 Task: Look for space in Hats'avan, Armenia from 2nd August, 2023 to 12th August, 2023 for 2 adults in price range Rs.5000 to Rs.10000. Place can be private room with 1  bedroom having 1 bed and 1 bathroom. Property type can be house, flat, guest house, hotel. Amenities needed are: heating. Booking option can be shelf check-in. Required host language is English.
Action: Mouse moved to (518, 107)
Screenshot: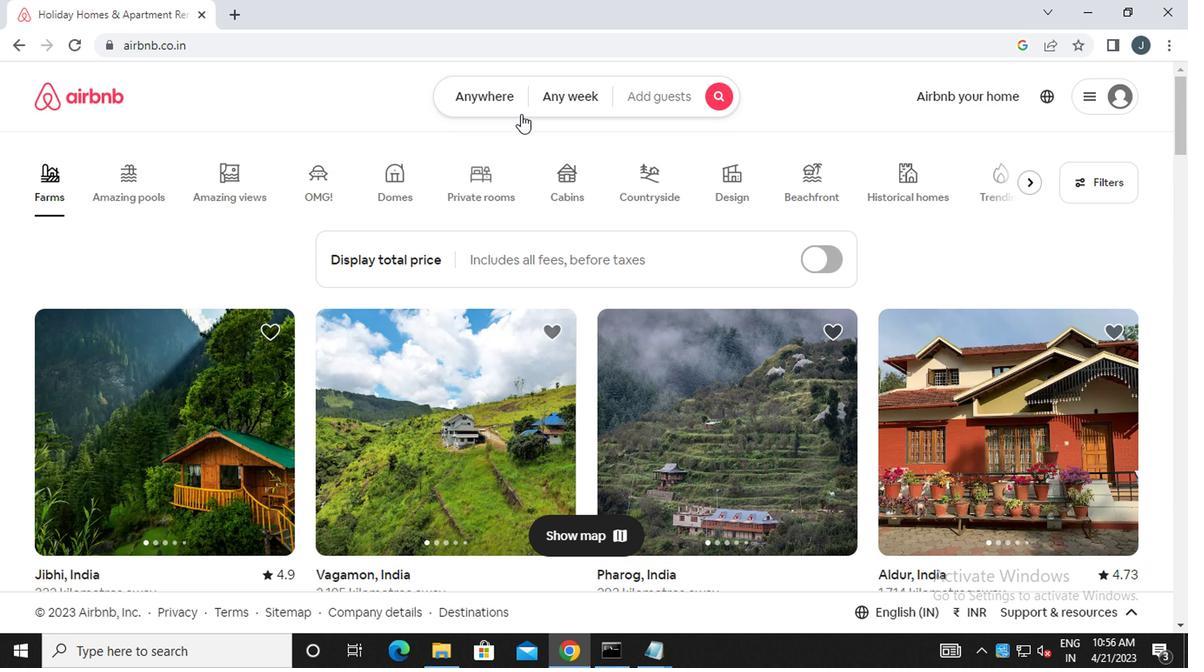 
Action: Mouse pressed left at (518, 107)
Screenshot: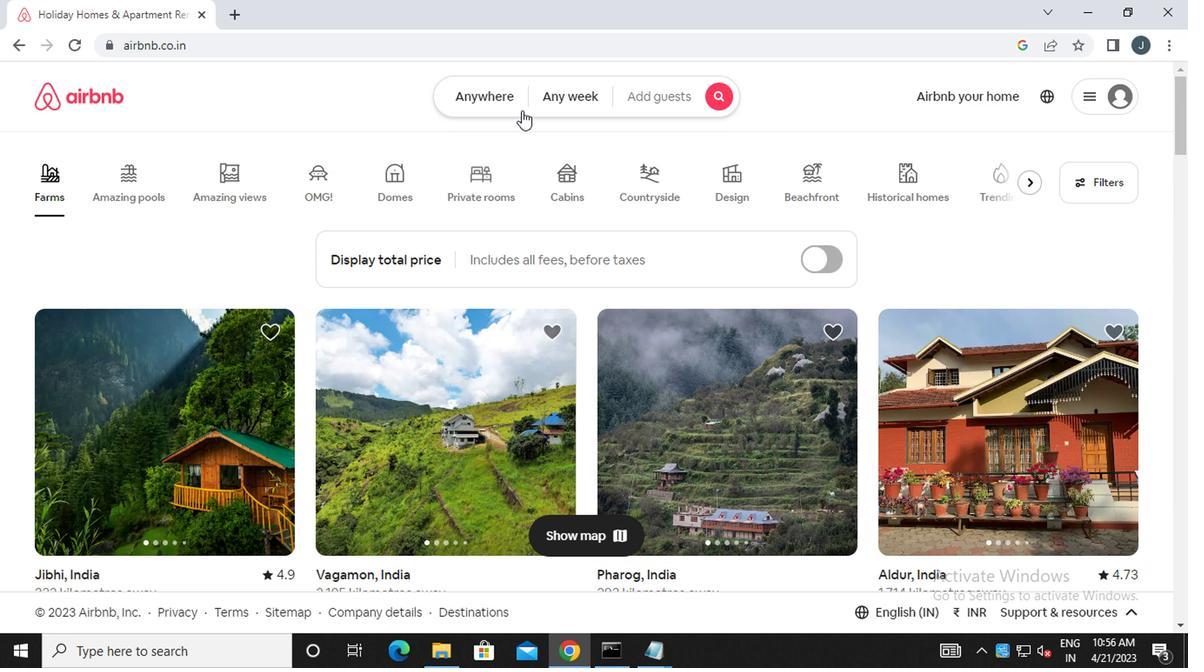 
Action: Mouse moved to (300, 164)
Screenshot: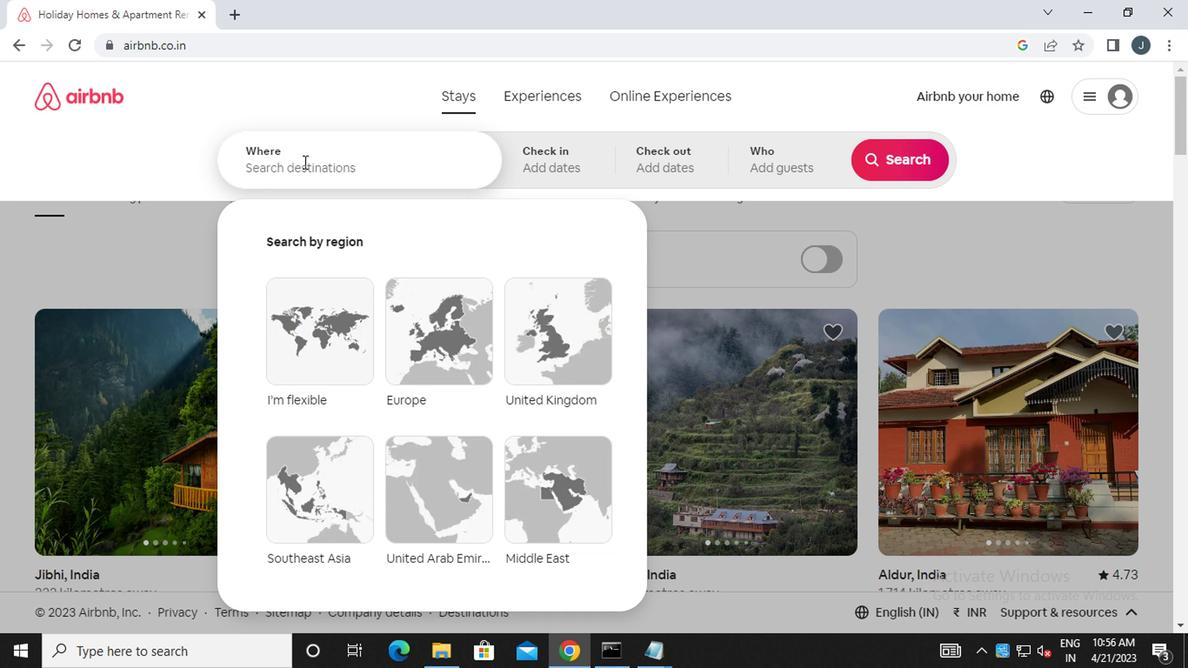 
Action: Mouse pressed left at (300, 164)
Screenshot: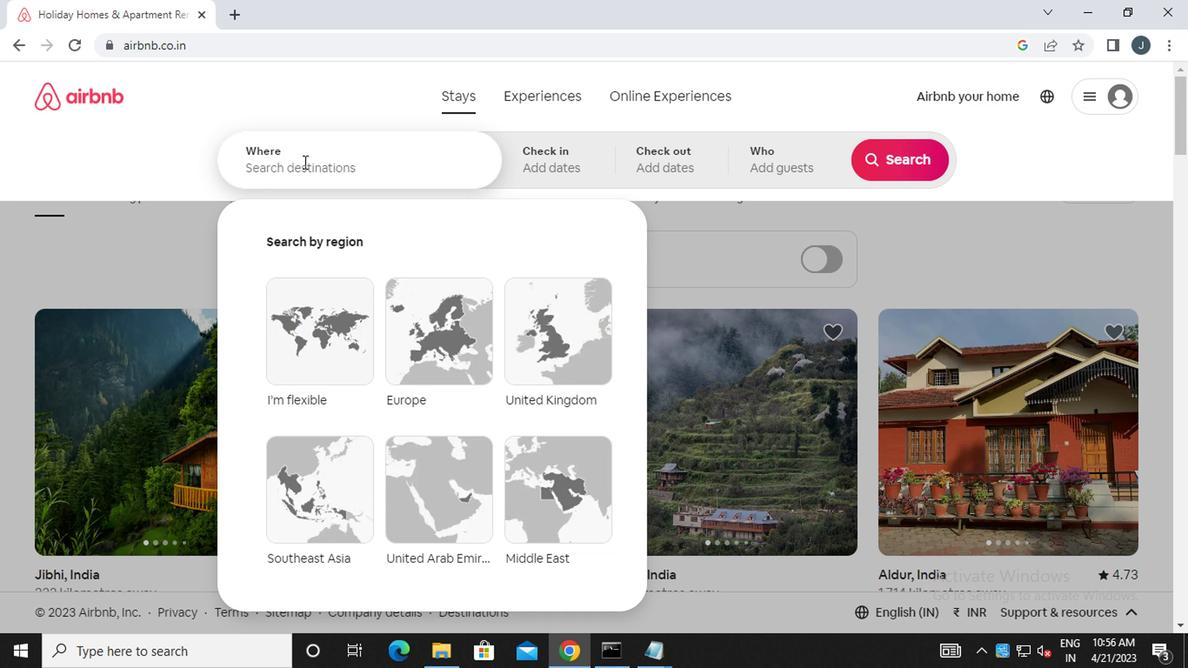 
Action: Key pressed h<Key.caps_lock>atsavan,
Screenshot: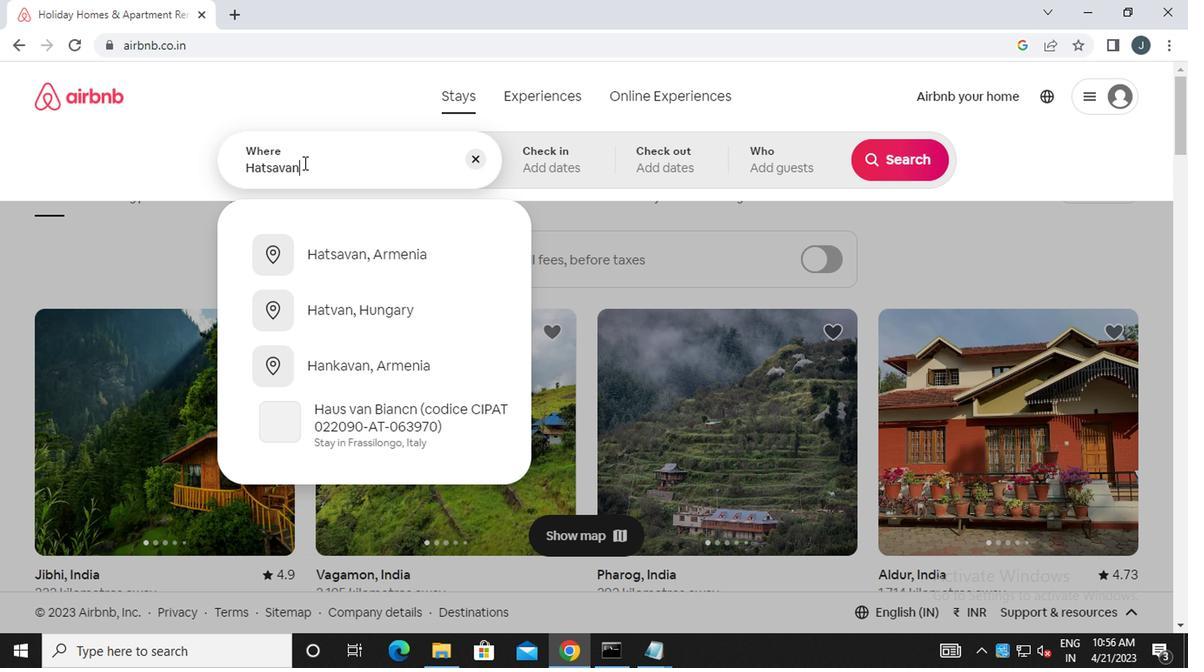 
Action: Mouse moved to (370, 251)
Screenshot: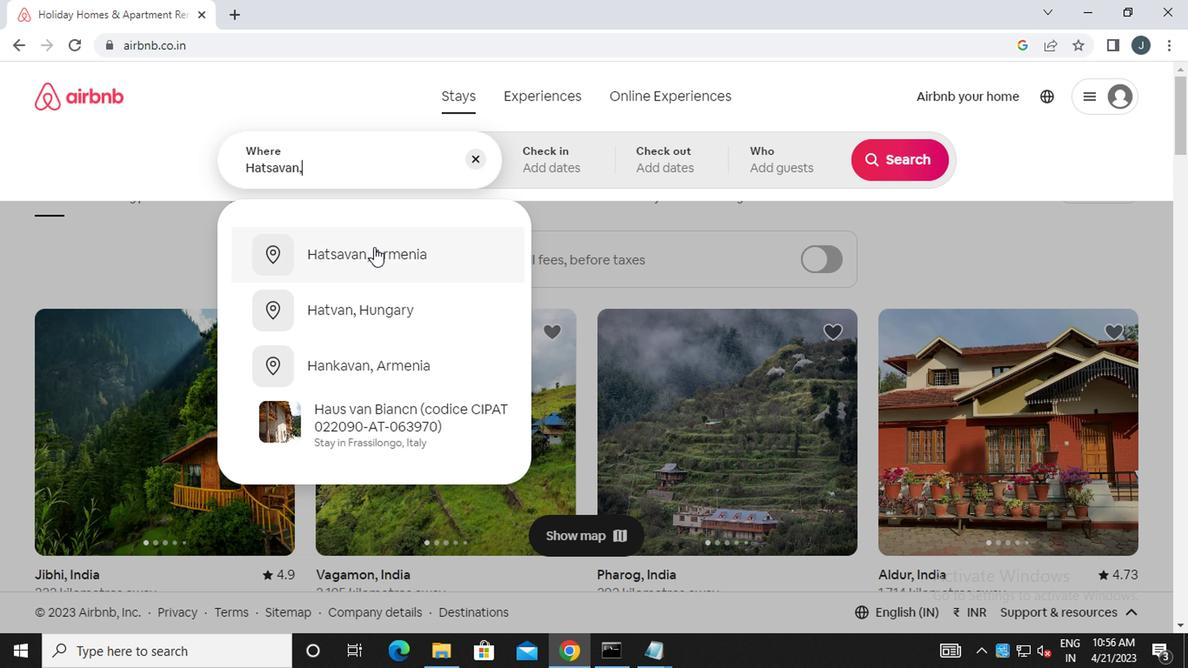 
Action: Mouse pressed left at (370, 251)
Screenshot: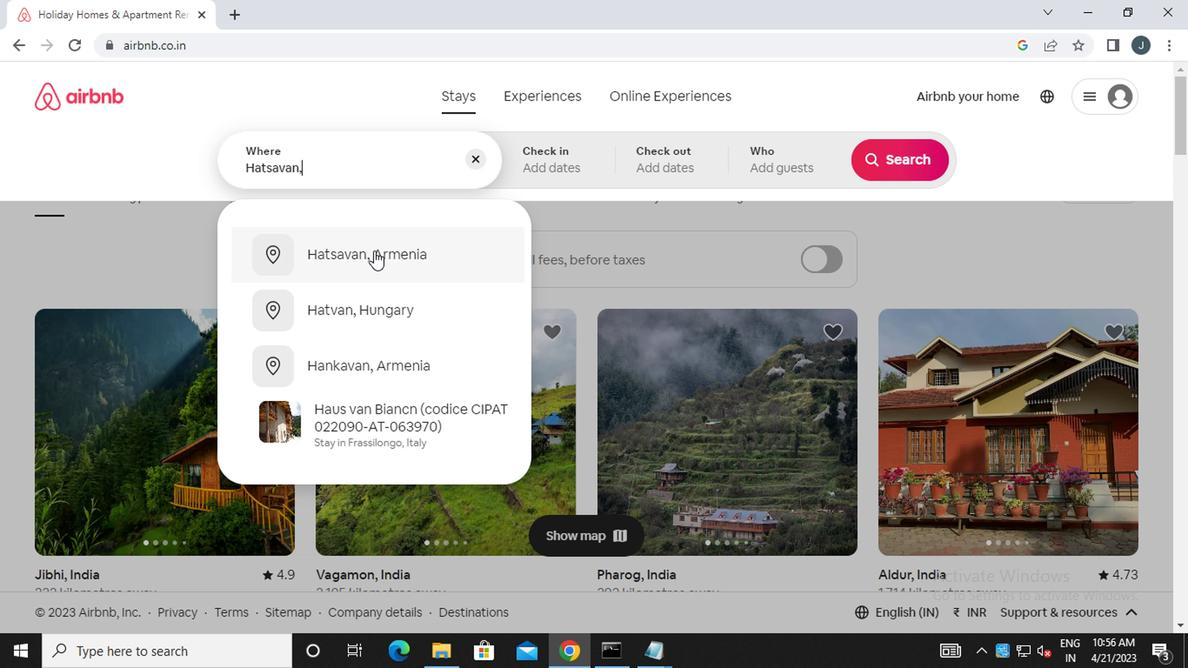 
Action: Mouse moved to (881, 299)
Screenshot: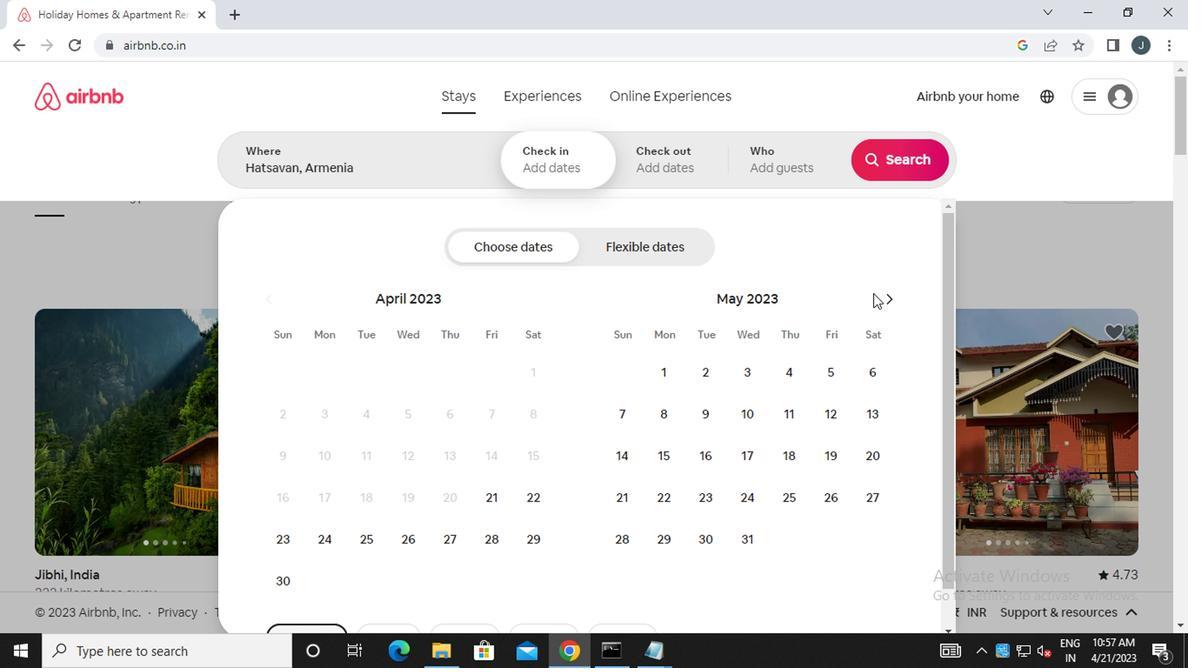 
Action: Mouse pressed left at (881, 299)
Screenshot: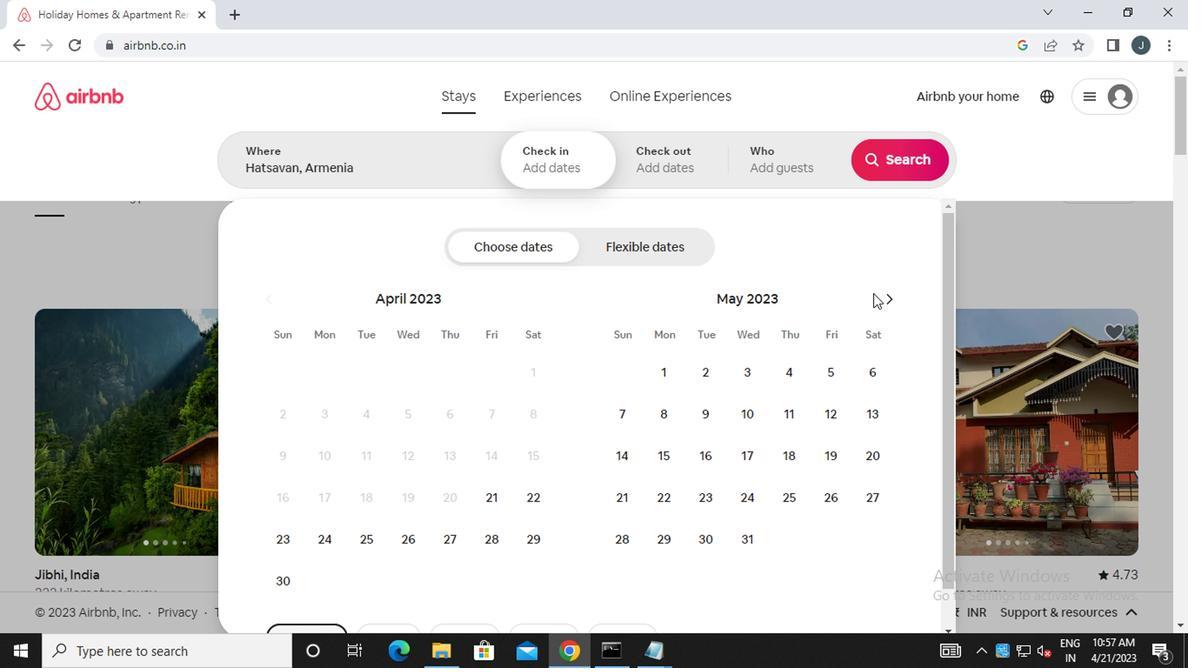 
Action: Mouse moved to (883, 300)
Screenshot: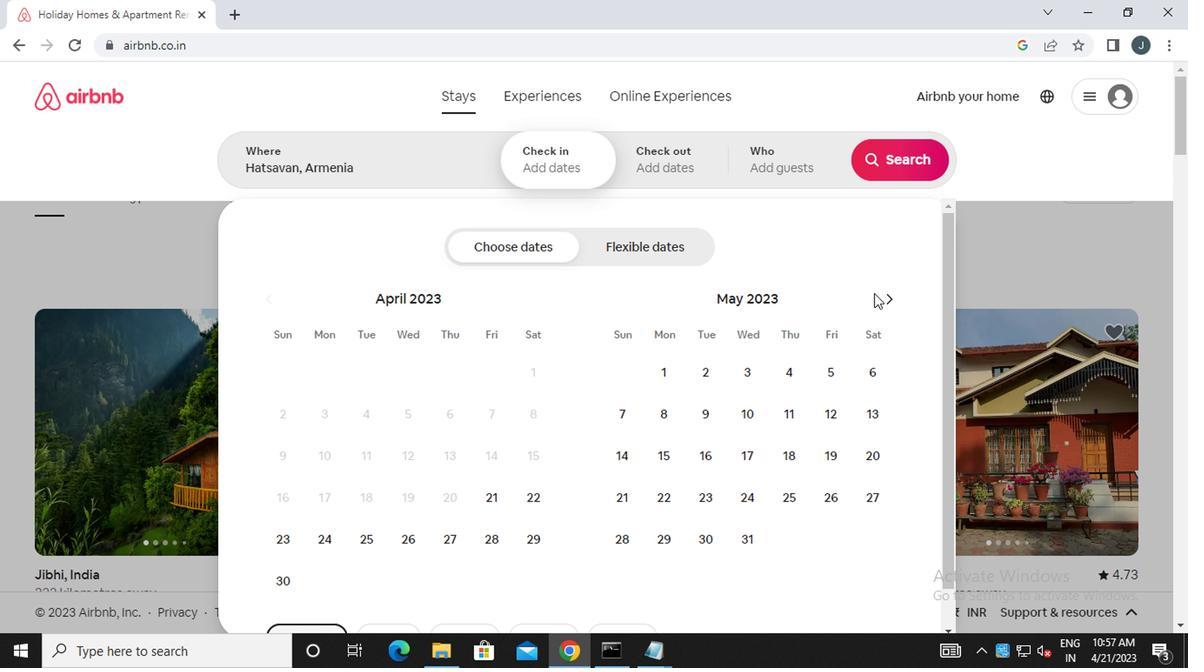 
Action: Mouse pressed left at (883, 300)
Screenshot: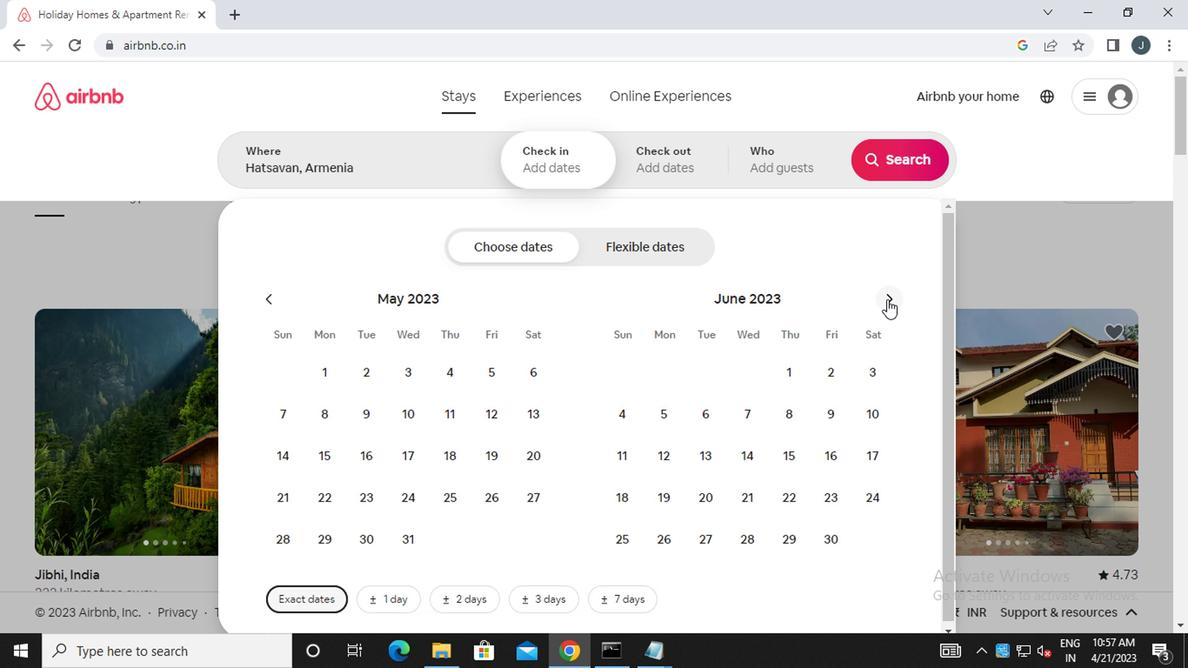 
Action: Mouse pressed left at (883, 300)
Screenshot: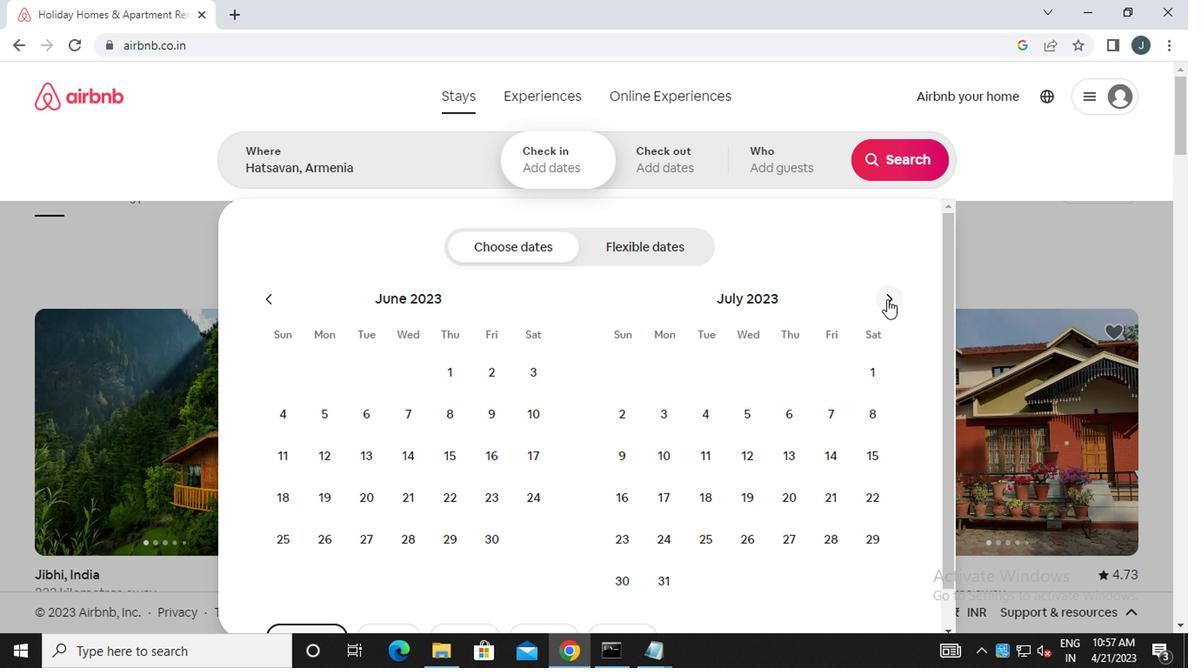 
Action: Mouse moved to (759, 379)
Screenshot: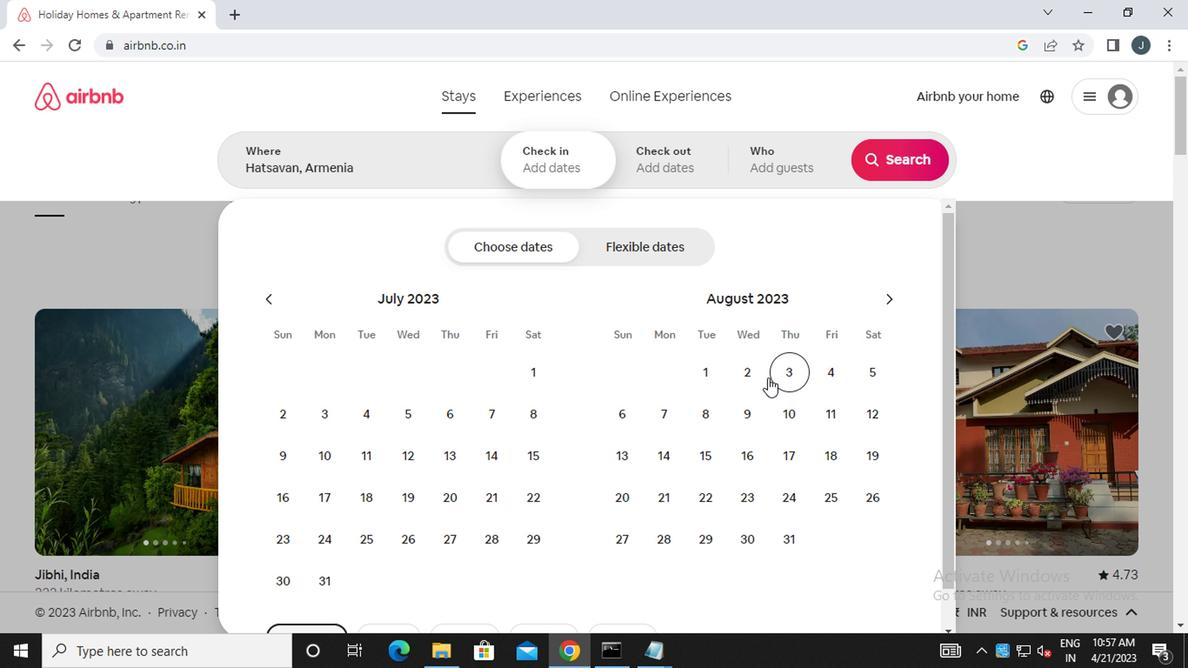 
Action: Mouse pressed left at (759, 379)
Screenshot: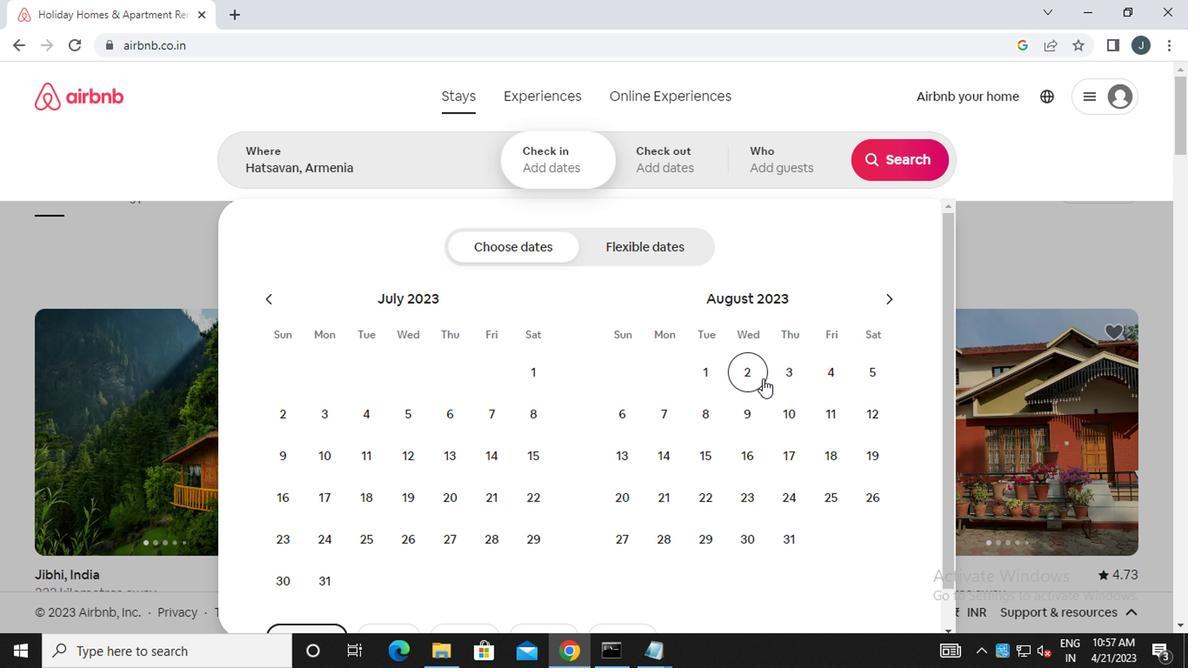 
Action: Mouse moved to (883, 419)
Screenshot: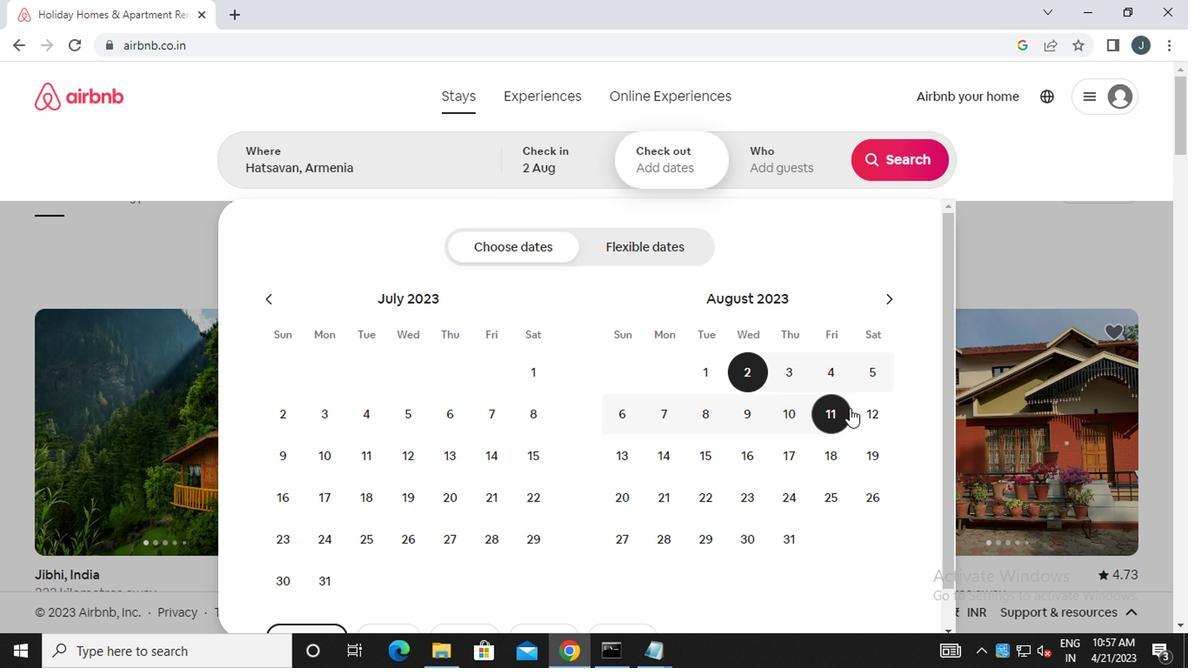 
Action: Mouse pressed left at (883, 419)
Screenshot: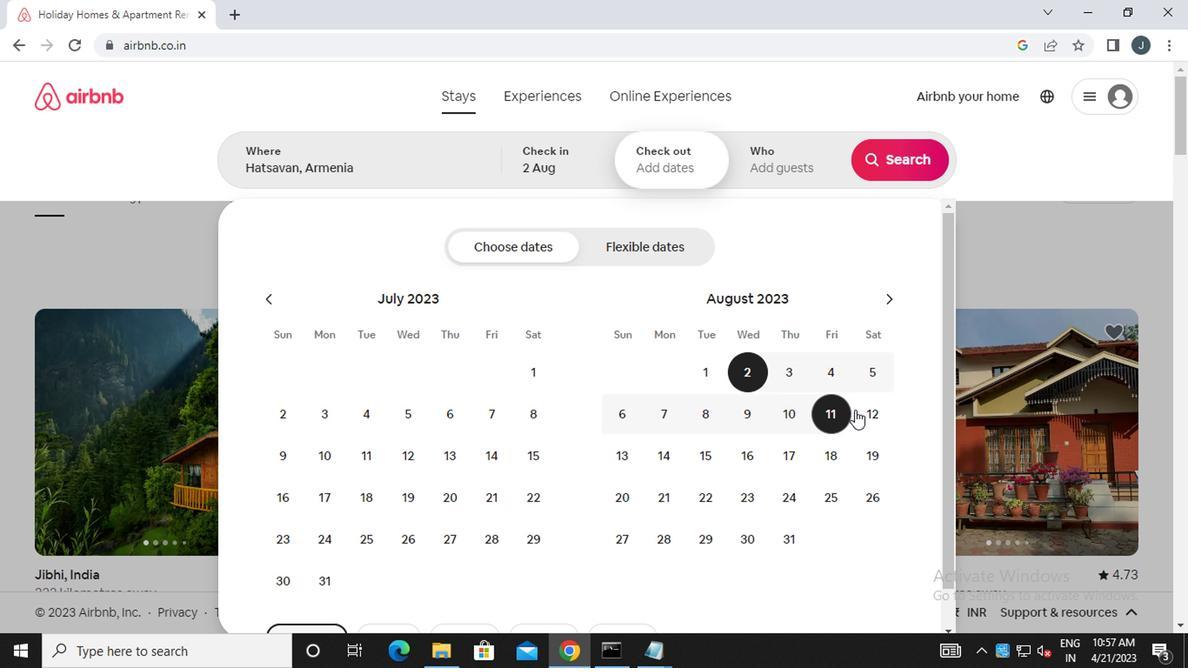 
Action: Mouse moved to (802, 162)
Screenshot: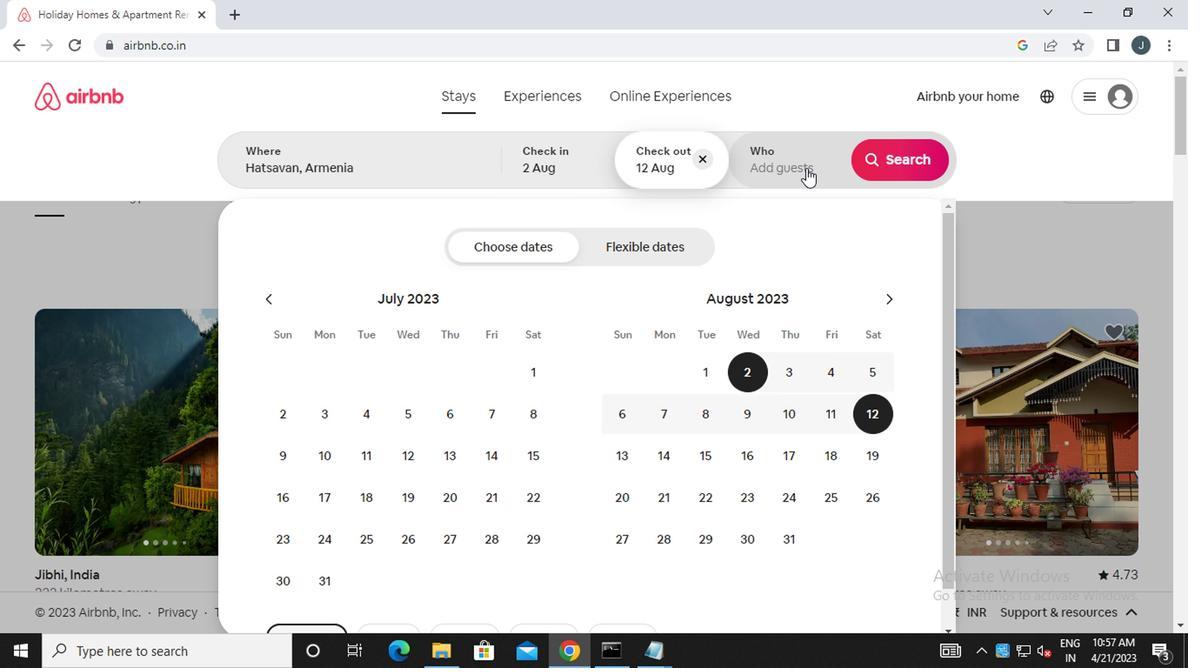 
Action: Mouse pressed left at (802, 162)
Screenshot: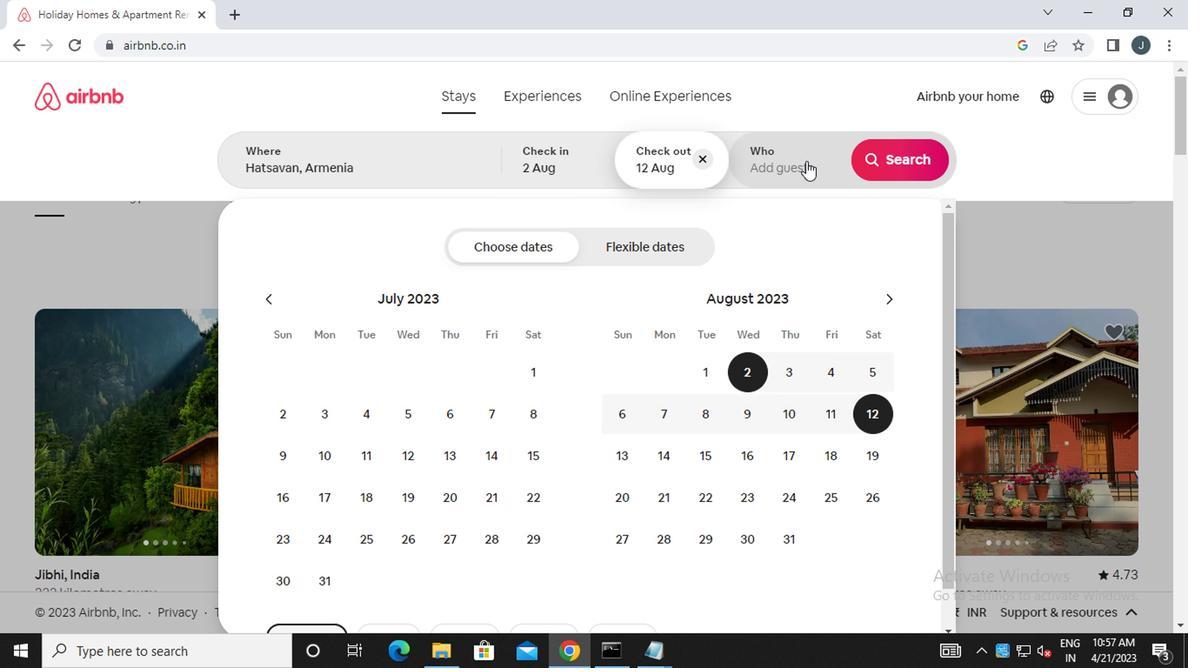 
Action: Mouse moved to (894, 244)
Screenshot: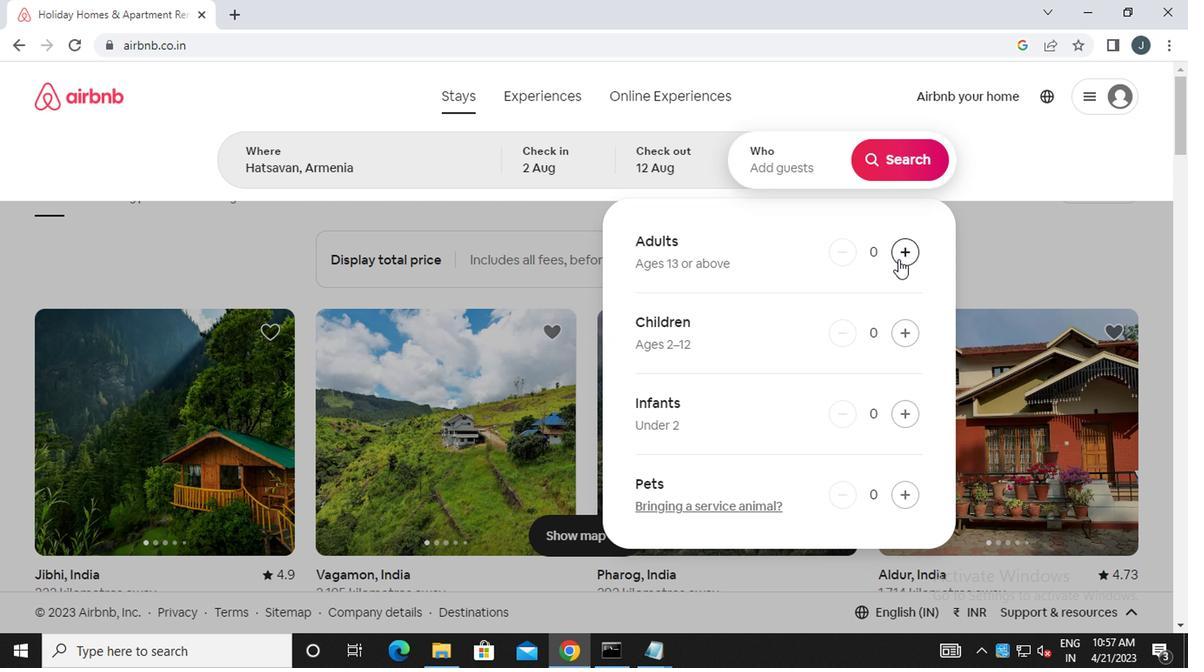 
Action: Mouse pressed left at (894, 244)
Screenshot: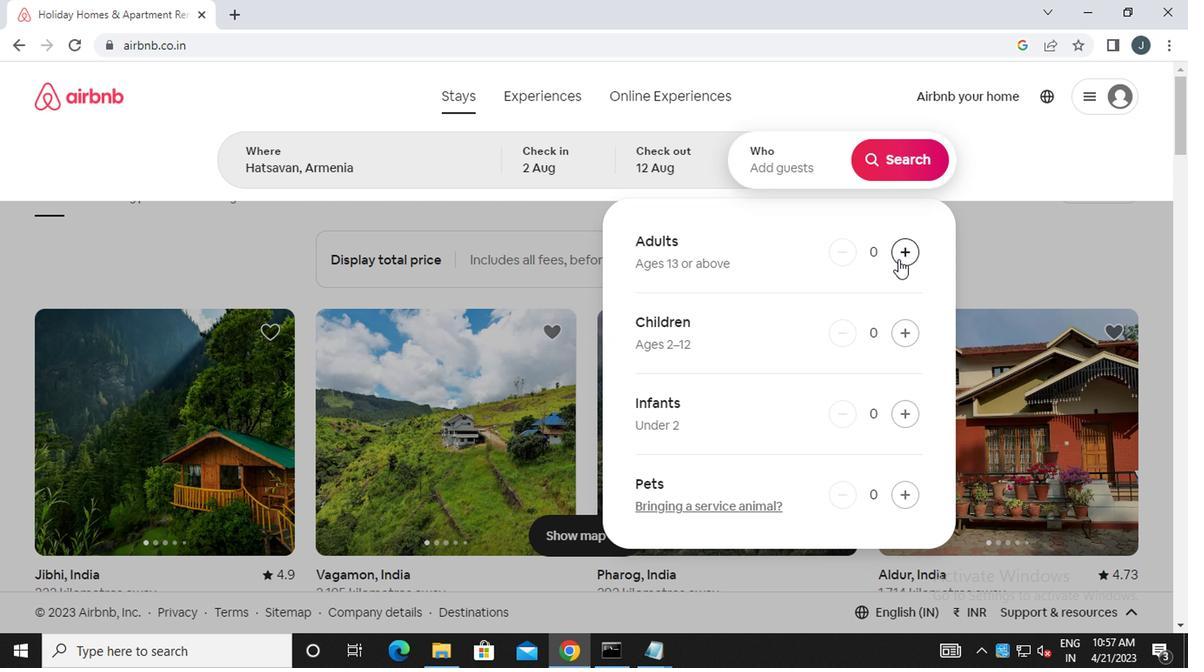 
Action: Mouse moved to (895, 244)
Screenshot: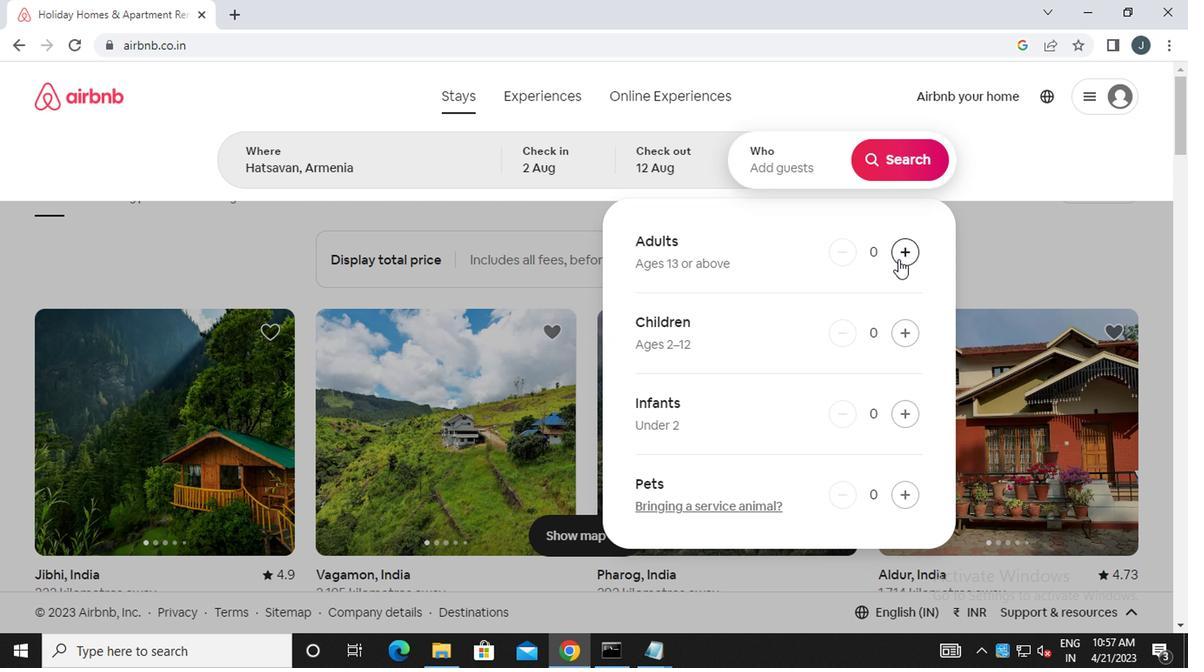 
Action: Mouse pressed left at (895, 244)
Screenshot: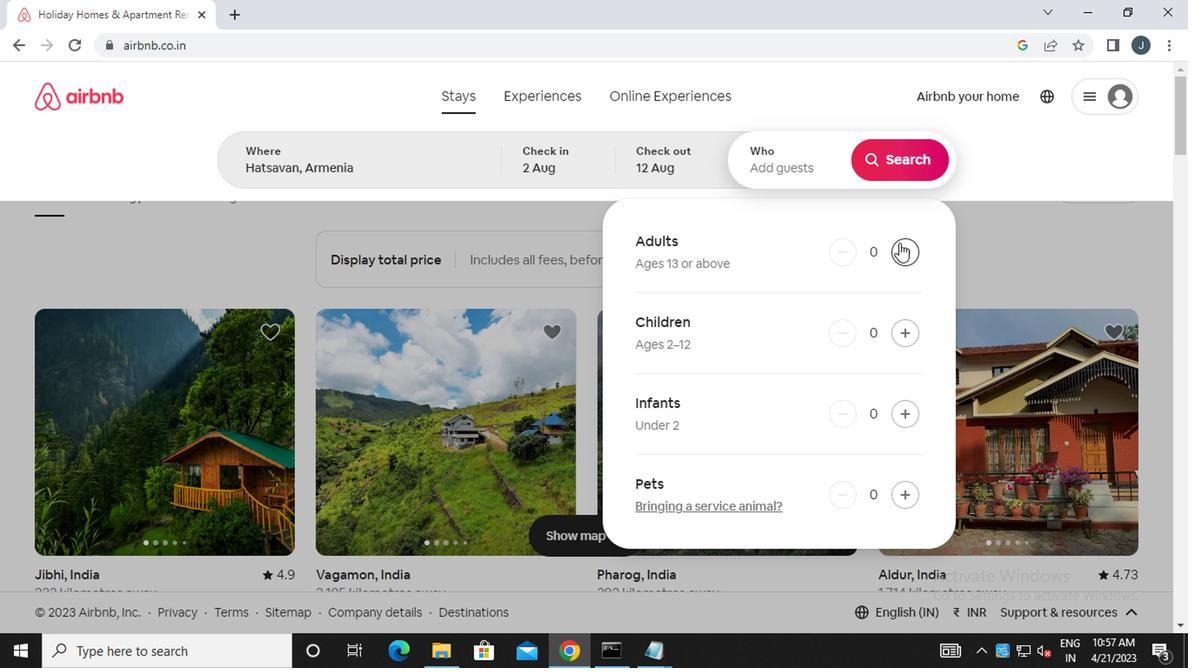 
Action: Mouse moved to (896, 159)
Screenshot: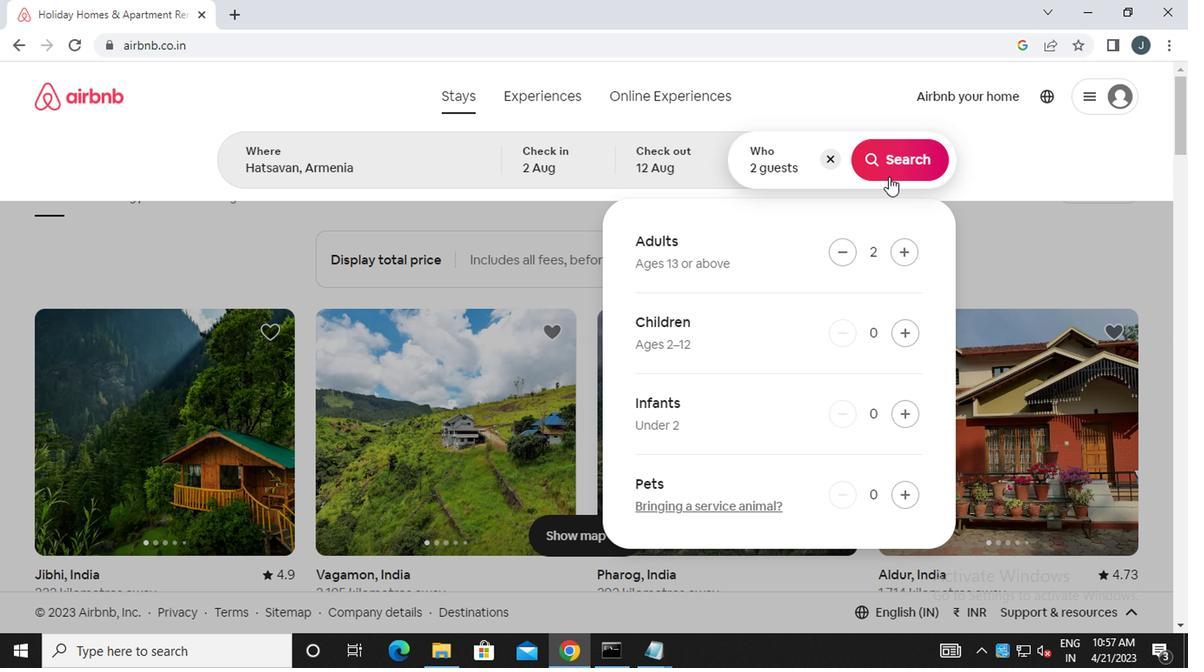 
Action: Mouse pressed left at (896, 159)
Screenshot: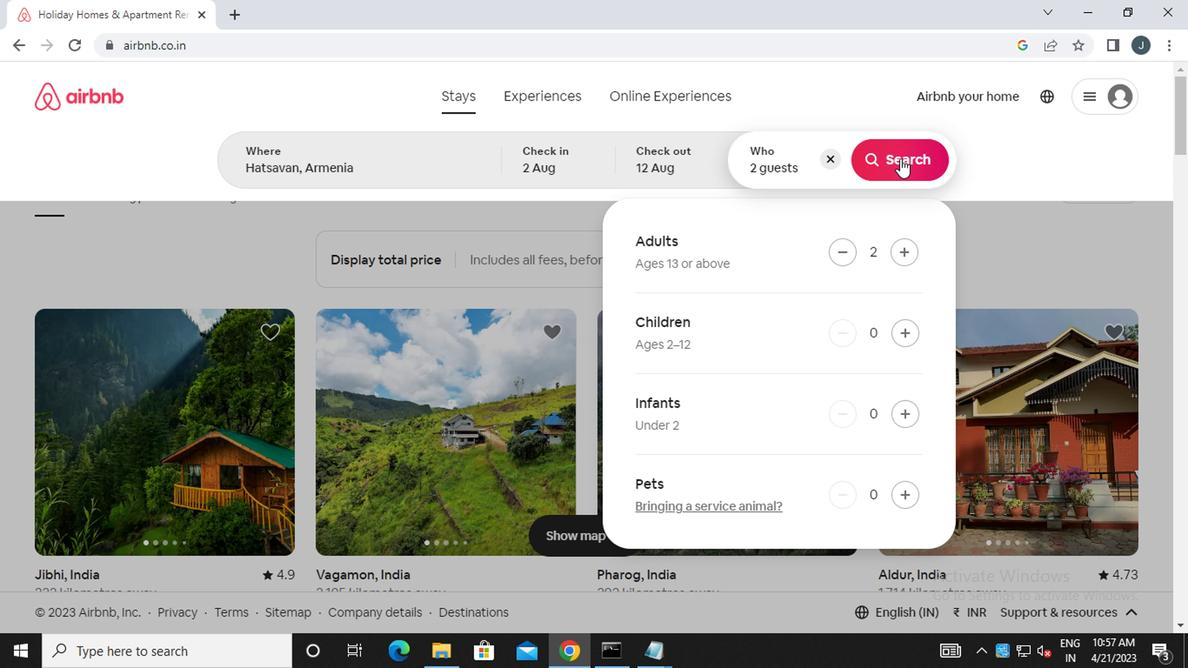 
Action: Mouse moved to (1114, 186)
Screenshot: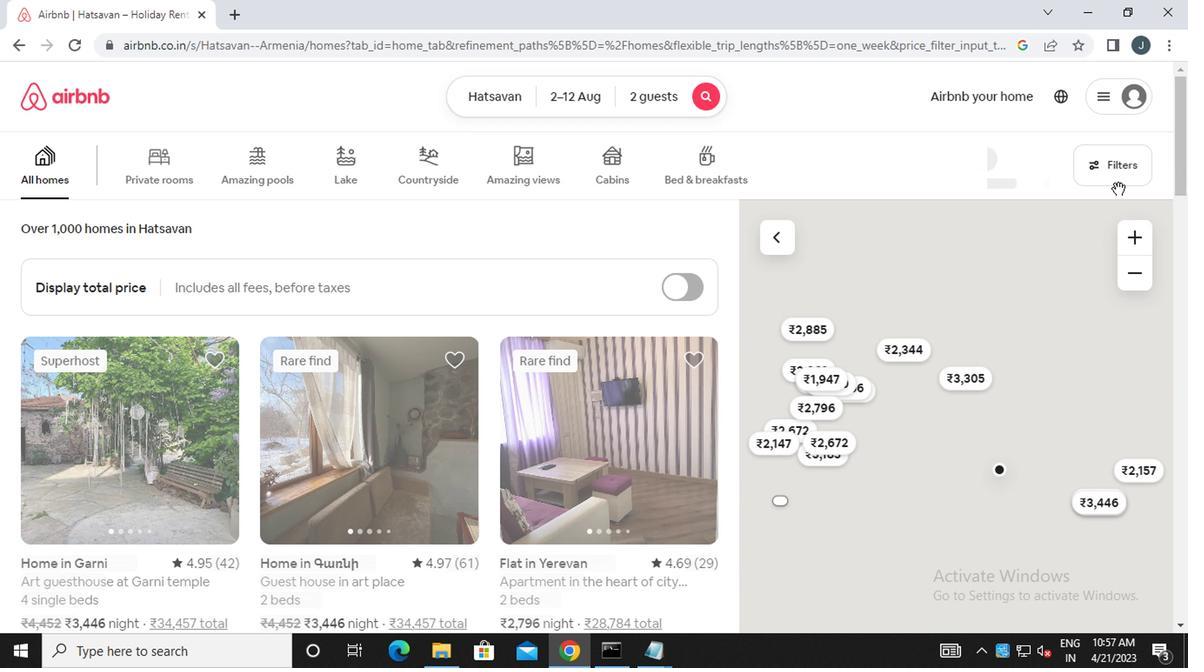 
Action: Mouse pressed left at (1114, 186)
Screenshot: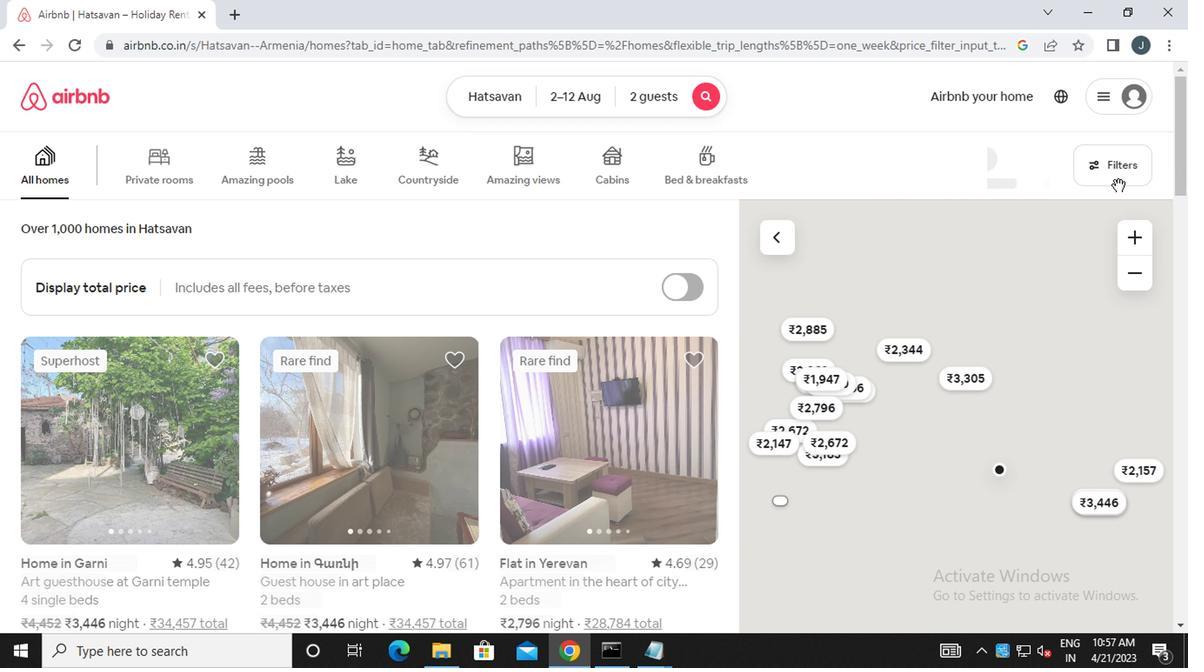 
Action: Mouse moved to (445, 370)
Screenshot: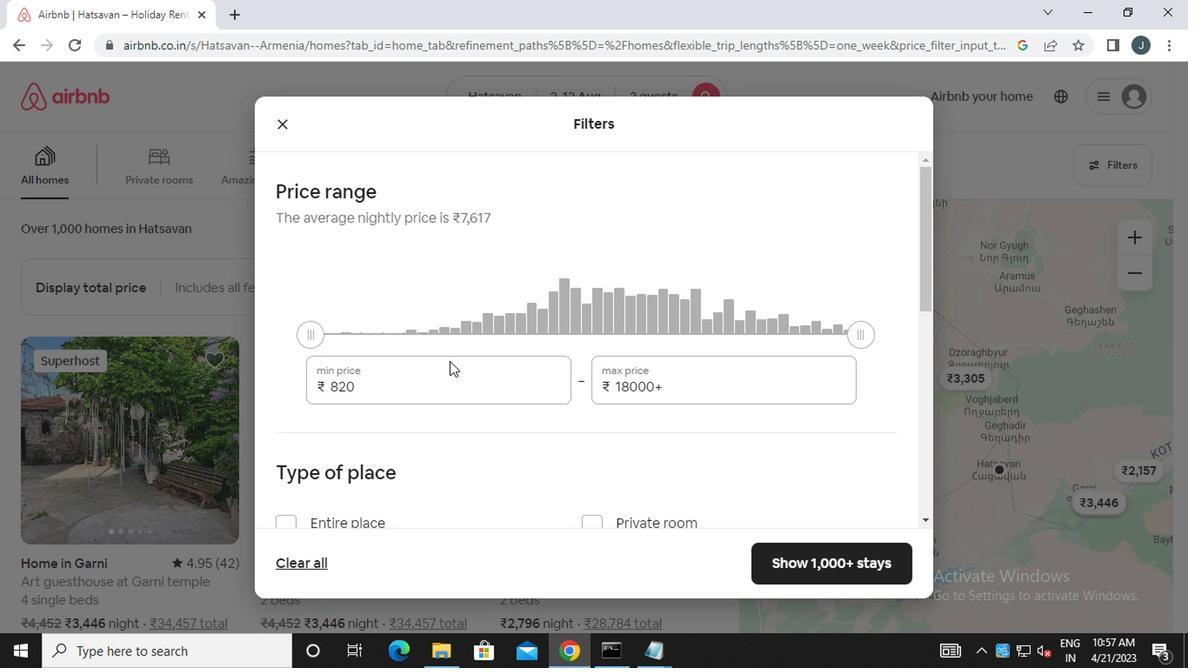 
Action: Mouse pressed left at (445, 370)
Screenshot: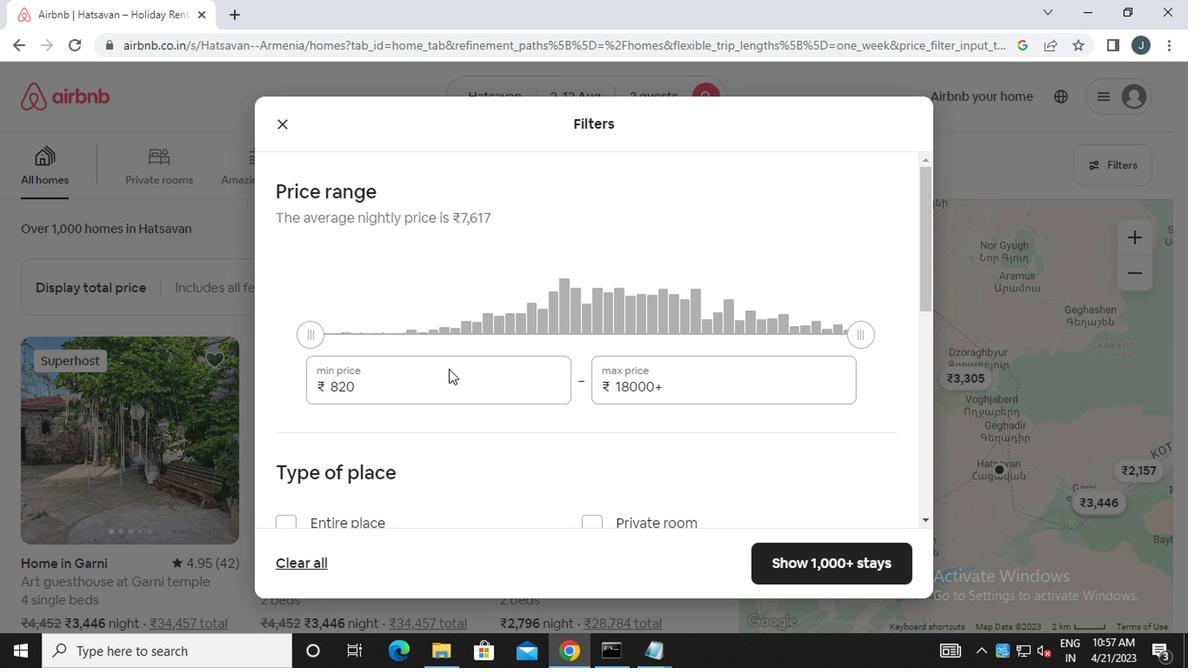 
Action: Mouse moved to (446, 369)
Screenshot: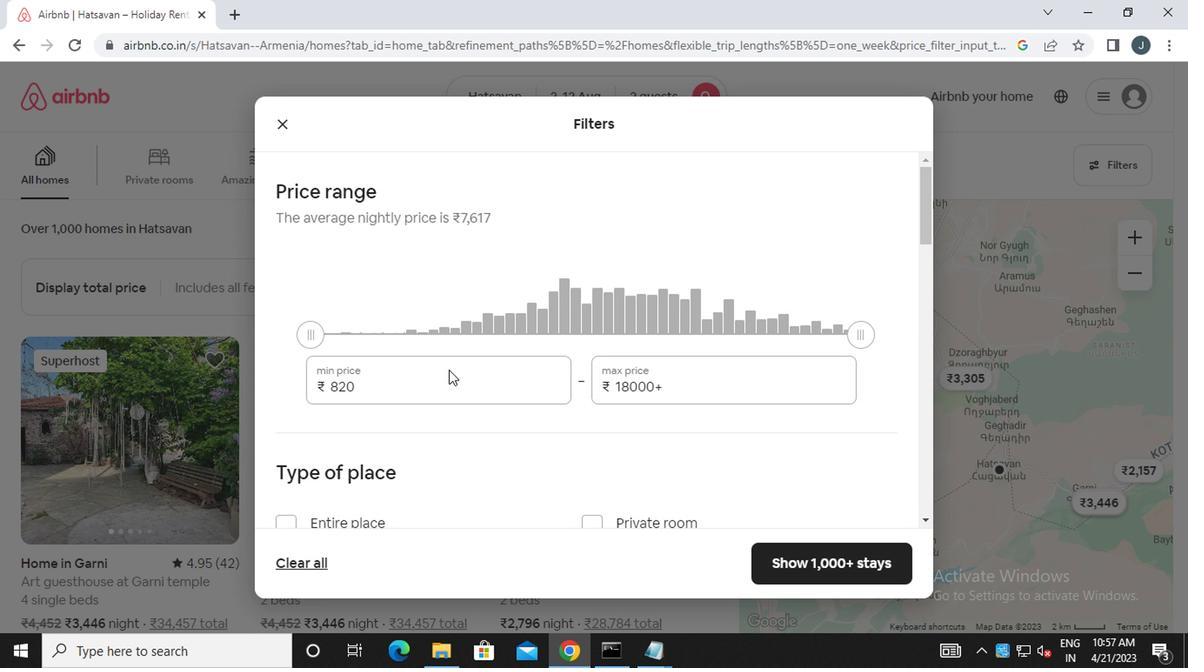 
Action: Key pressed <Key.backspace><Key.backspace><Key.backspace>5000
Screenshot: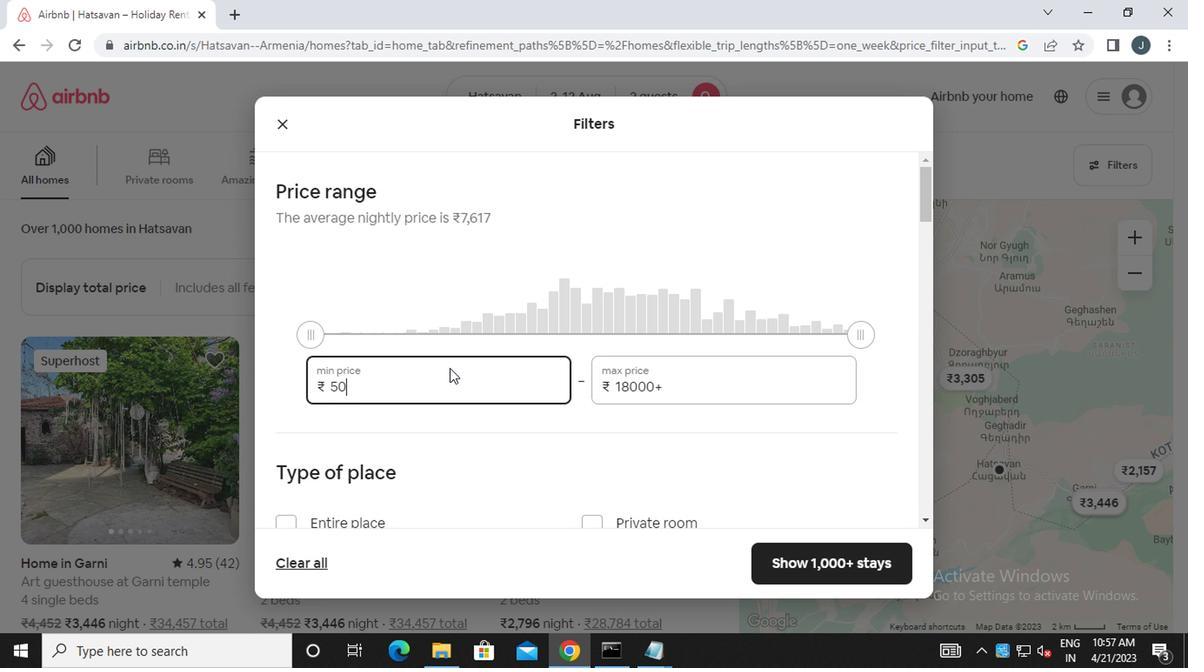 
Action: Mouse moved to (679, 388)
Screenshot: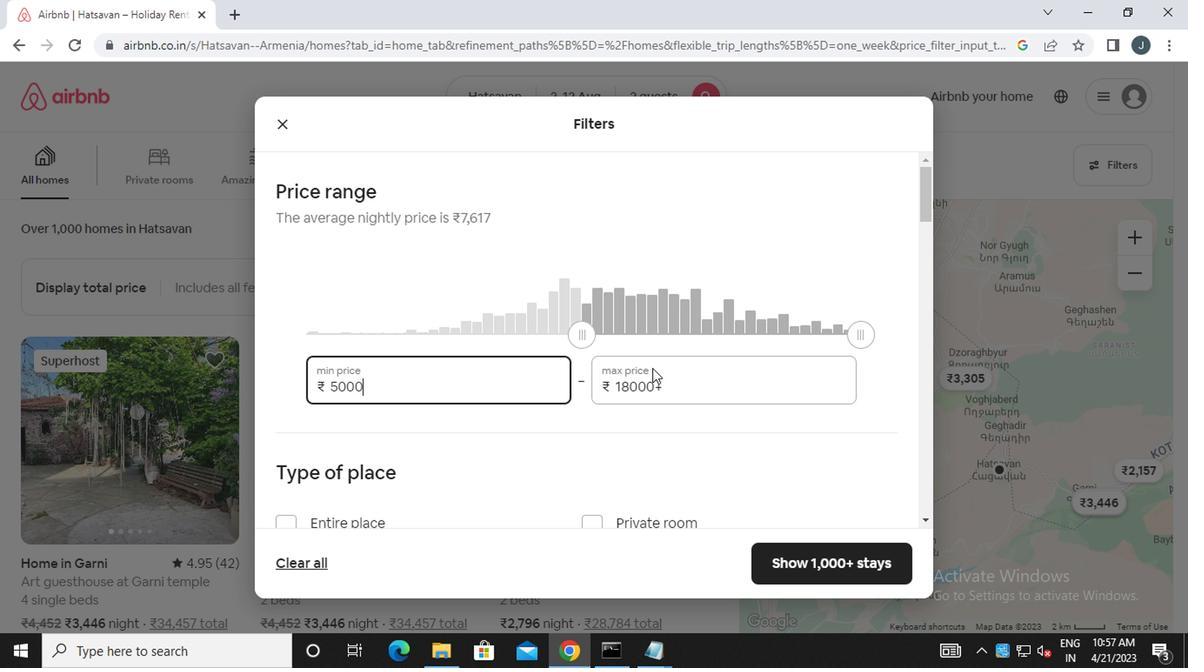 
Action: Mouse pressed left at (679, 388)
Screenshot: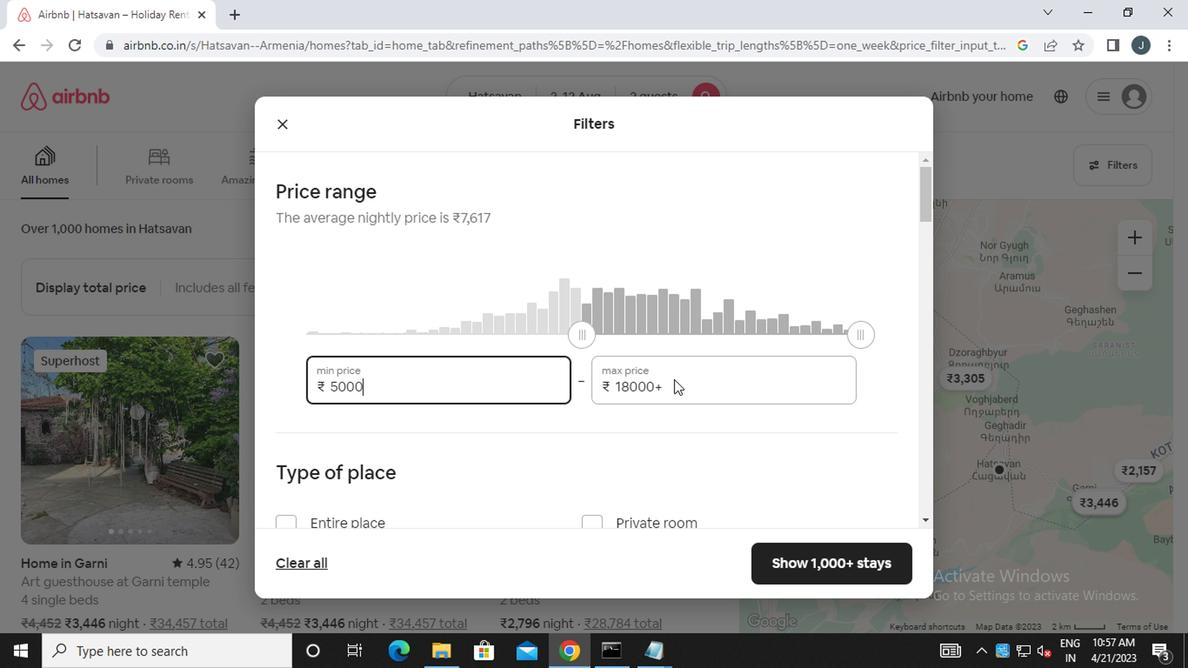 
Action: Mouse moved to (673, 389)
Screenshot: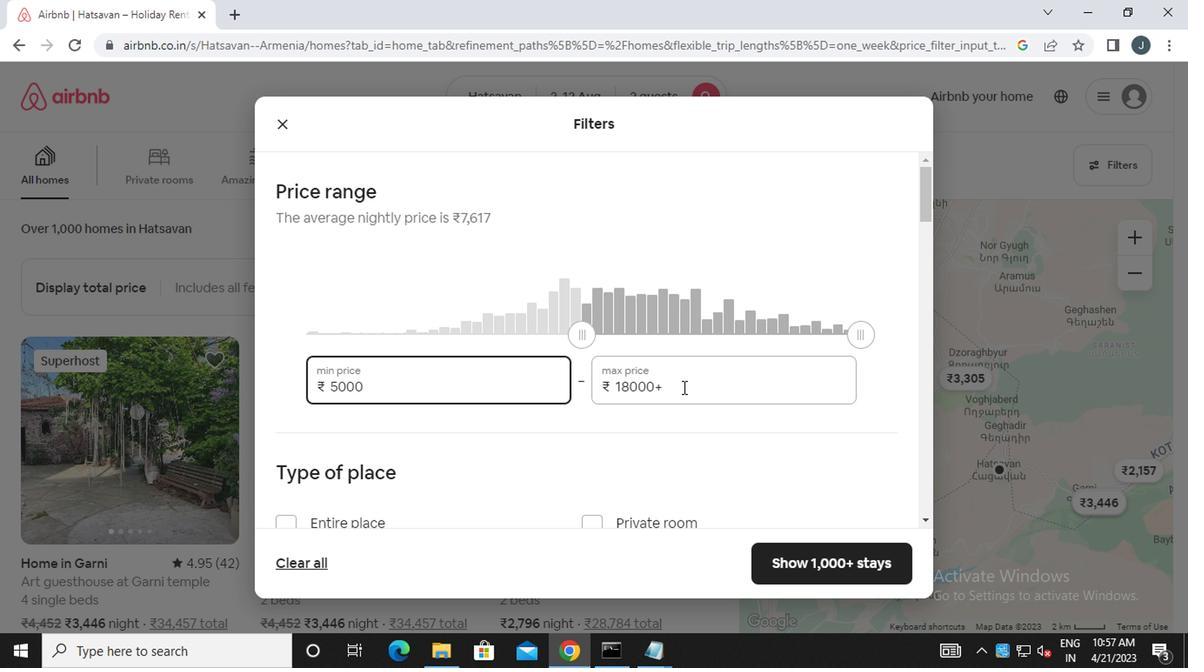 
Action: Key pressed <Key.backspace><Key.backspace><Key.backspace><Key.backspace><Key.backspace>0000
Screenshot: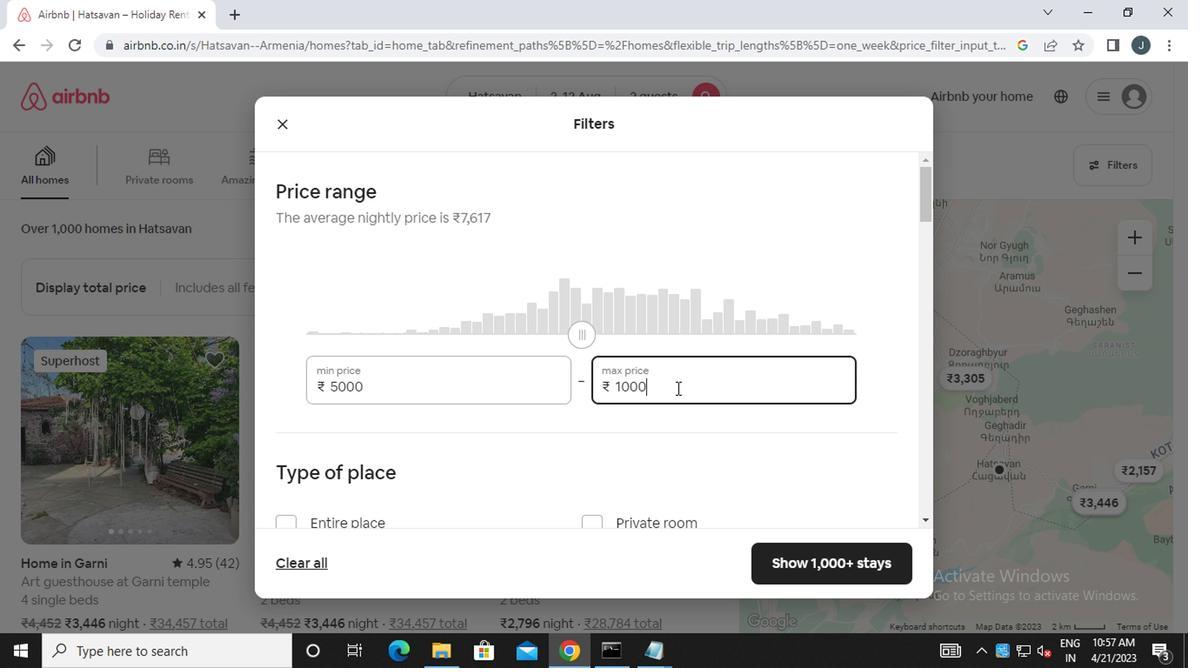 
Action: Mouse scrolled (673, 388) with delta (0, 0)
Screenshot: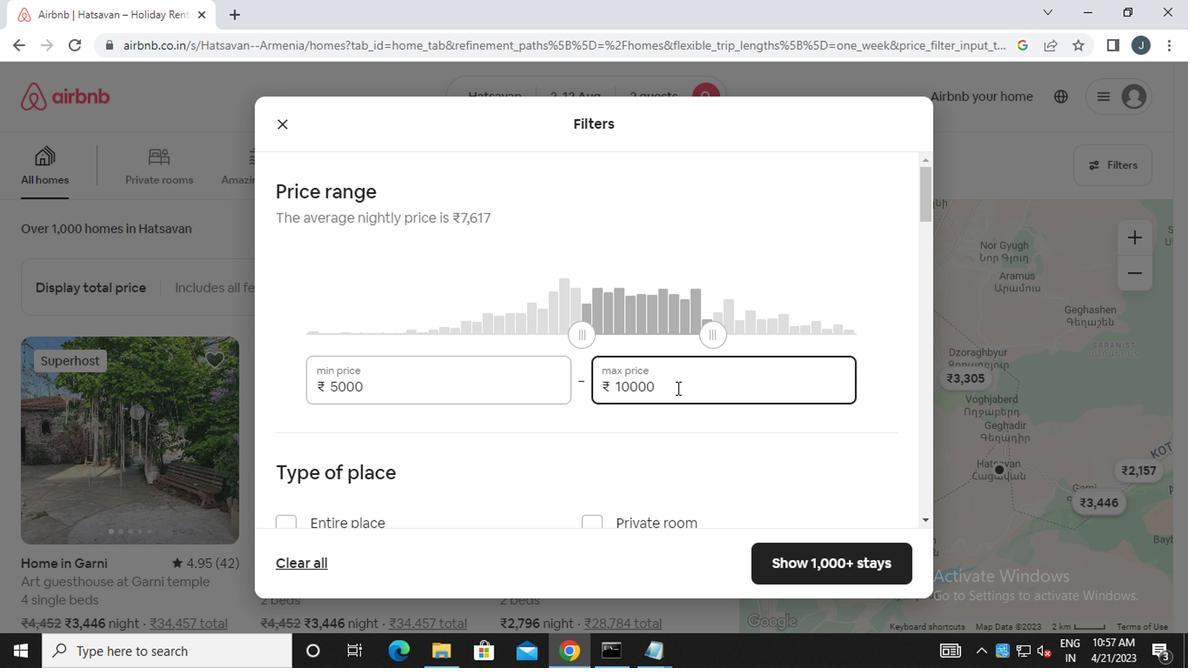 
Action: Mouse moved to (673, 390)
Screenshot: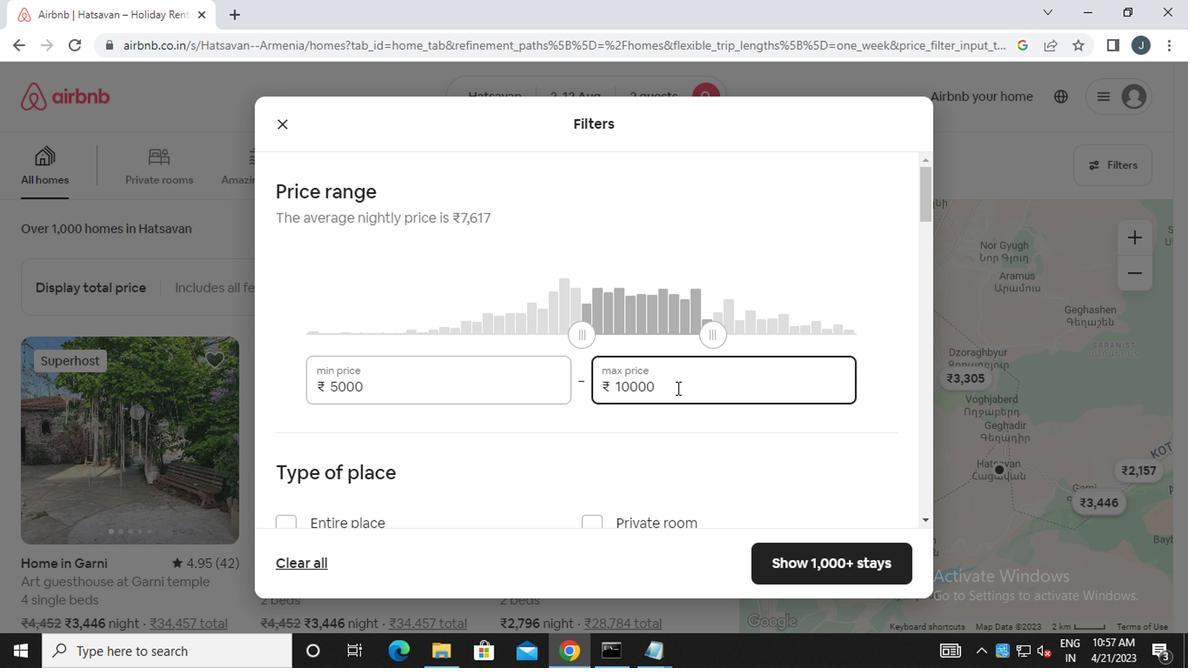 
Action: Mouse scrolled (673, 389) with delta (0, 0)
Screenshot: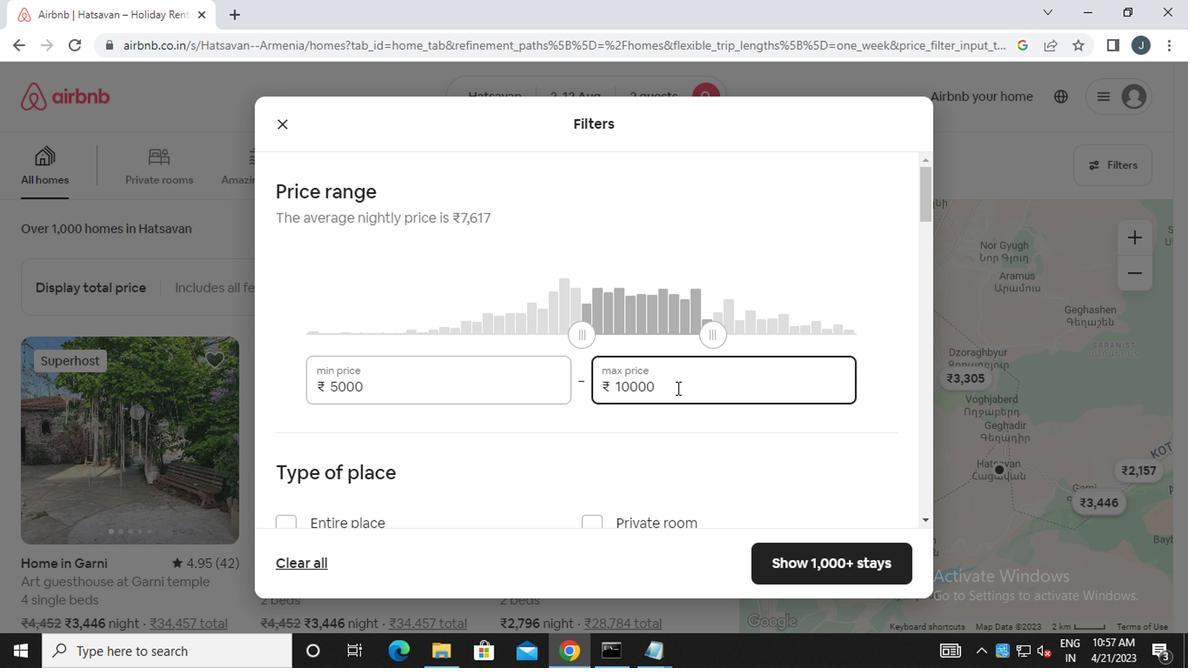 
Action: Mouse moved to (673, 390)
Screenshot: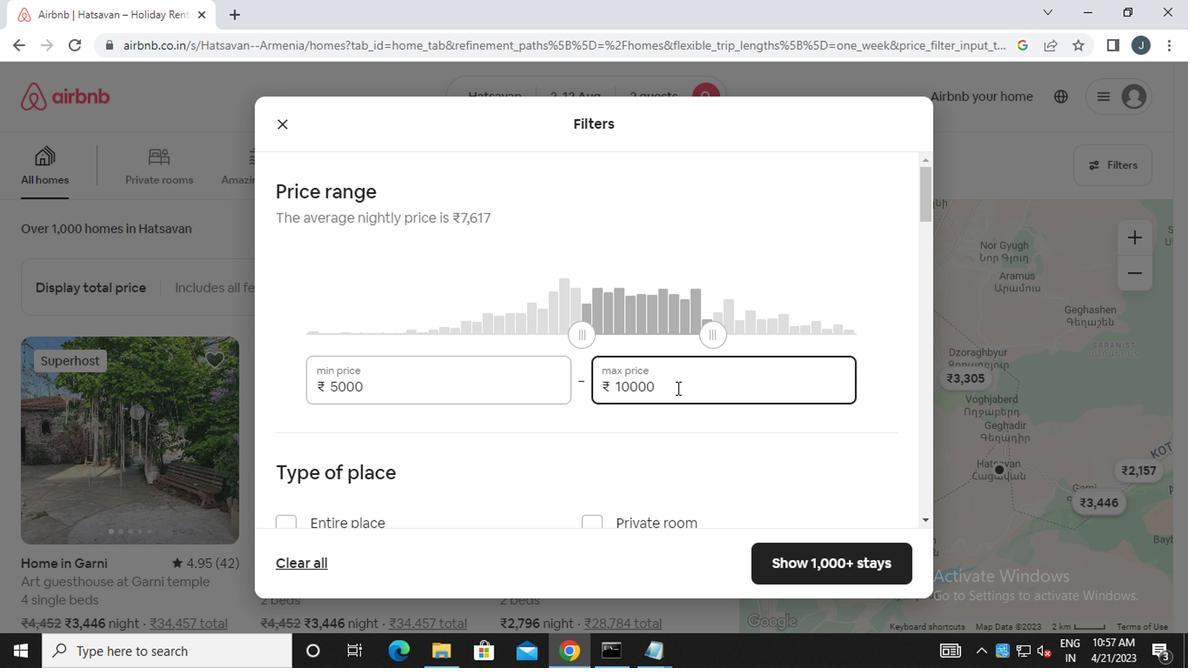 
Action: Mouse scrolled (673, 389) with delta (0, 0)
Screenshot: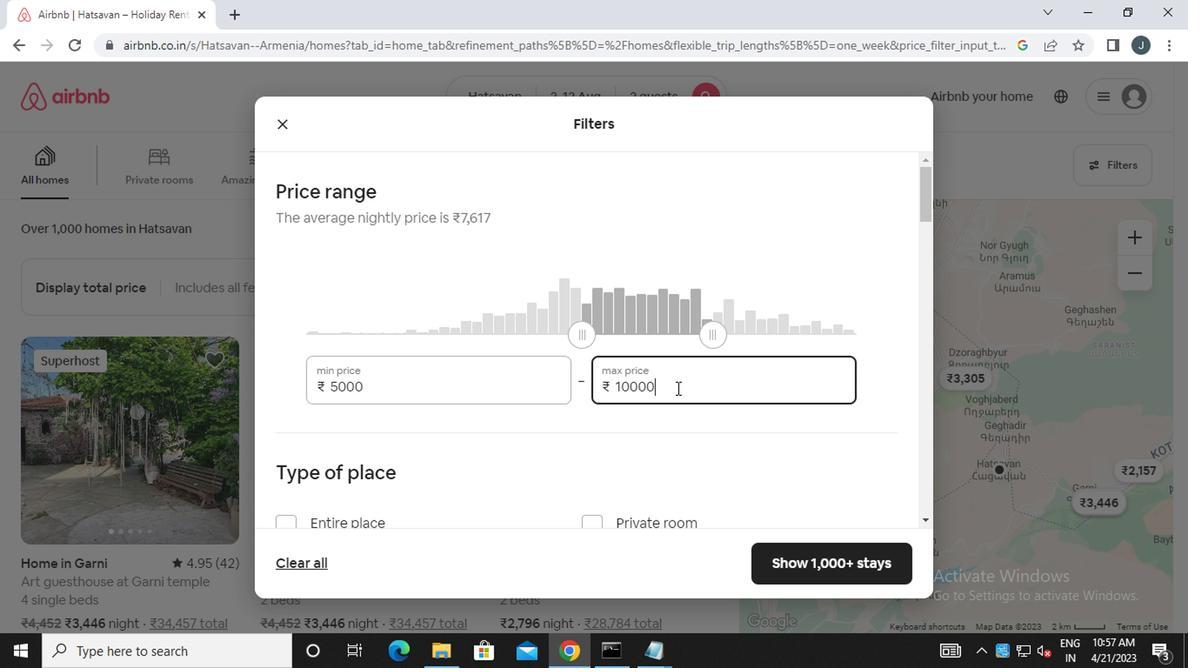 
Action: Mouse moved to (370, 273)
Screenshot: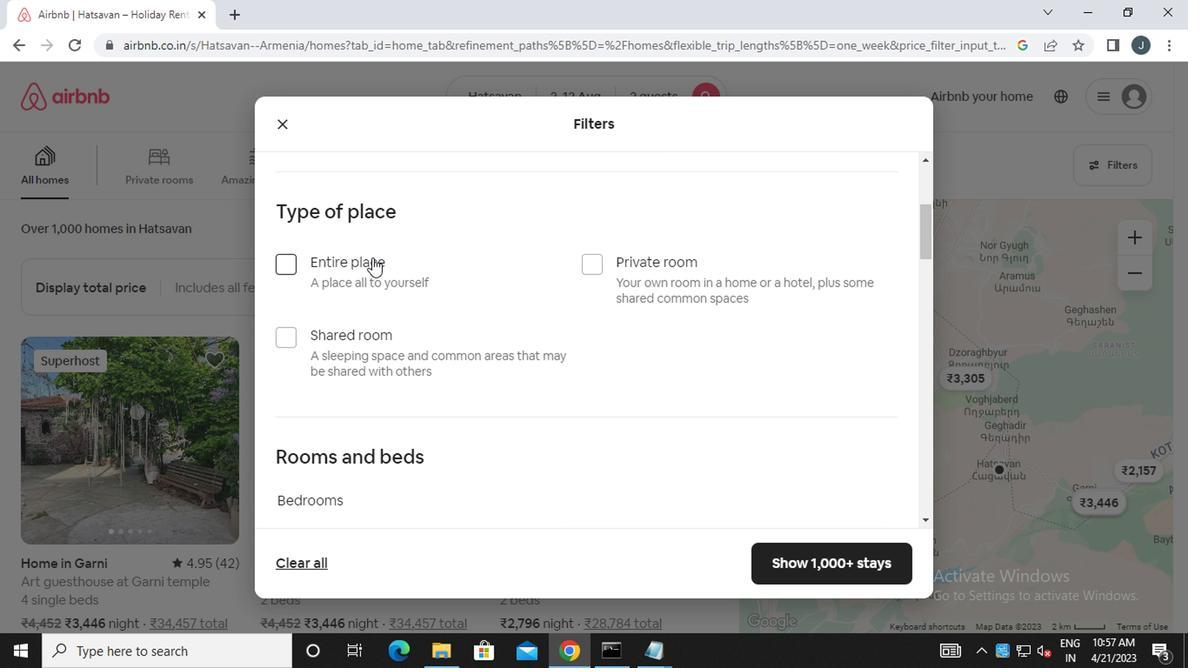 
Action: Mouse pressed left at (370, 273)
Screenshot: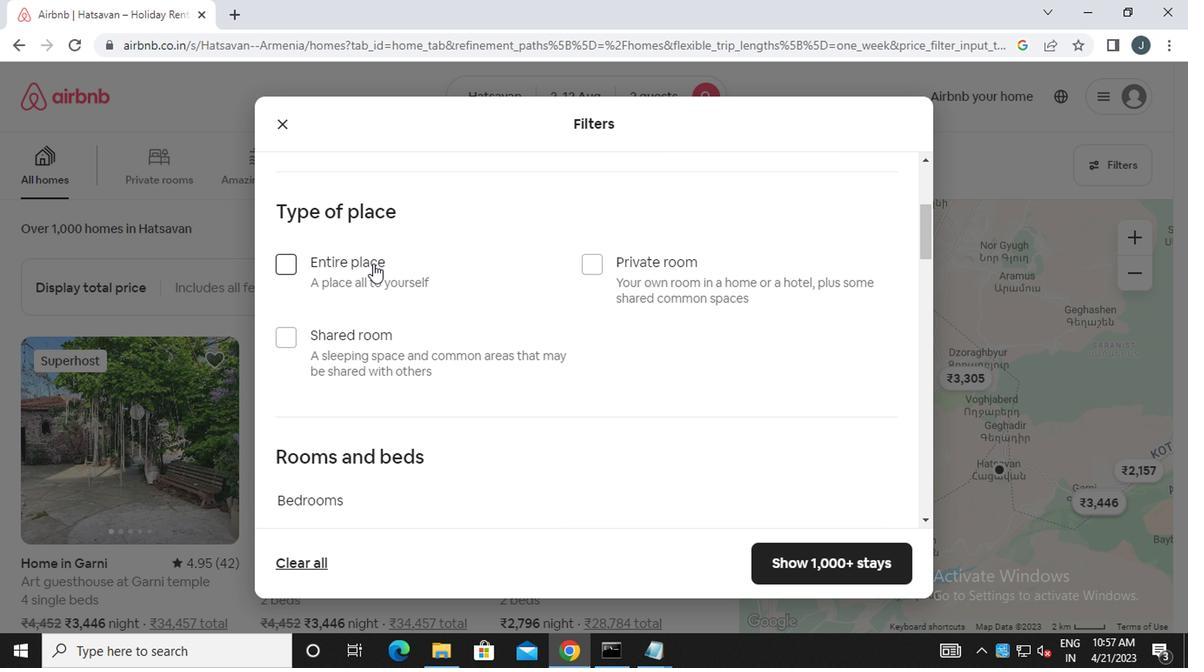 
Action: Mouse moved to (388, 279)
Screenshot: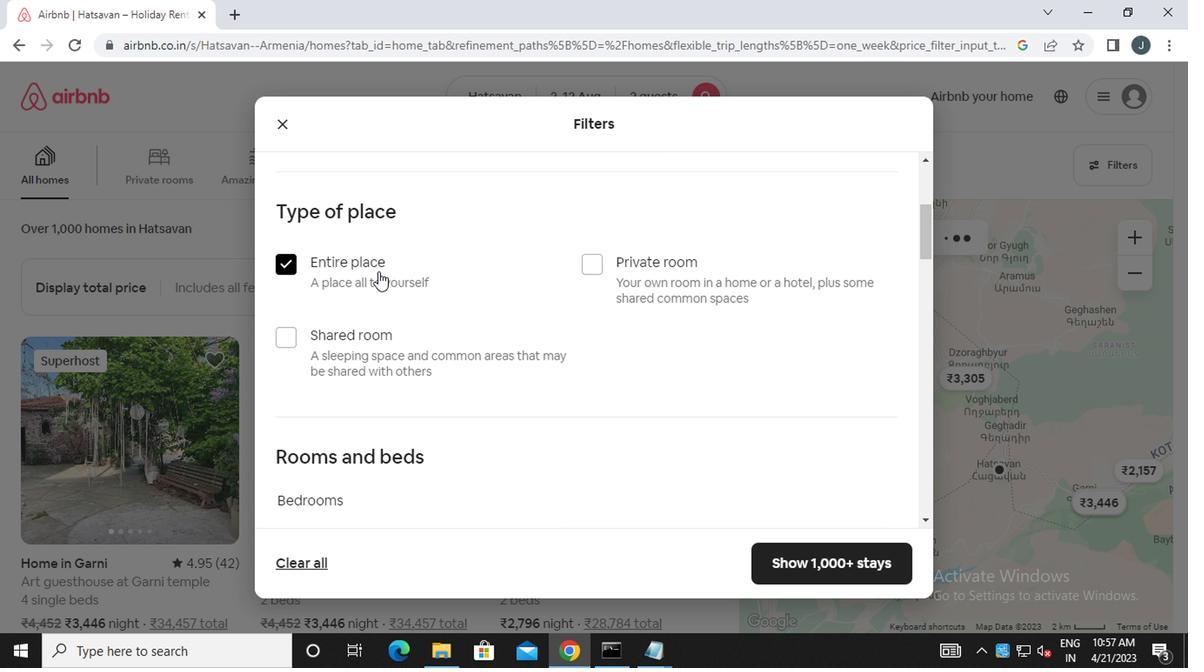
Action: Mouse scrolled (388, 279) with delta (0, 0)
Screenshot: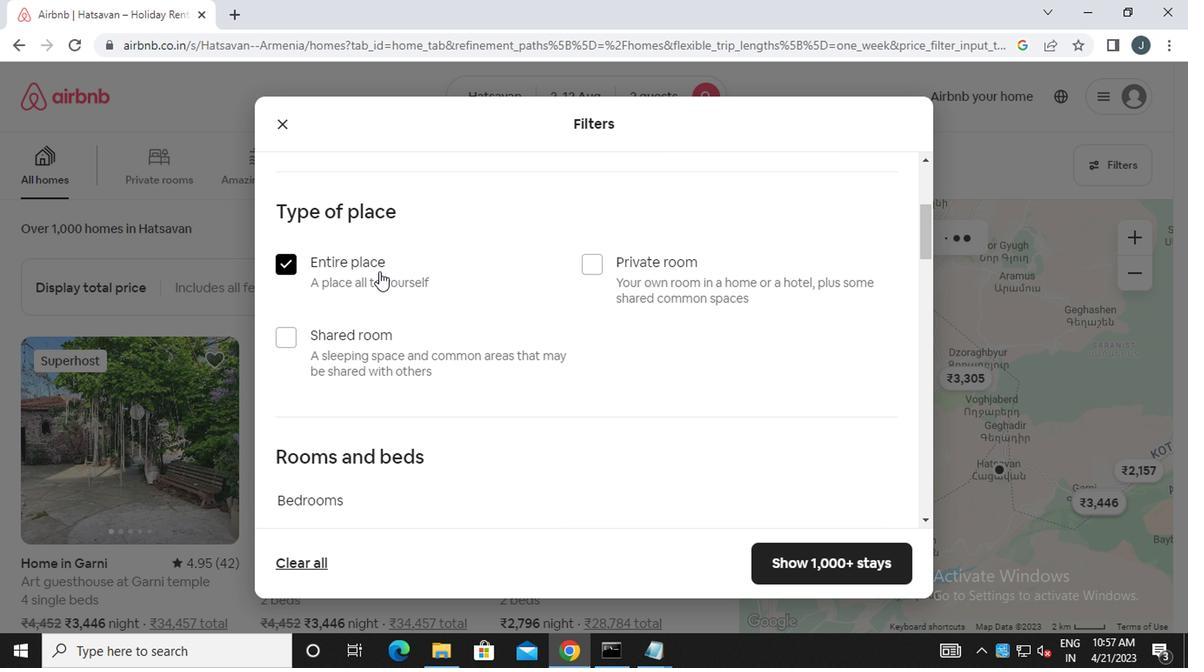 
Action: Mouse scrolled (388, 279) with delta (0, 0)
Screenshot: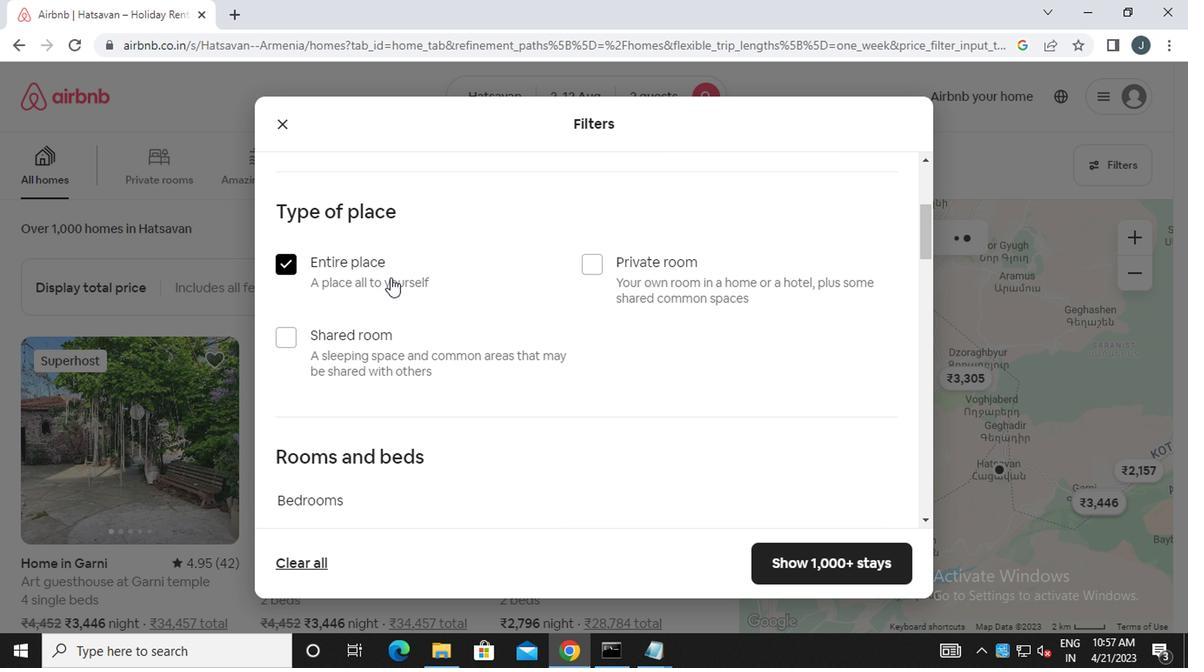 
Action: Mouse scrolled (388, 277) with delta (0, -1)
Screenshot: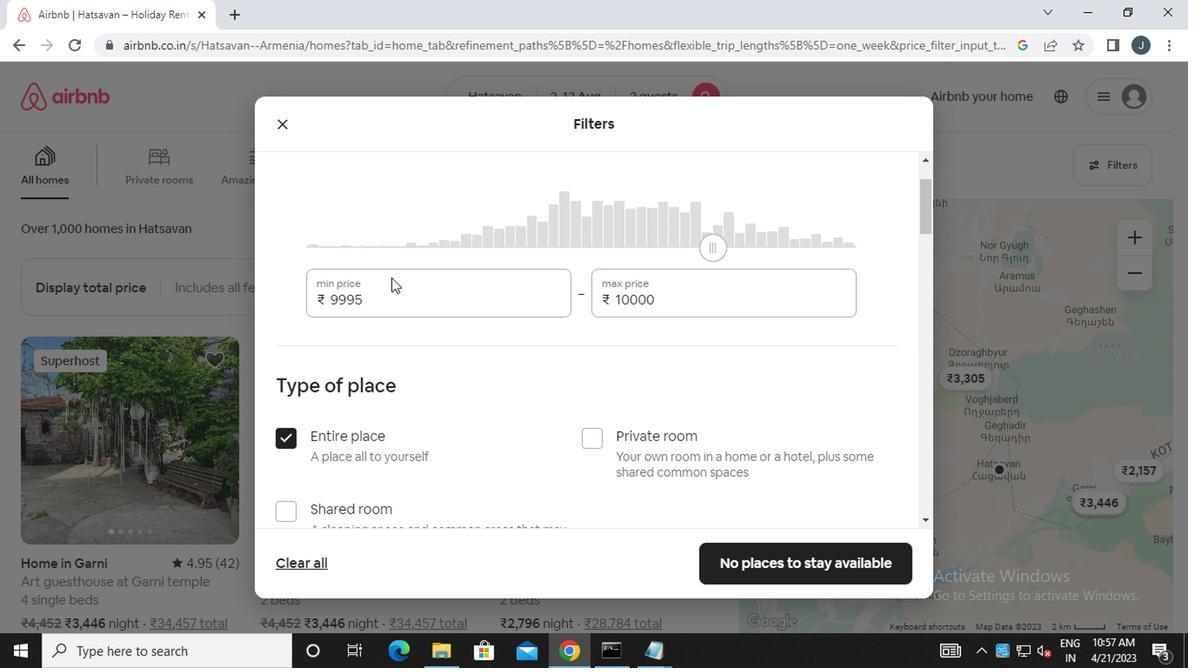 
Action: Mouse scrolled (388, 277) with delta (0, -1)
Screenshot: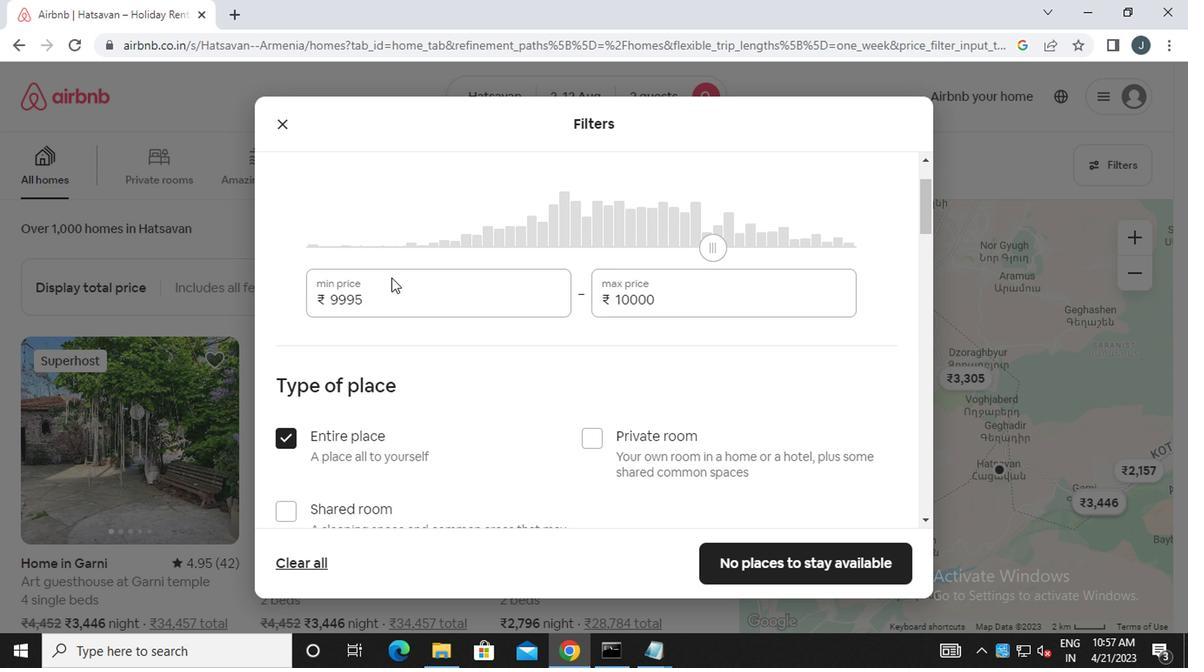 
Action: Mouse moved to (390, 281)
Screenshot: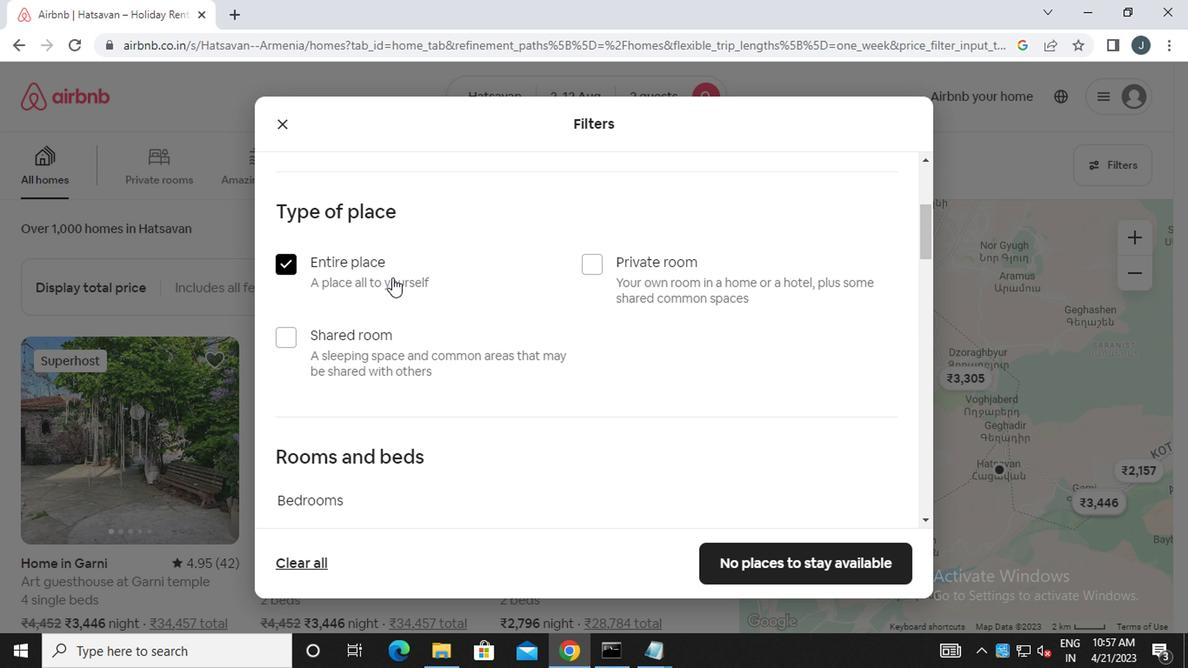 
Action: Mouse scrolled (390, 279) with delta (0, -1)
Screenshot: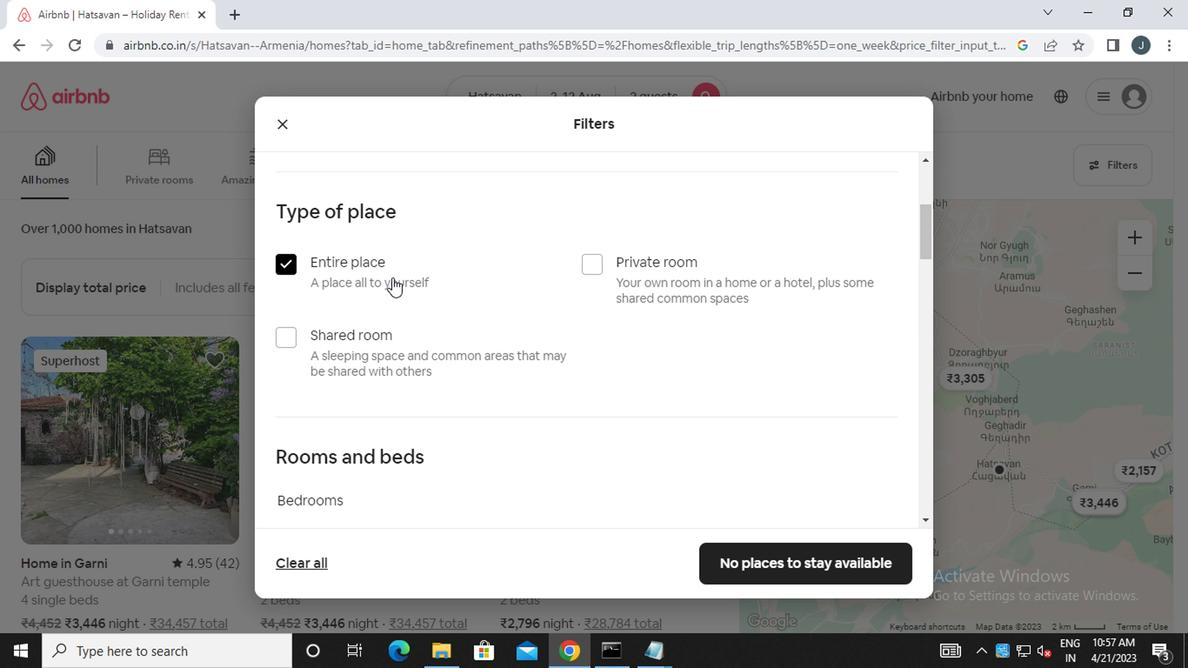 
Action: Mouse moved to (390, 281)
Screenshot: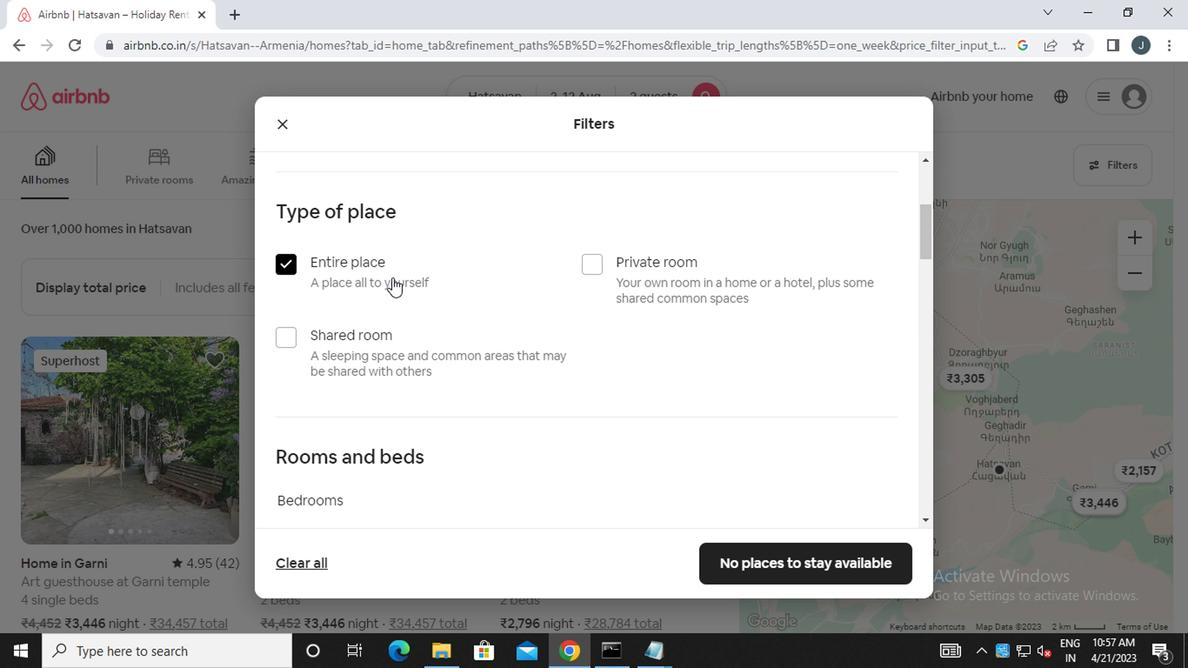 
Action: Mouse scrolled (390, 279) with delta (0, -1)
Screenshot: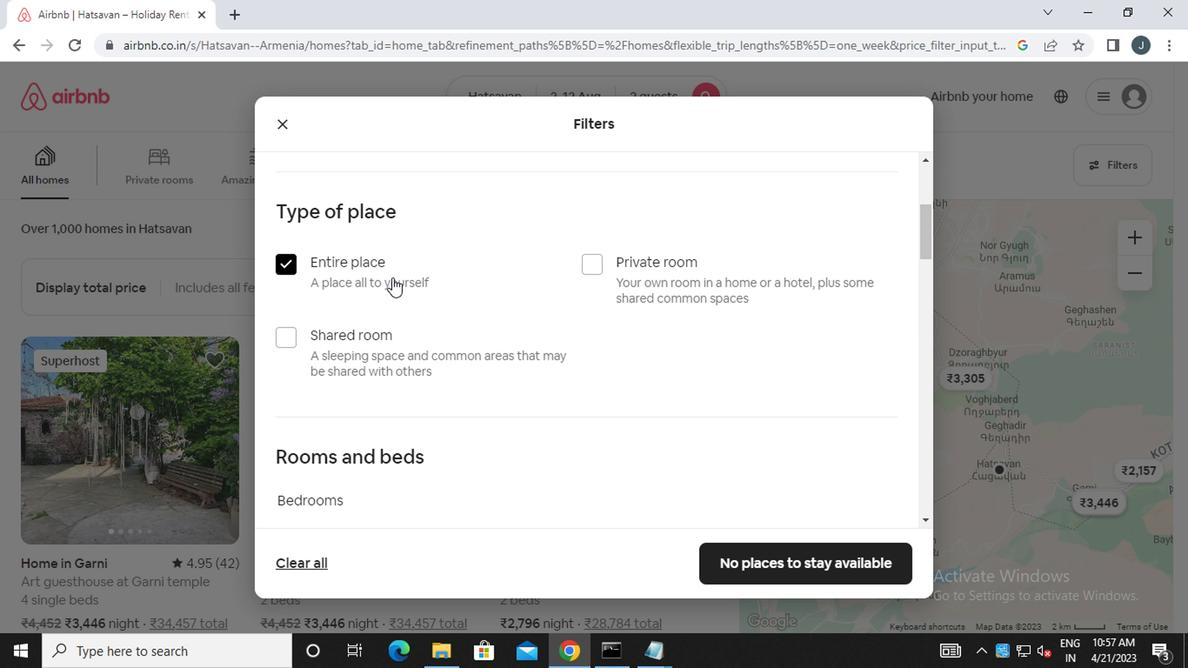 
Action: Mouse moved to (489, 343)
Screenshot: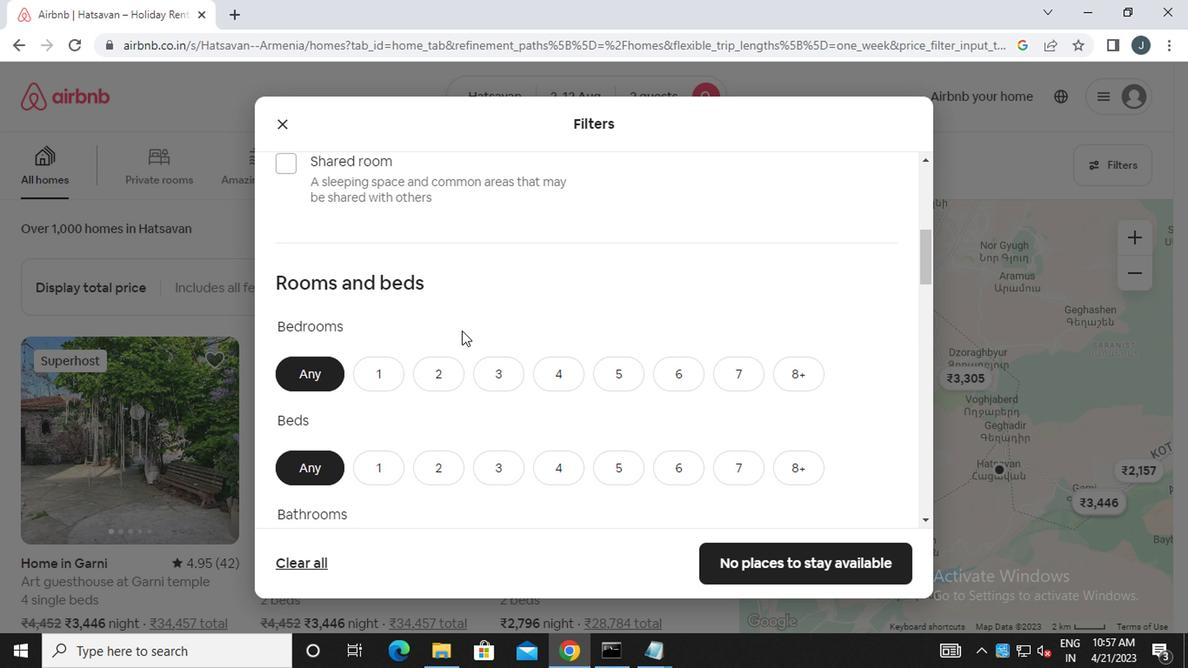 
Action: Mouse scrolled (489, 342) with delta (0, -1)
Screenshot: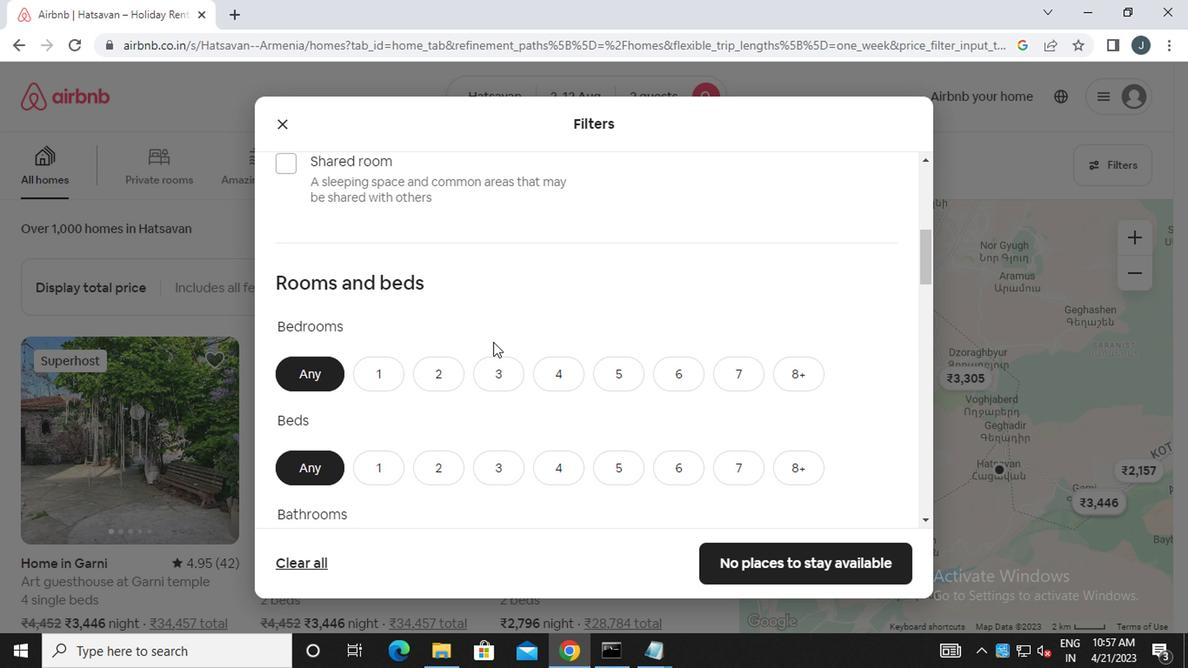 
Action: Mouse moved to (480, 359)
Screenshot: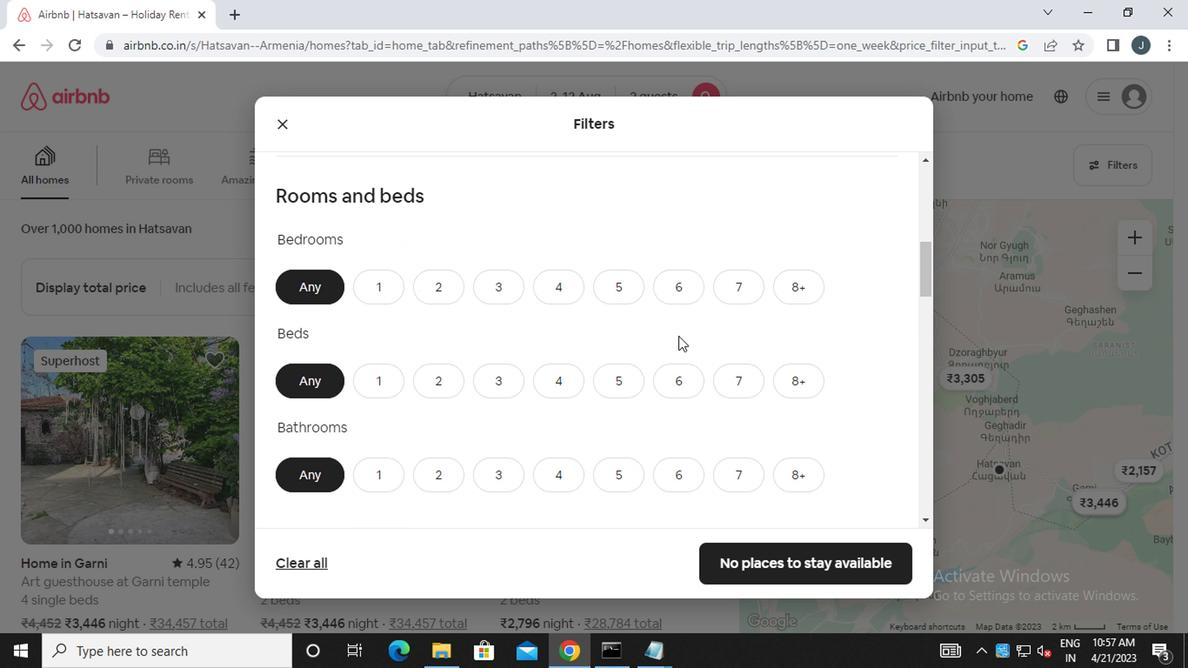 
Action: Mouse scrolled (480, 360) with delta (0, 1)
Screenshot: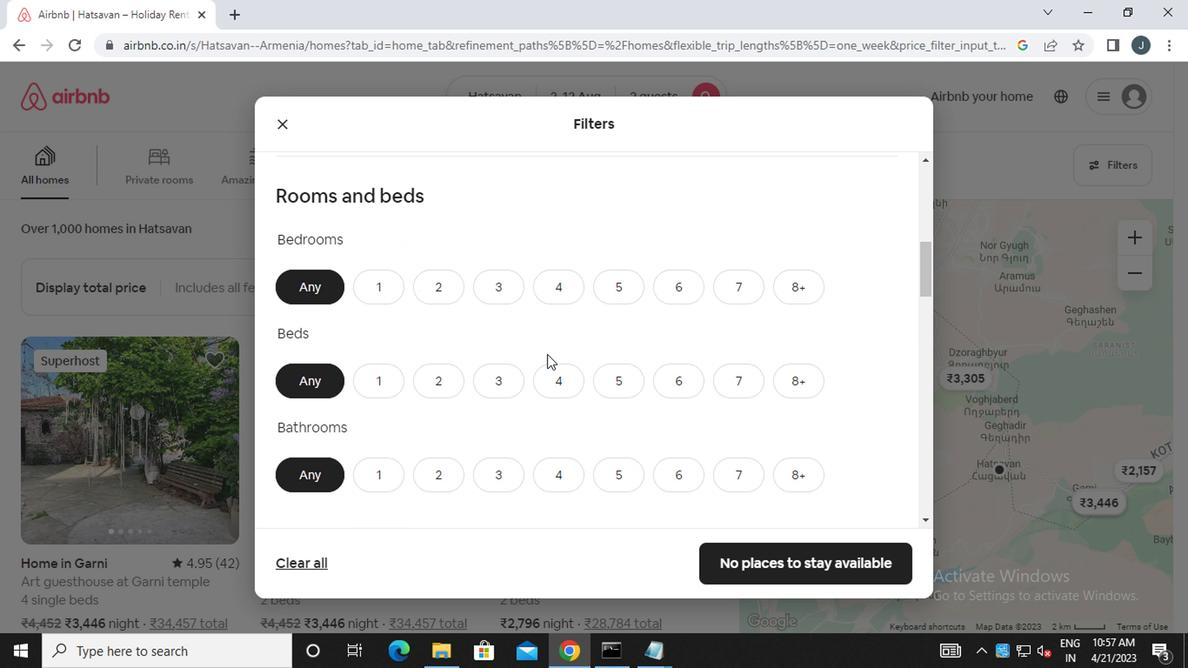 
Action: Mouse scrolled (480, 360) with delta (0, 1)
Screenshot: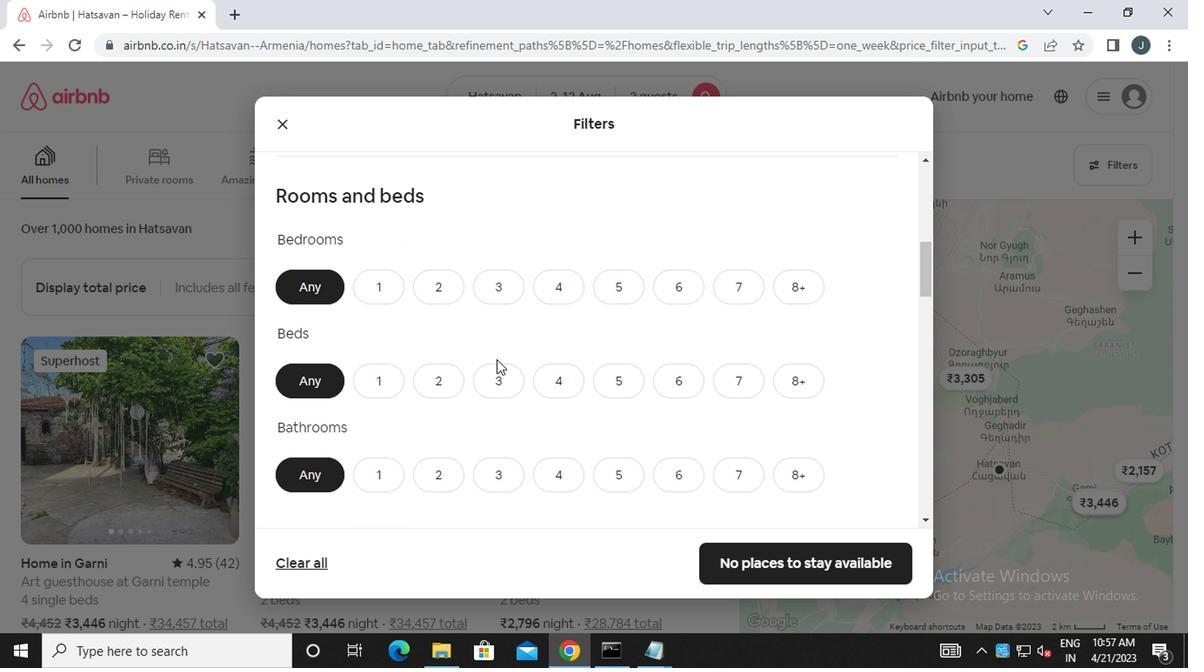 
Action: Mouse moved to (650, 182)
Screenshot: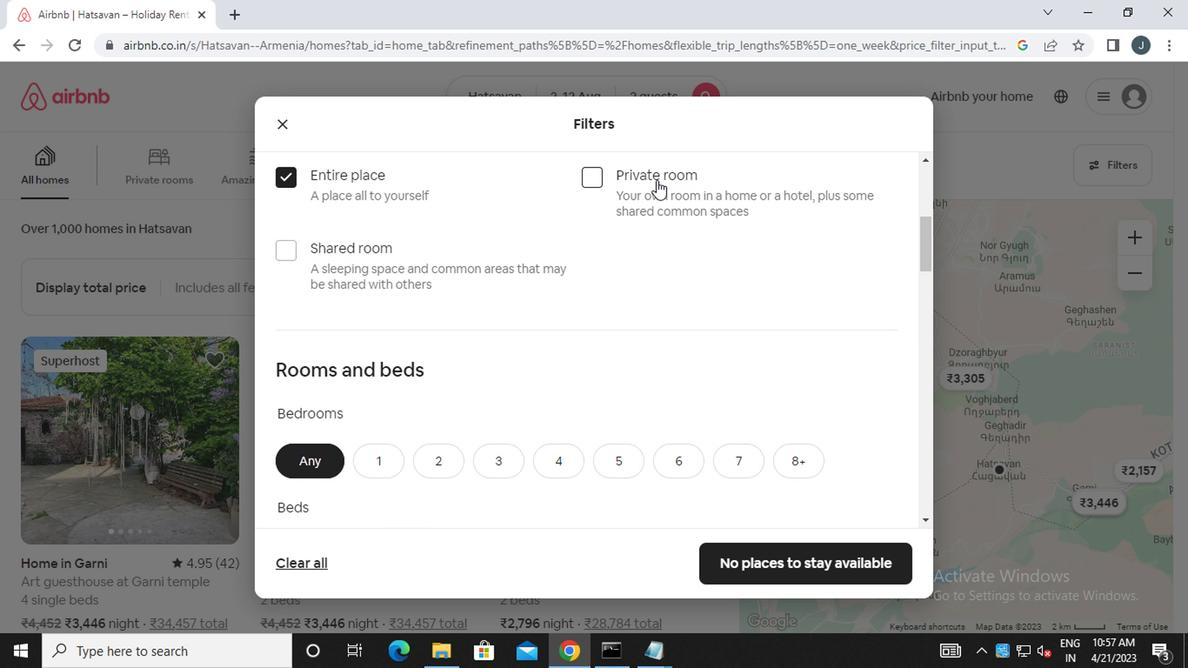 
Action: Mouse pressed left at (650, 182)
Screenshot: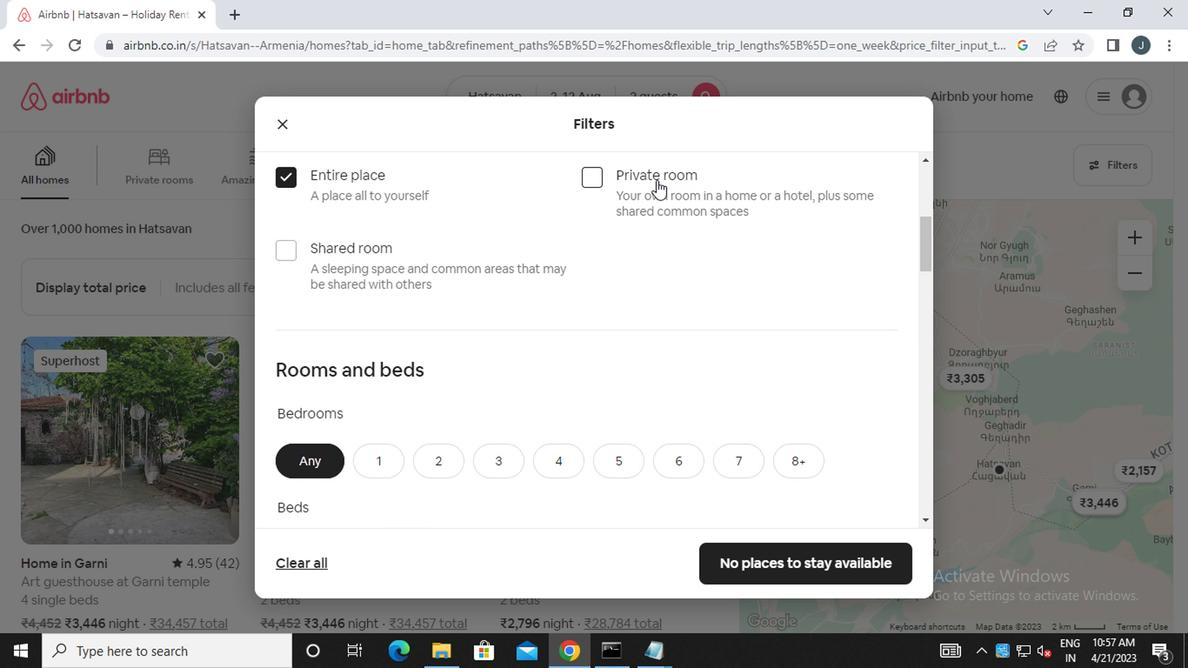 
Action: Mouse moved to (493, 320)
Screenshot: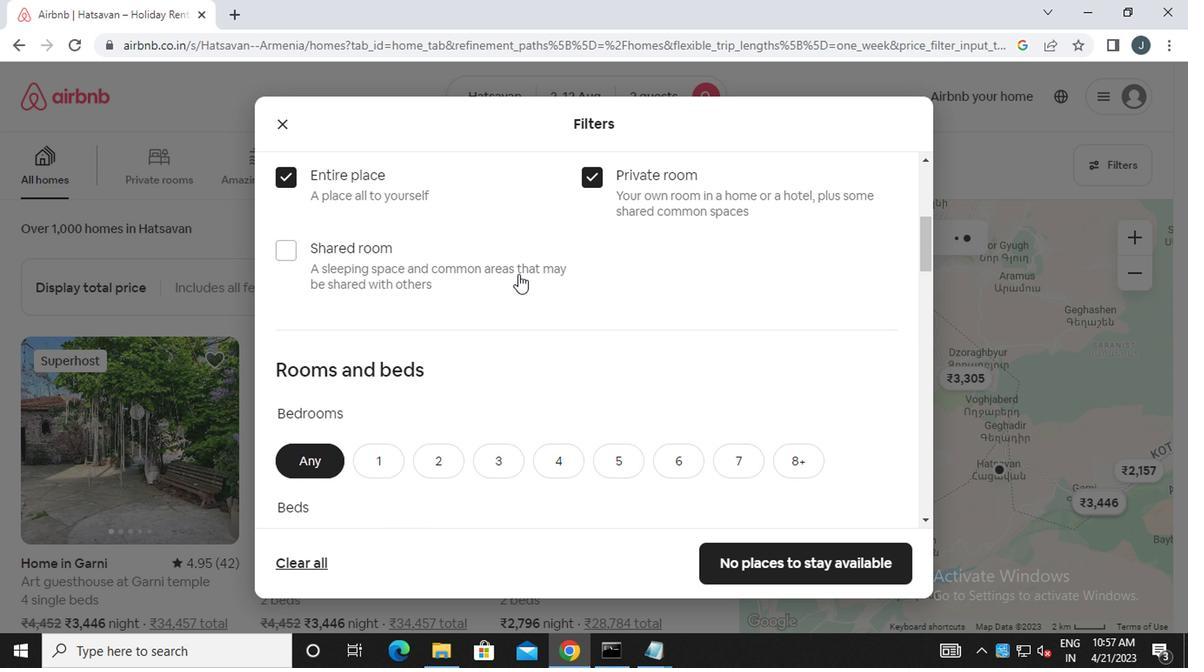 
Action: Mouse scrolled (493, 318) with delta (0, -1)
Screenshot: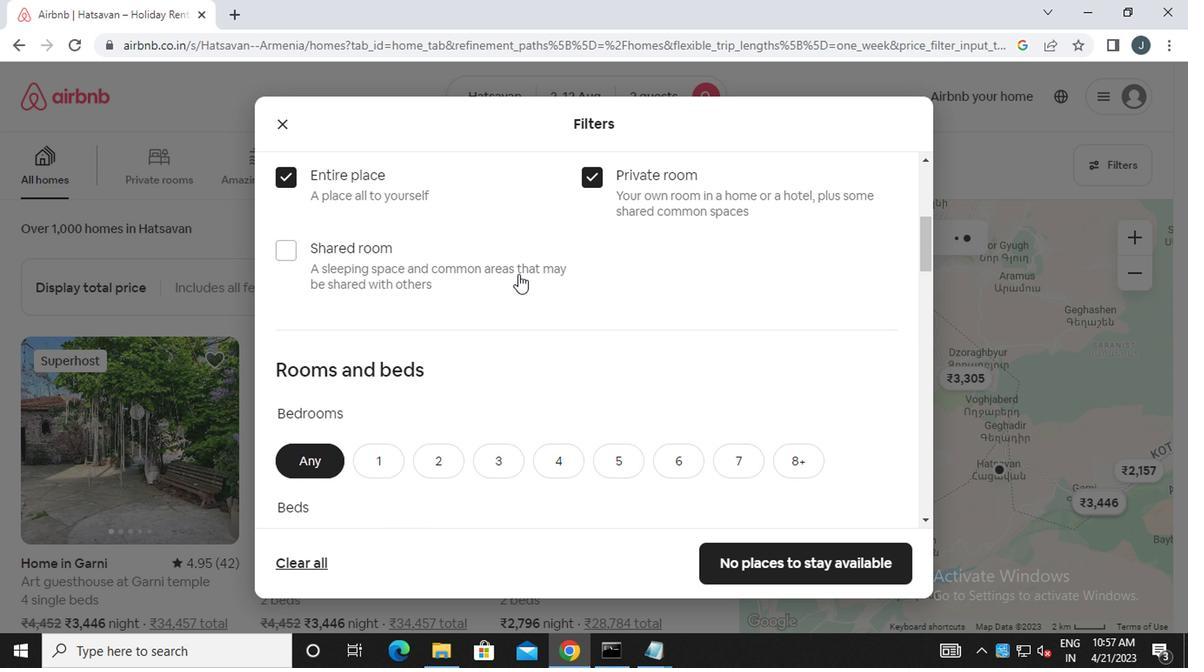 
Action: Mouse moved to (366, 376)
Screenshot: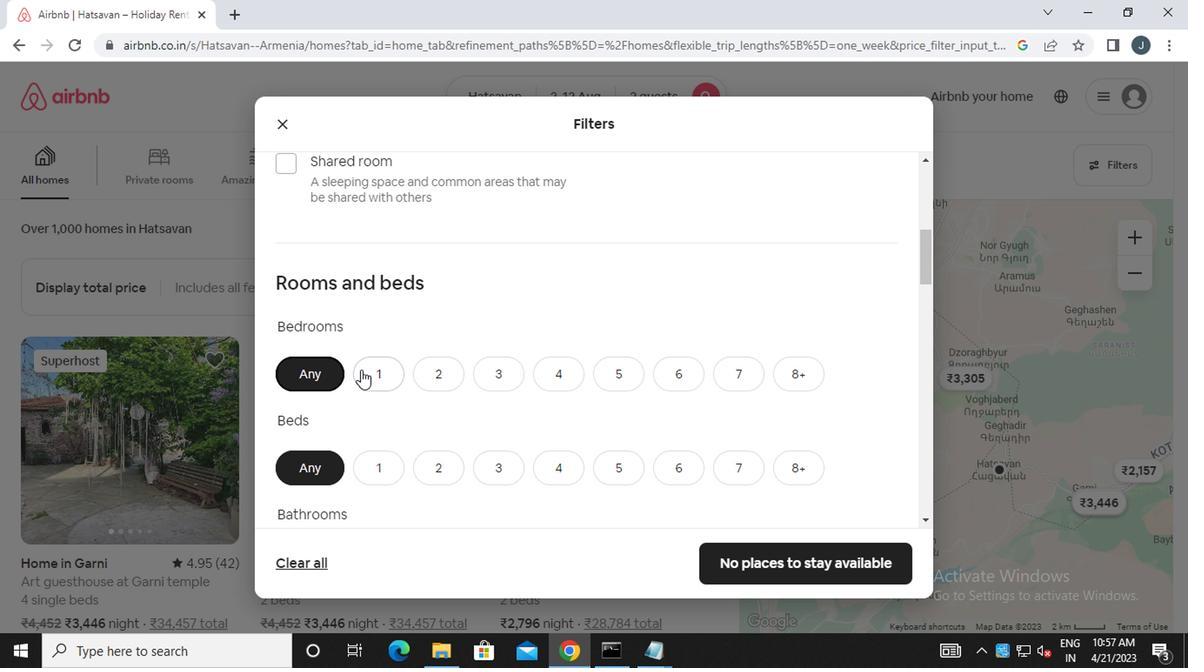 
Action: Mouse pressed left at (366, 376)
Screenshot: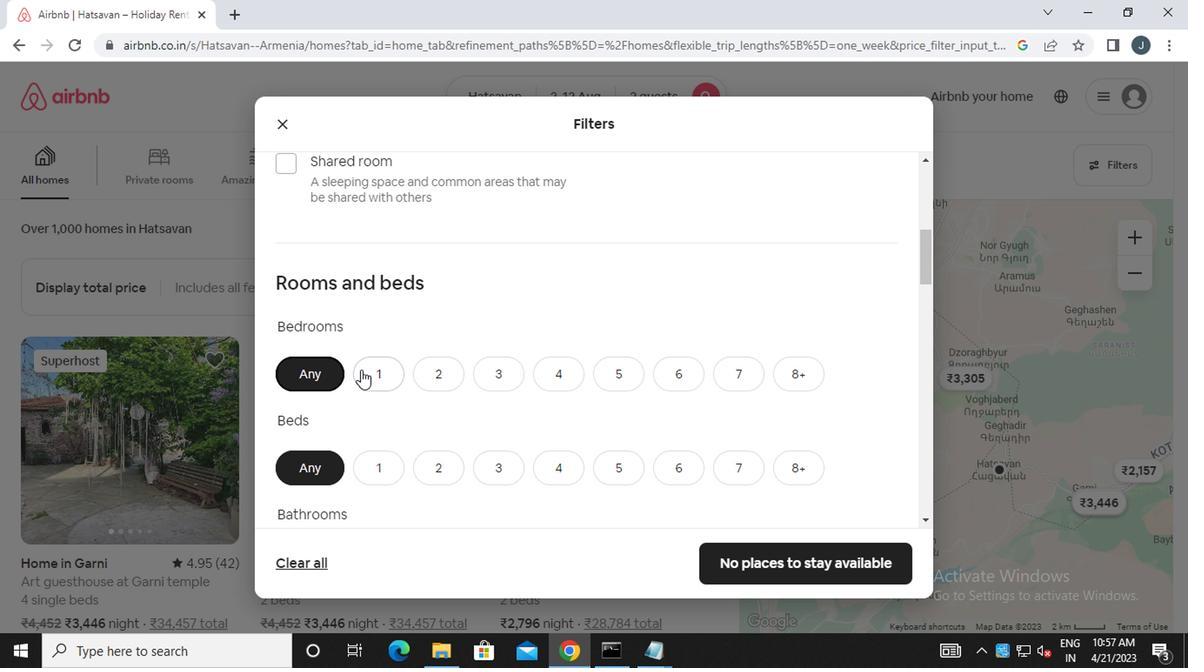 
Action: Mouse moved to (390, 456)
Screenshot: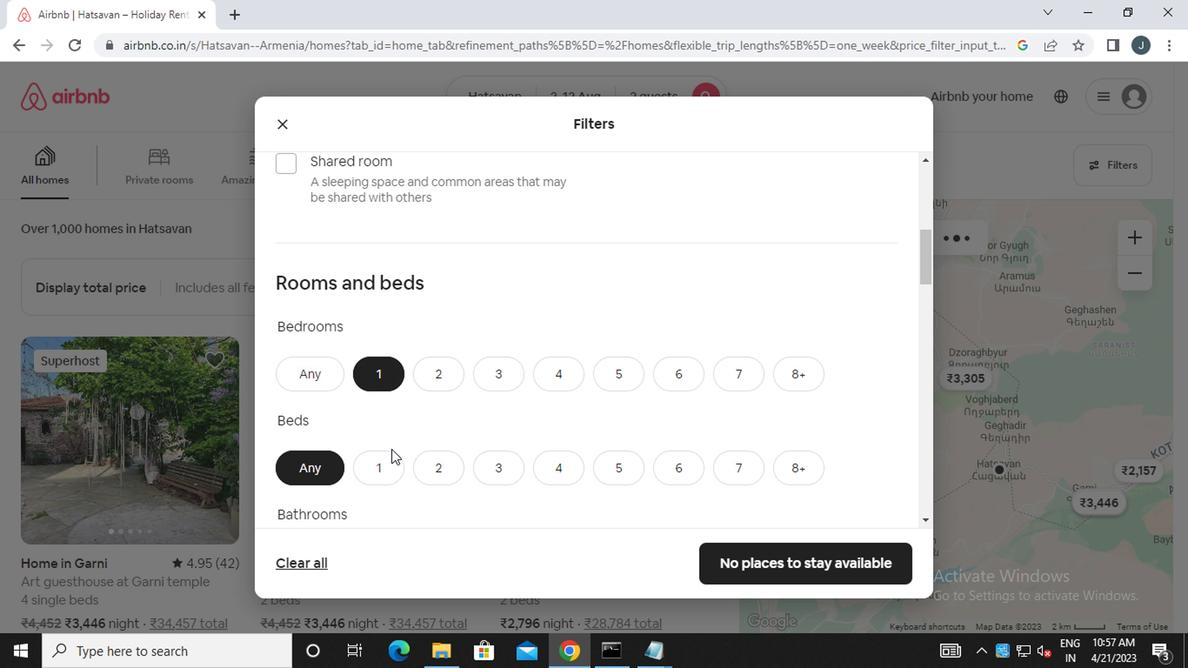 
Action: Mouse pressed left at (390, 456)
Screenshot: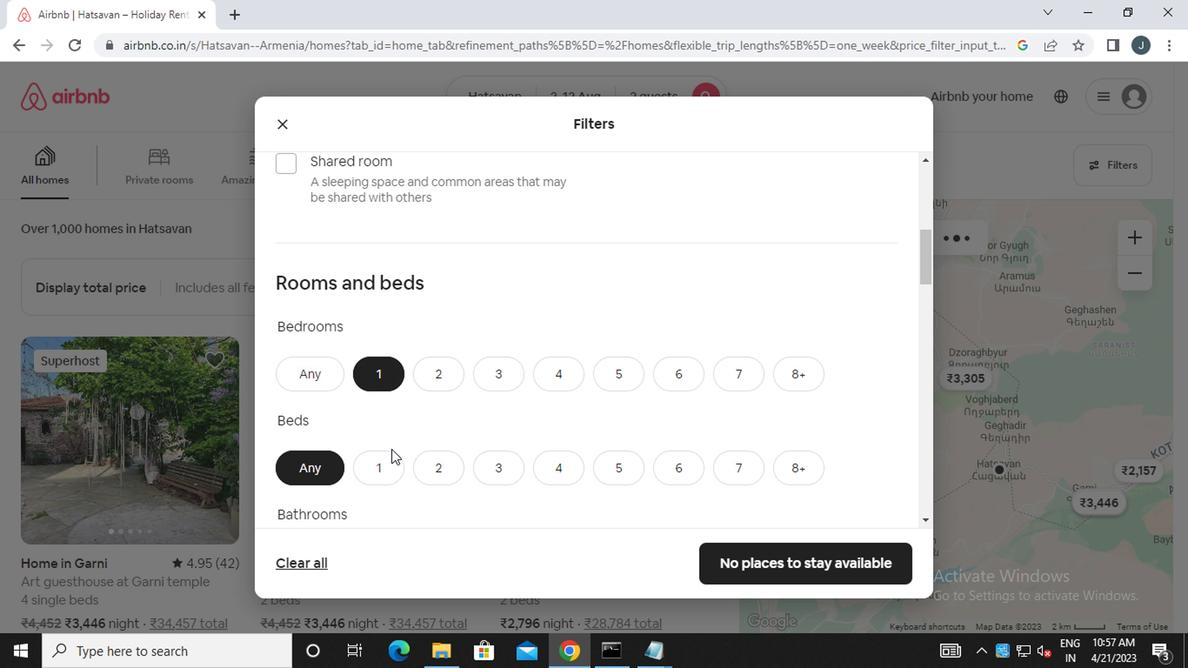 
Action: Mouse moved to (390, 455)
Screenshot: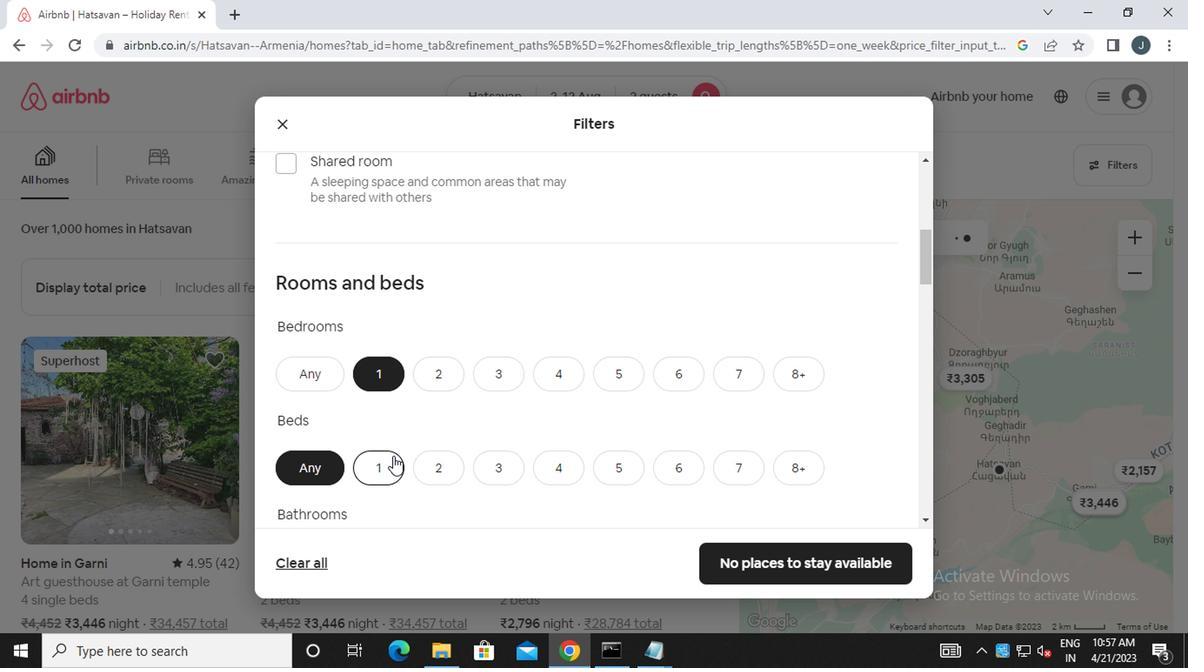 
Action: Mouse scrolled (390, 454) with delta (0, -1)
Screenshot: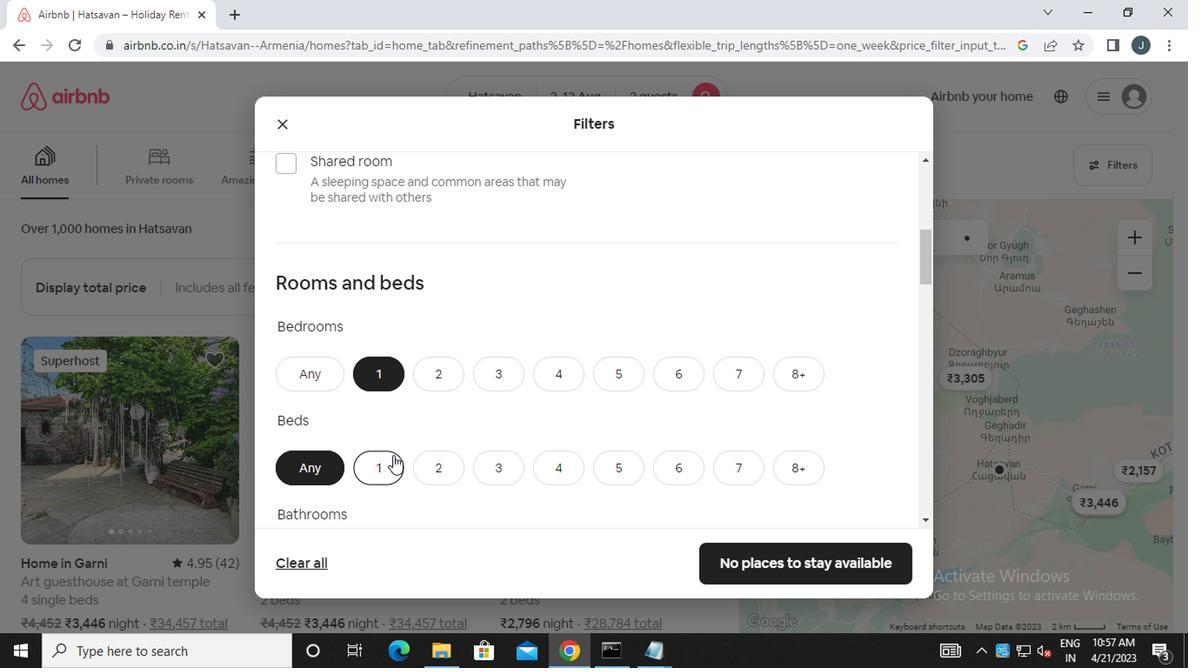
Action: Mouse moved to (390, 455)
Screenshot: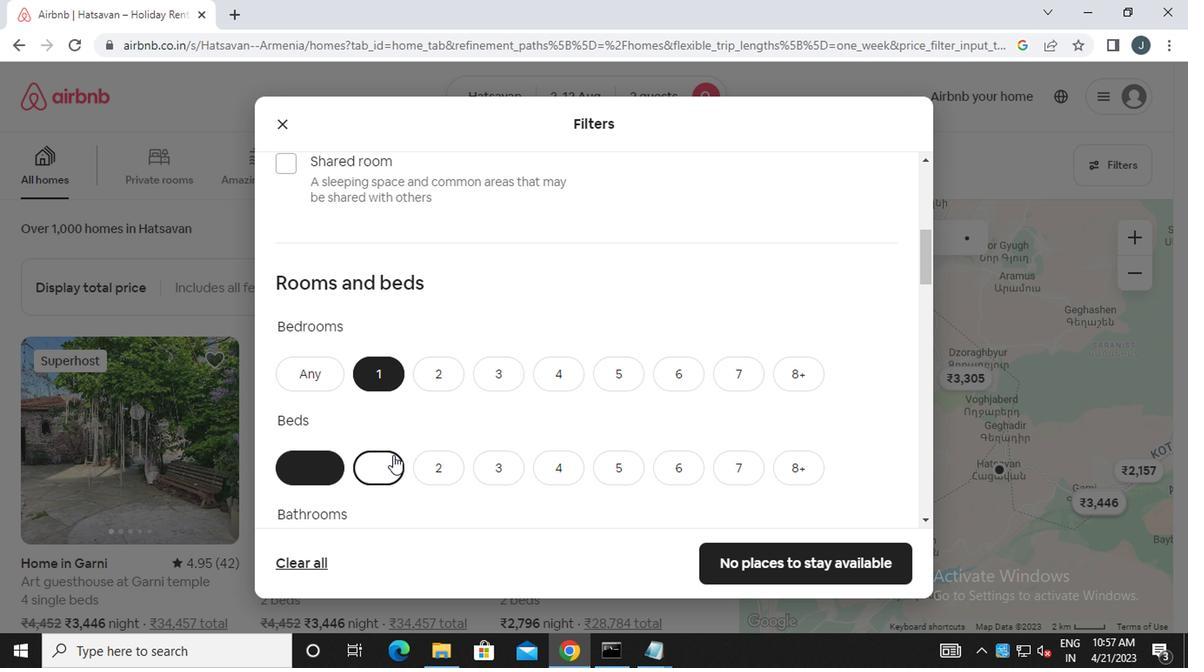 
Action: Mouse scrolled (390, 454) with delta (0, -1)
Screenshot: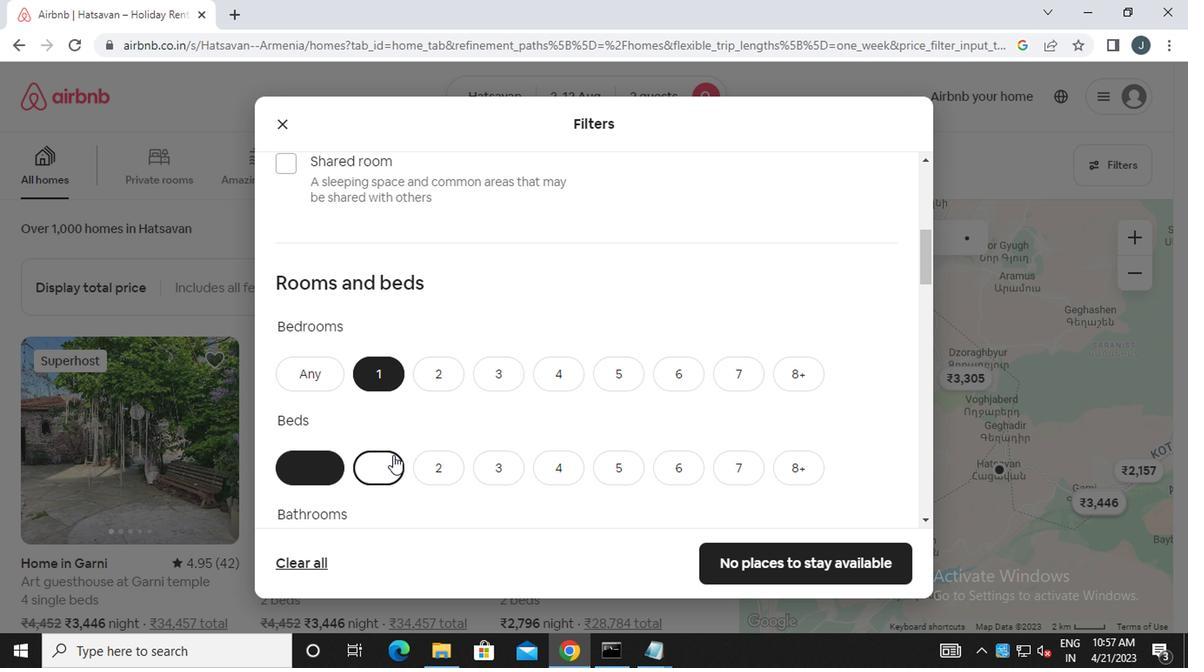 
Action: Mouse moved to (382, 393)
Screenshot: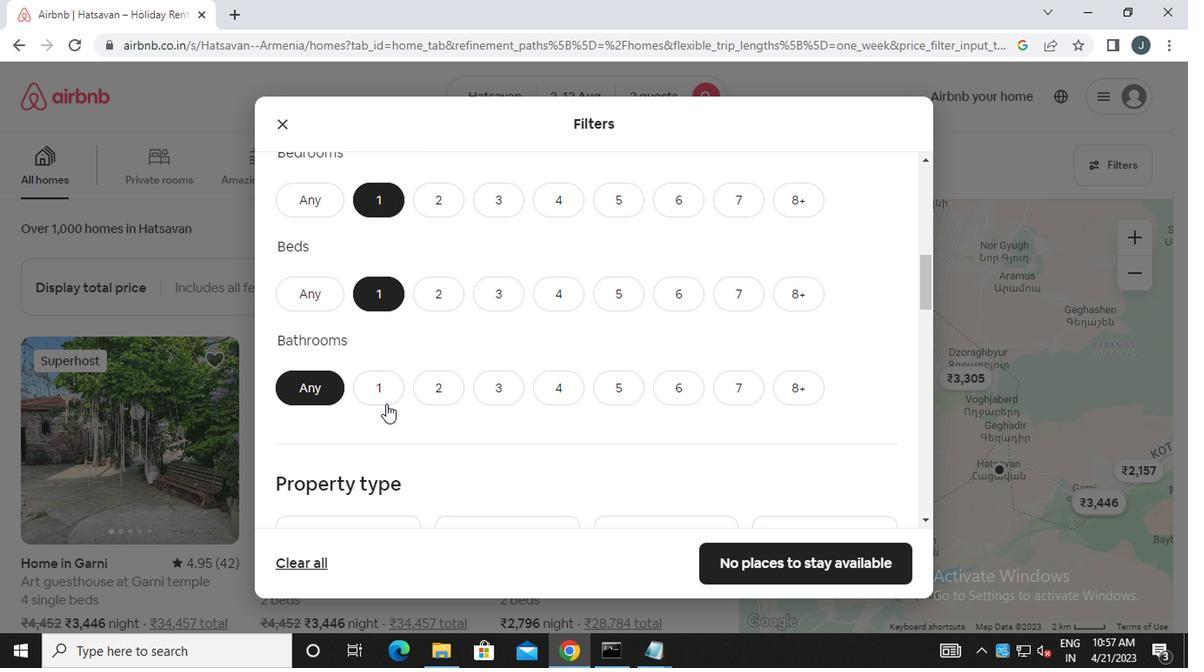
Action: Mouse pressed left at (382, 393)
Screenshot: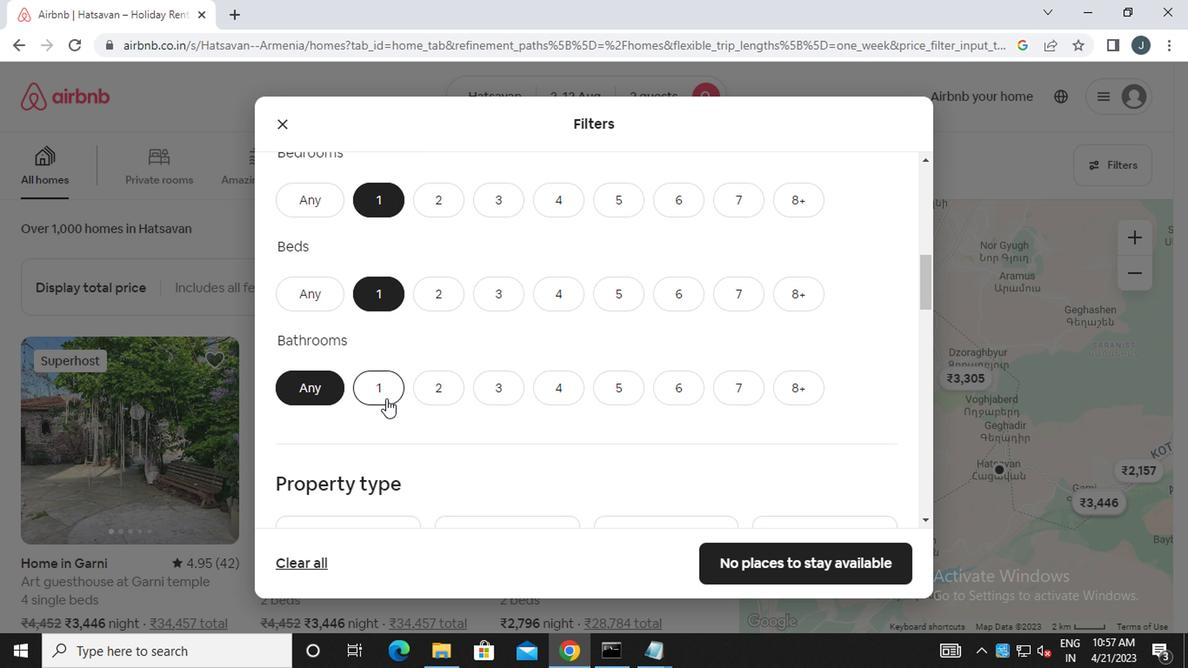 
Action: Mouse moved to (528, 467)
Screenshot: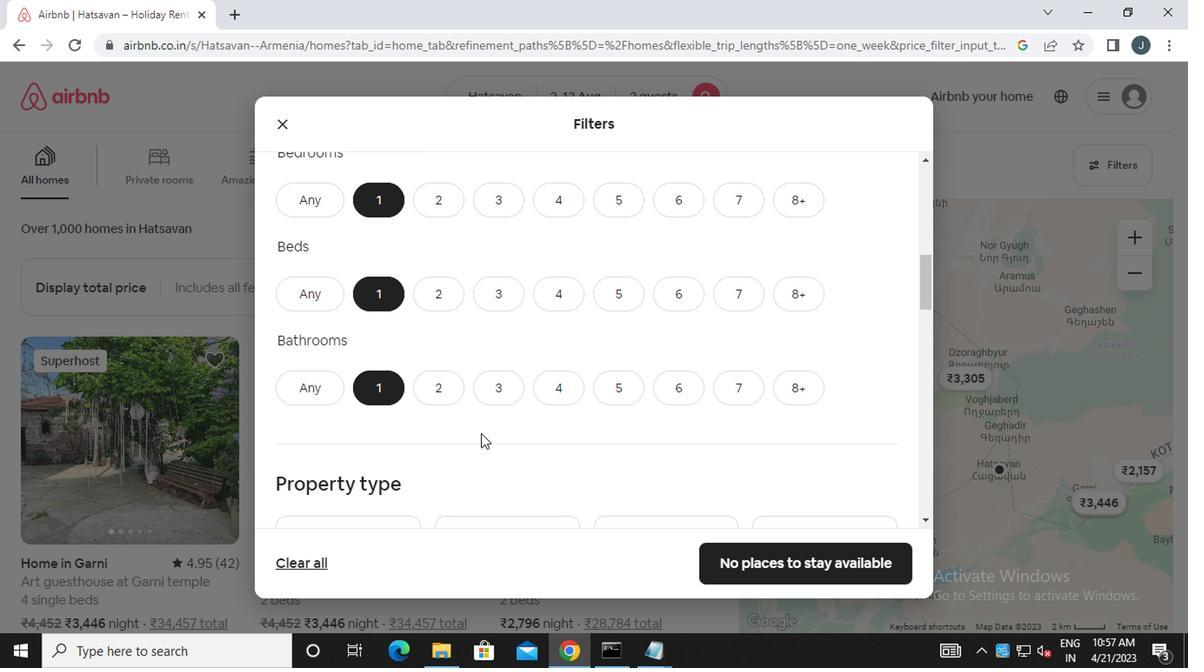
Action: Mouse scrolled (528, 466) with delta (0, 0)
Screenshot: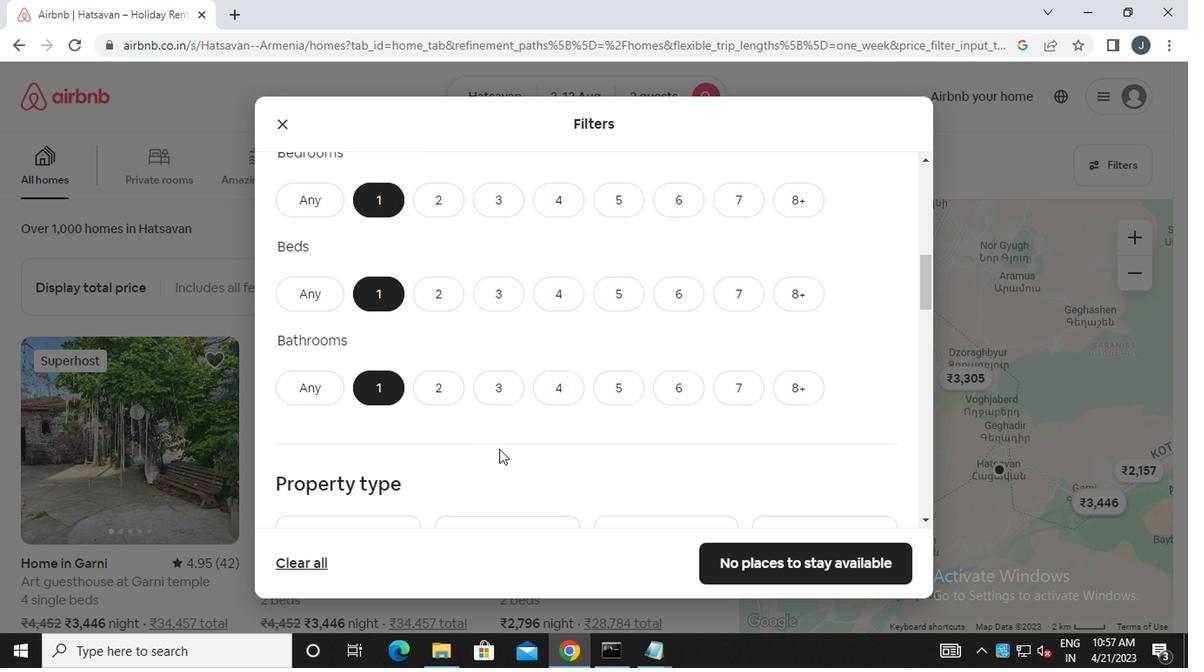 
Action: Mouse moved to (532, 467)
Screenshot: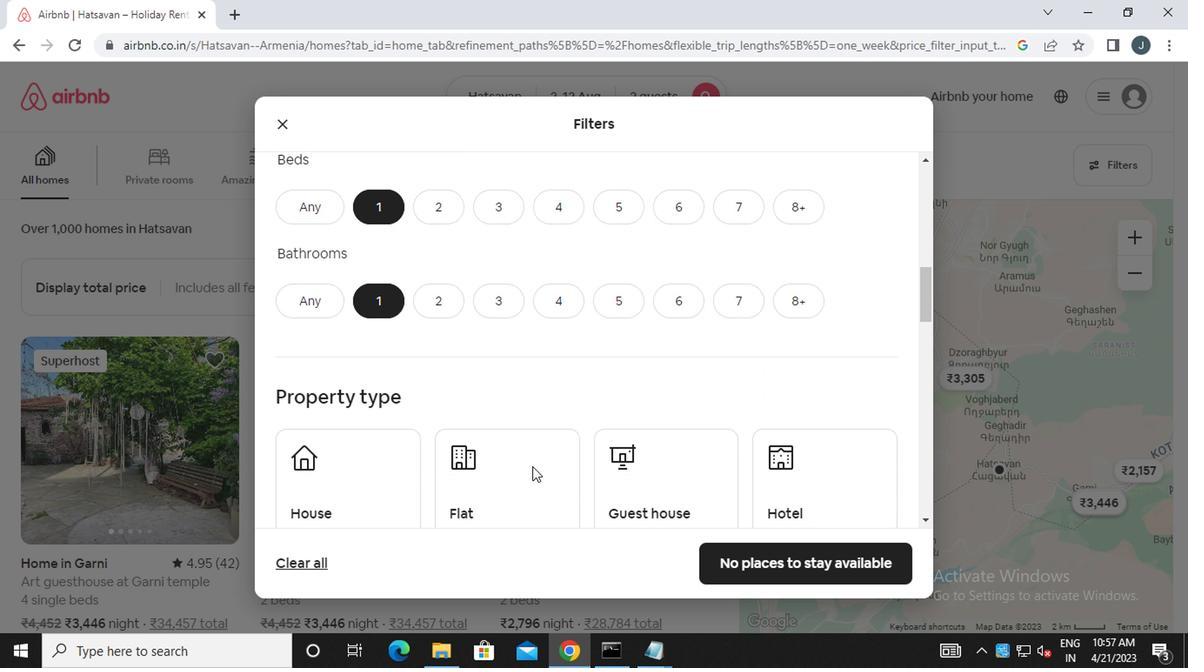 
Action: Mouse scrolled (532, 466) with delta (0, 0)
Screenshot: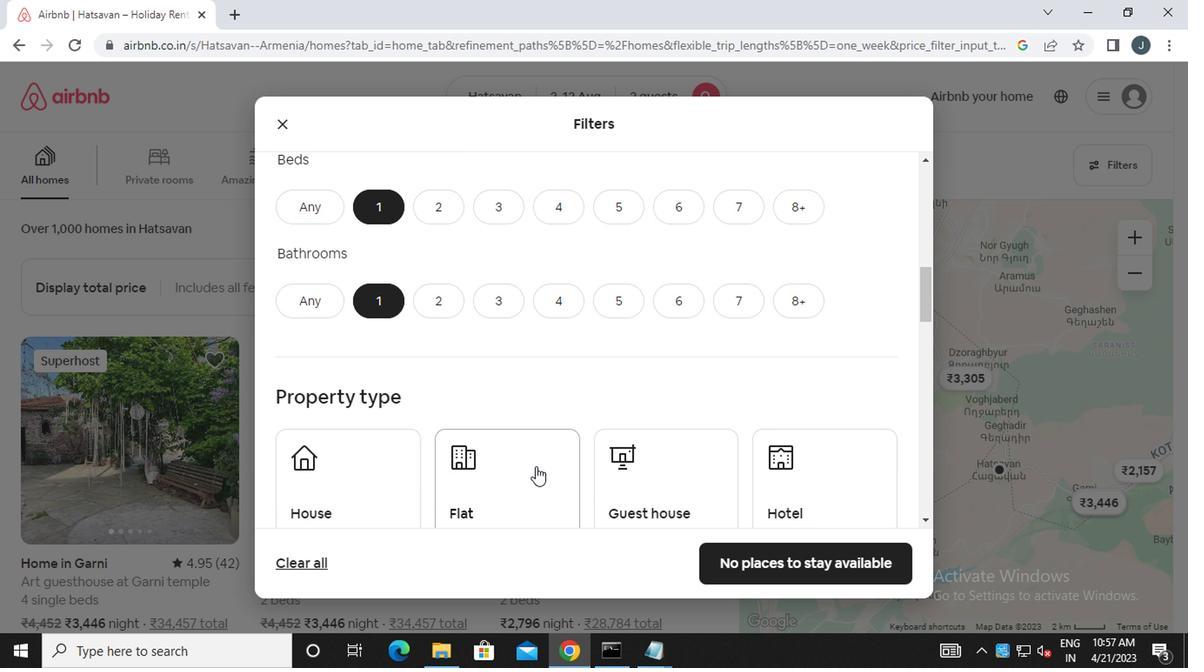 
Action: Mouse moved to (341, 396)
Screenshot: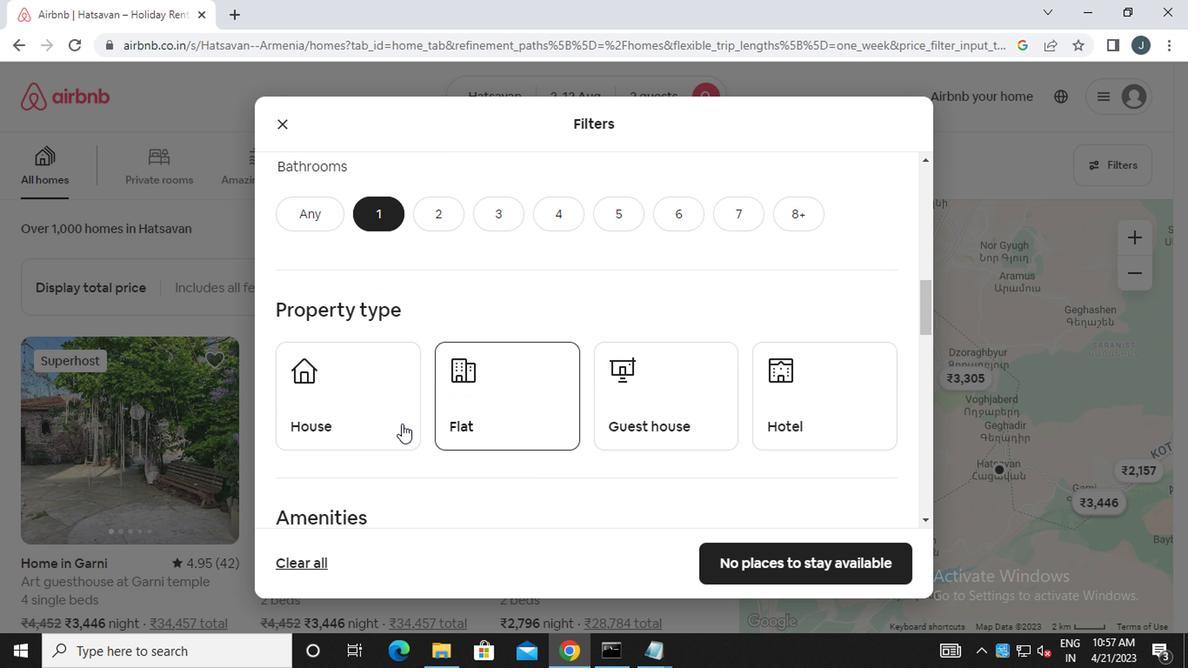 
Action: Mouse pressed left at (341, 396)
Screenshot: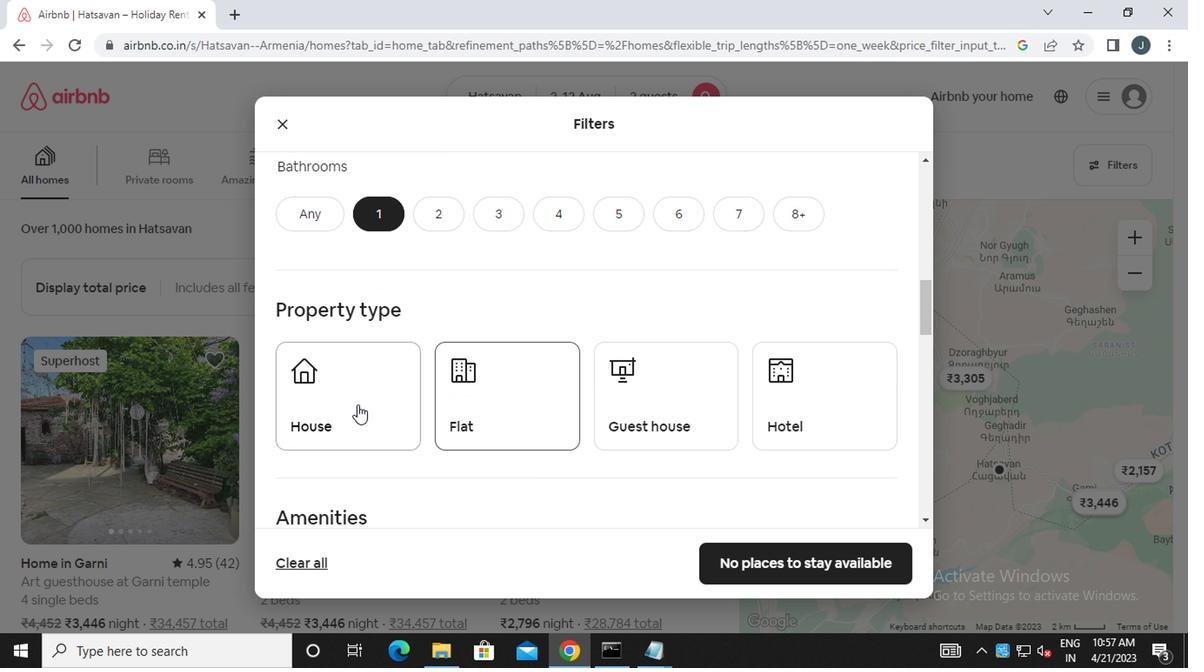 
Action: Mouse moved to (511, 412)
Screenshot: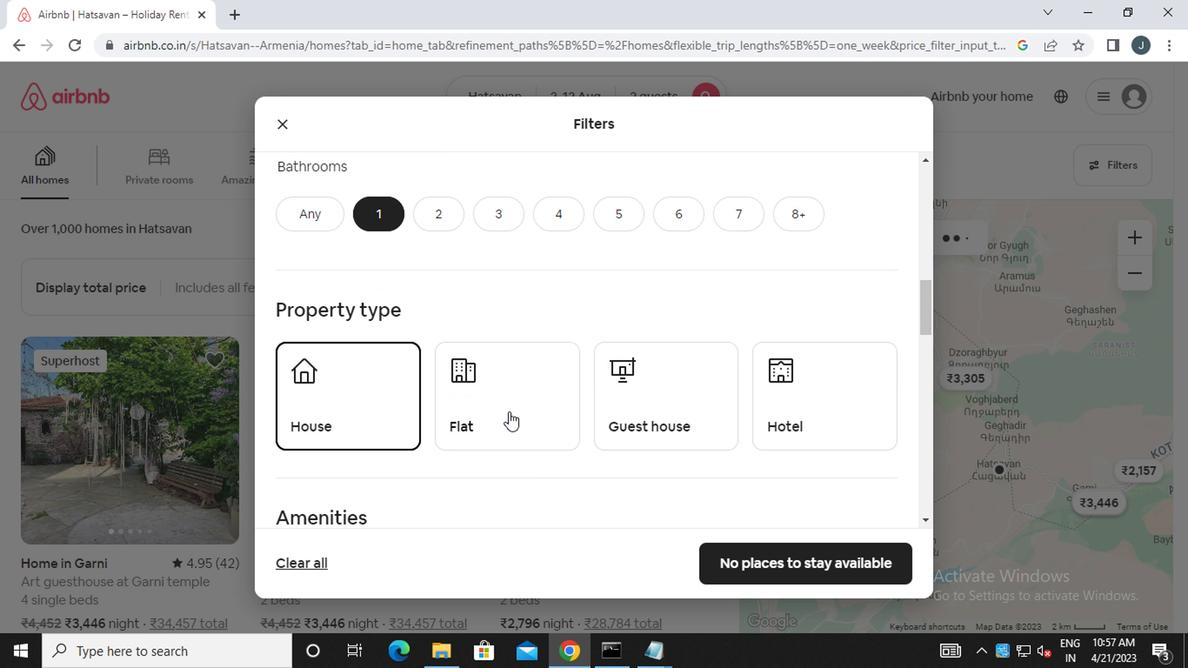 
Action: Mouse pressed left at (511, 412)
Screenshot: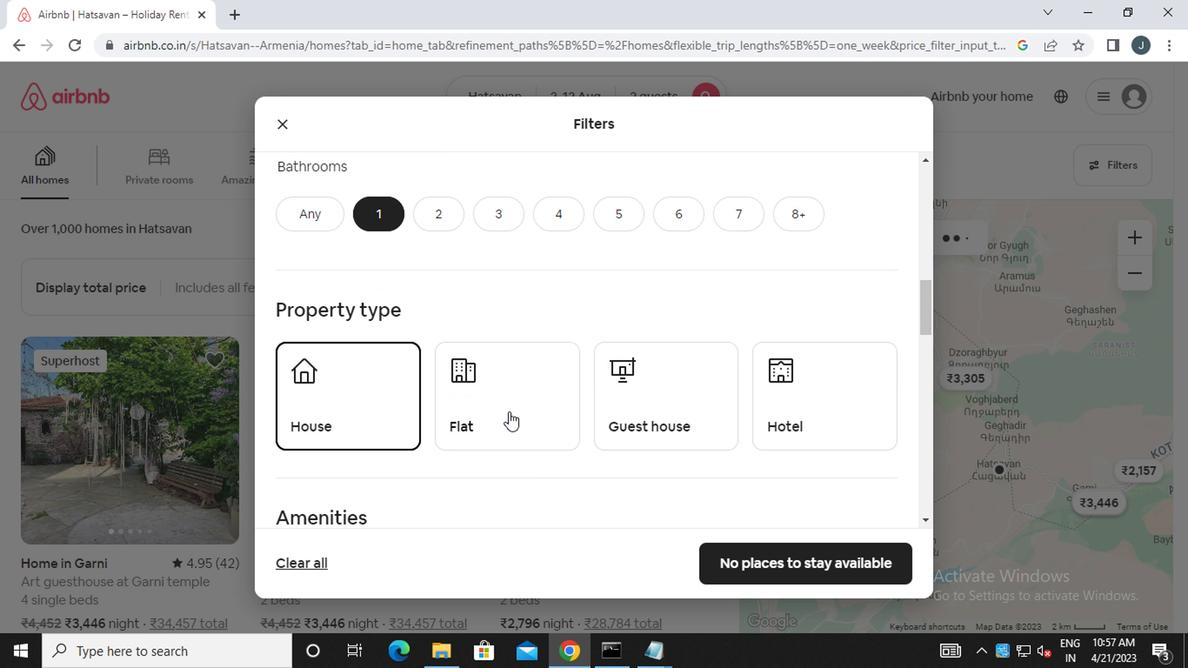 
Action: Mouse moved to (783, 404)
Screenshot: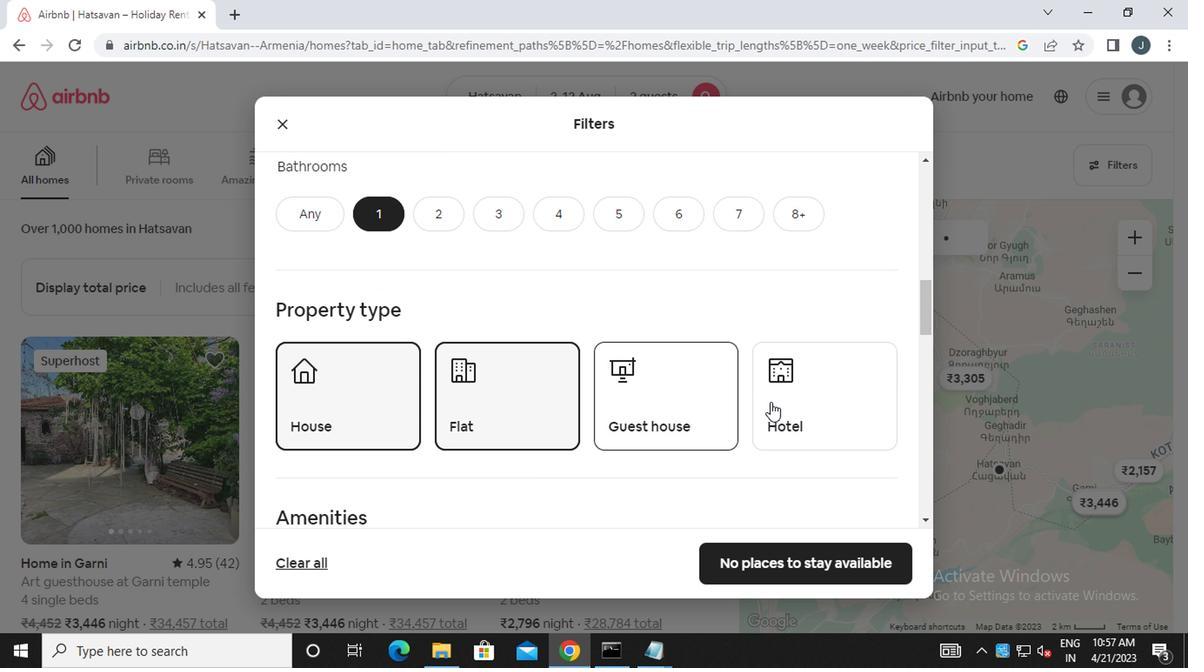 
Action: Mouse pressed left at (783, 404)
Screenshot: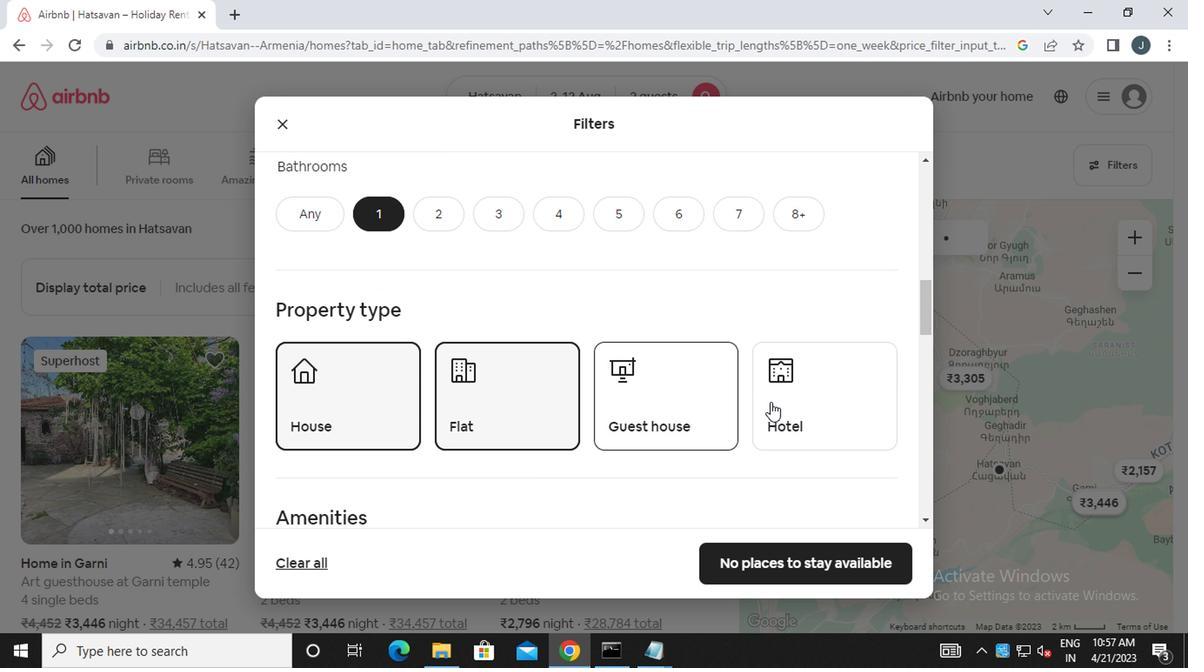 
Action: Mouse moved to (678, 398)
Screenshot: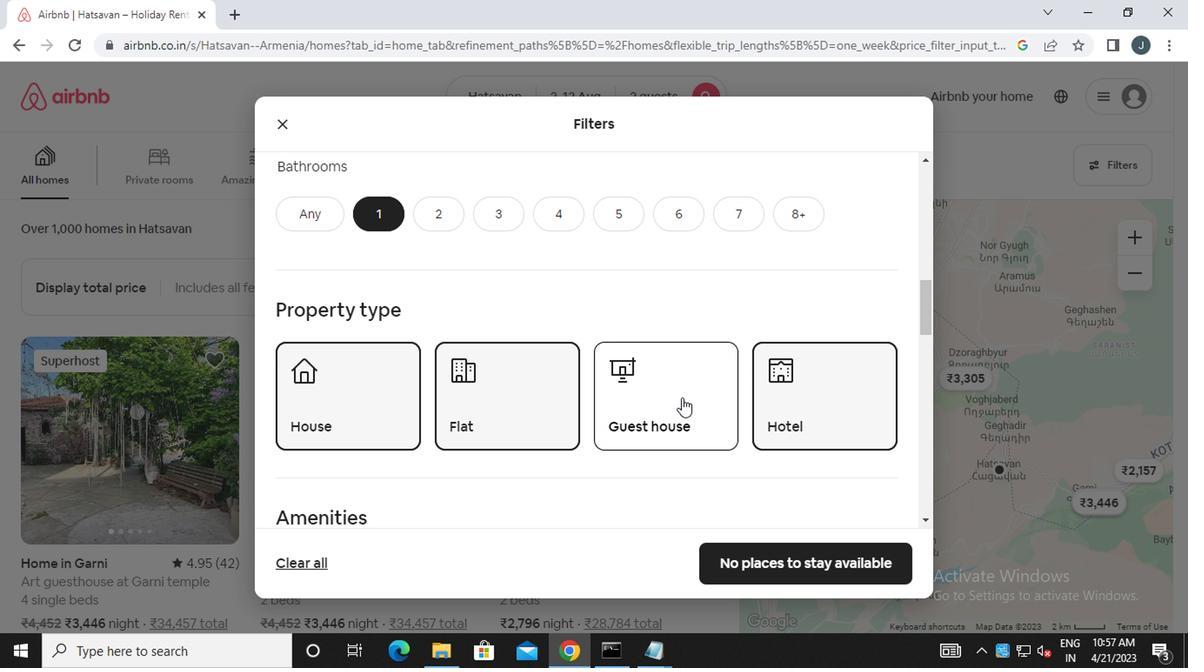 
Action: Mouse pressed left at (678, 398)
Screenshot: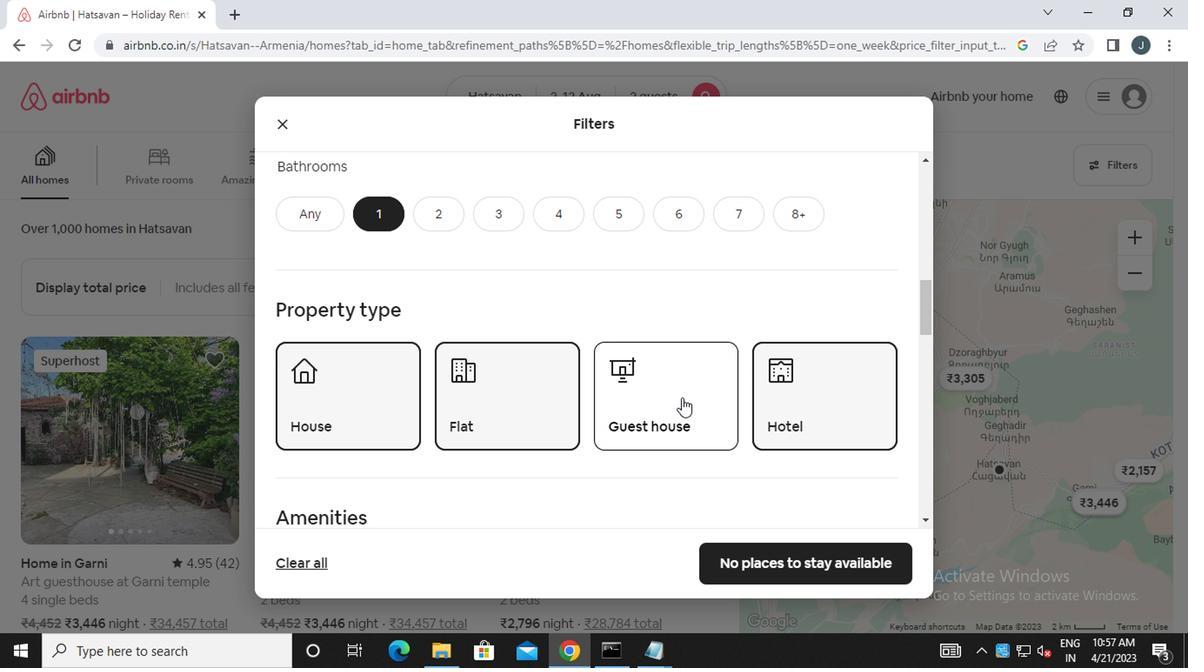 
Action: Mouse moved to (382, 415)
Screenshot: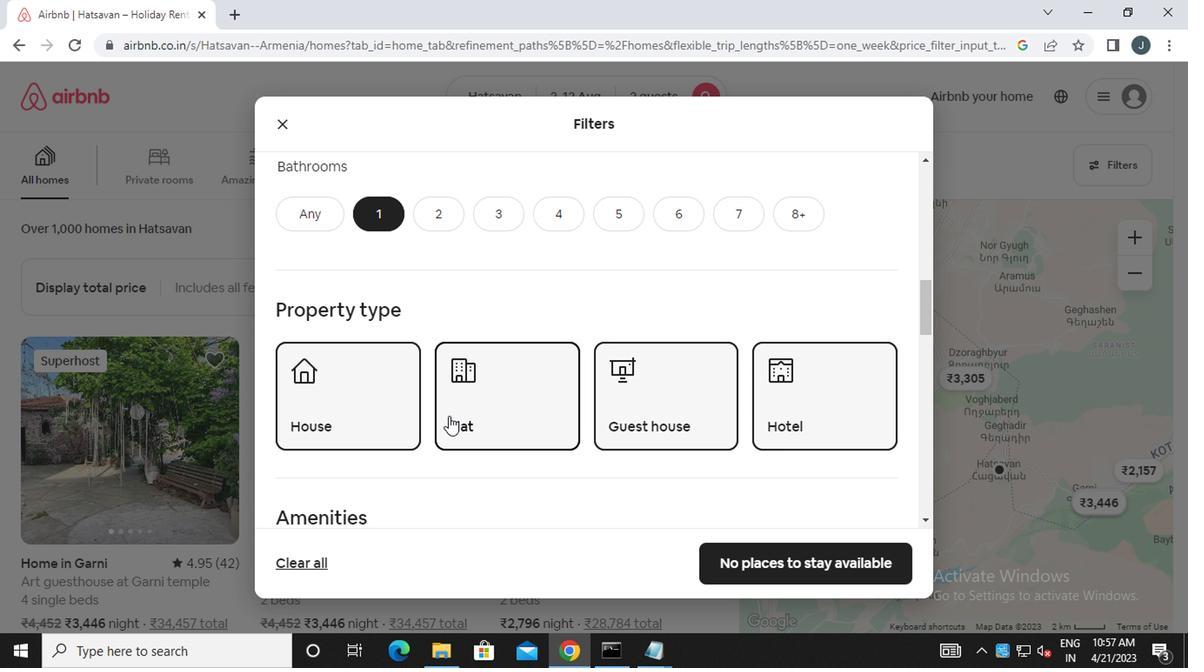 
Action: Mouse pressed left at (382, 415)
Screenshot: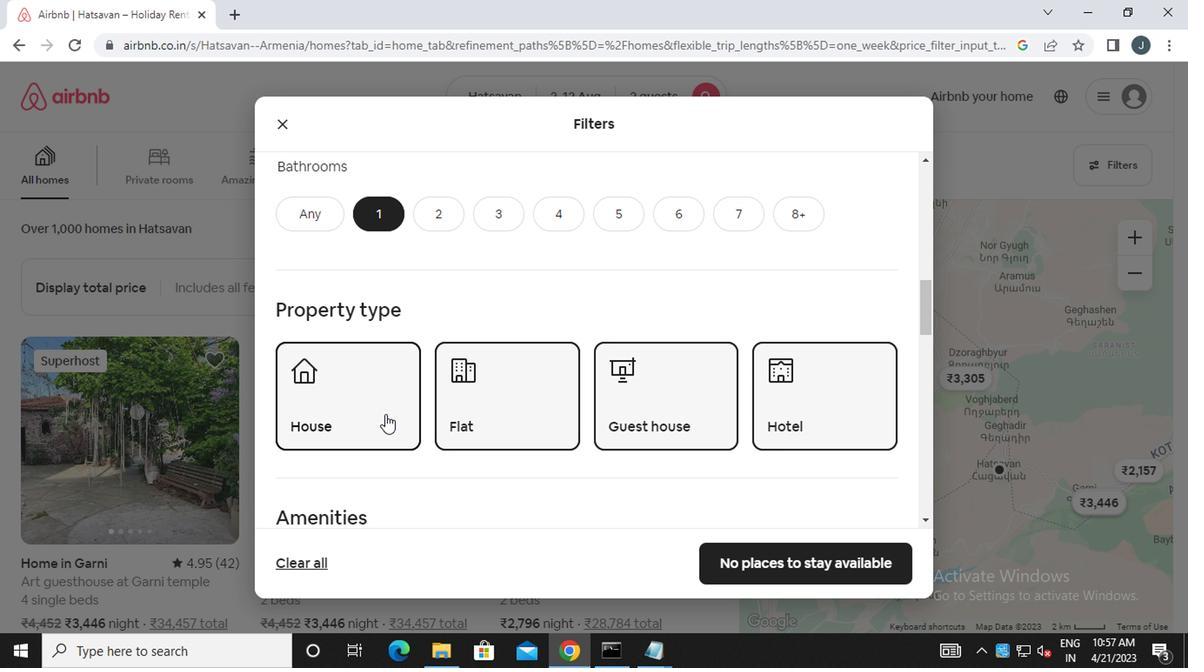
Action: Mouse moved to (323, 396)
Screenshot: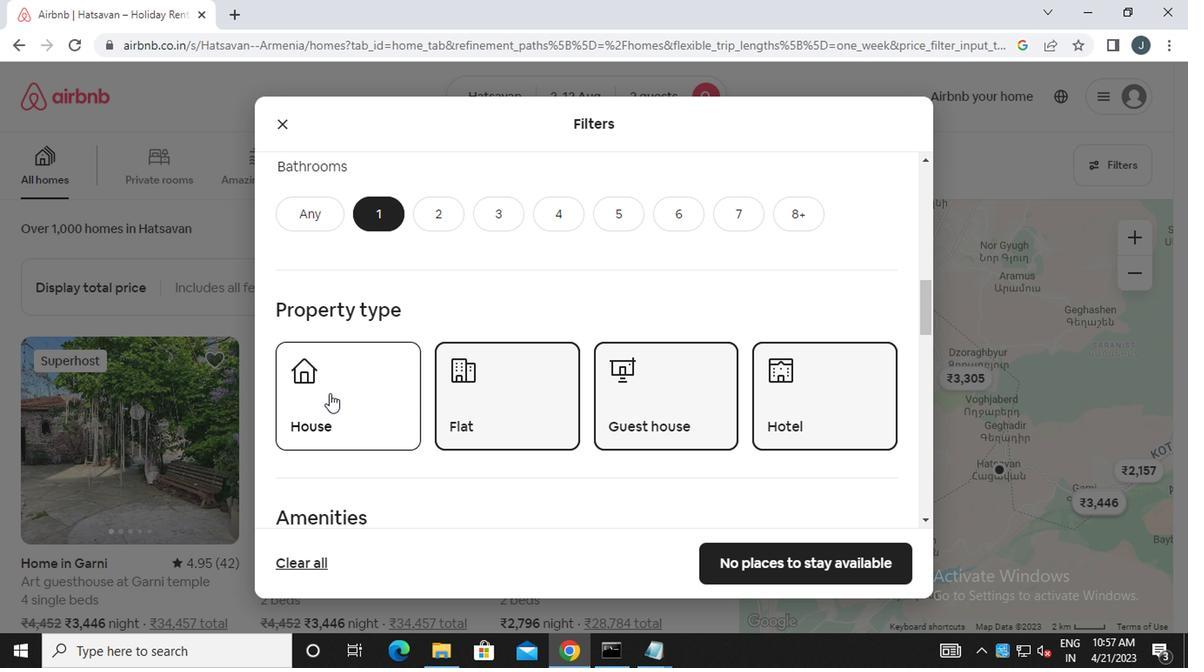 
Action: Mouse pressed left at (323, 396)
Screenshot: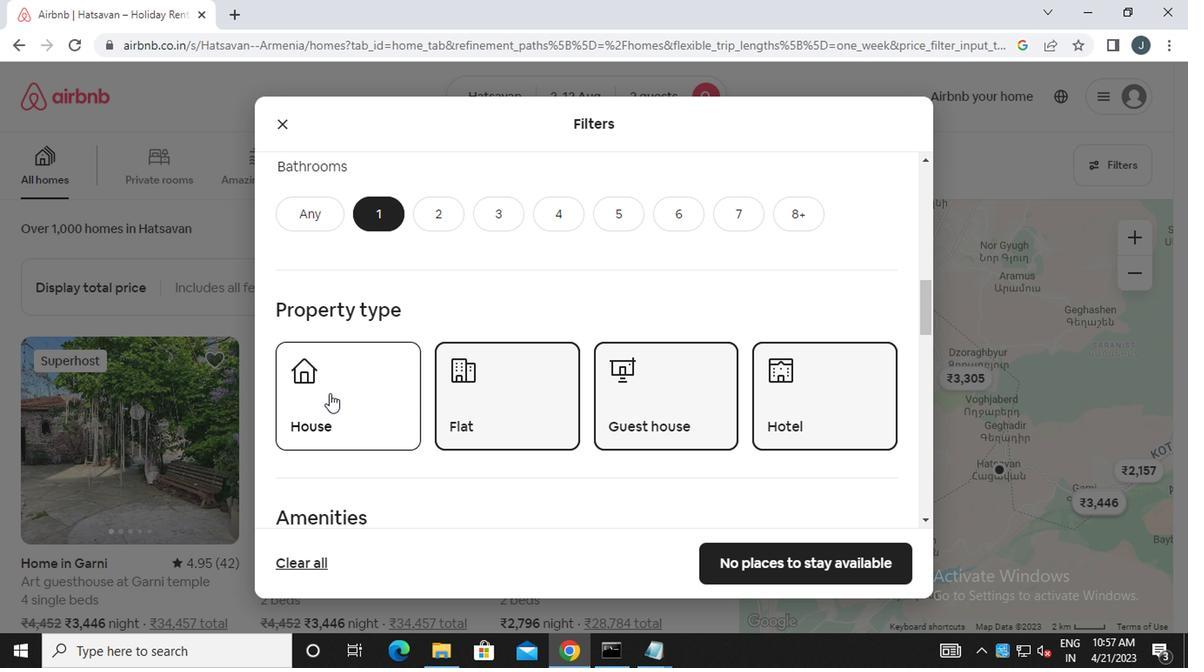 
Action: Mouse moved to (418, 399)
Screenshot: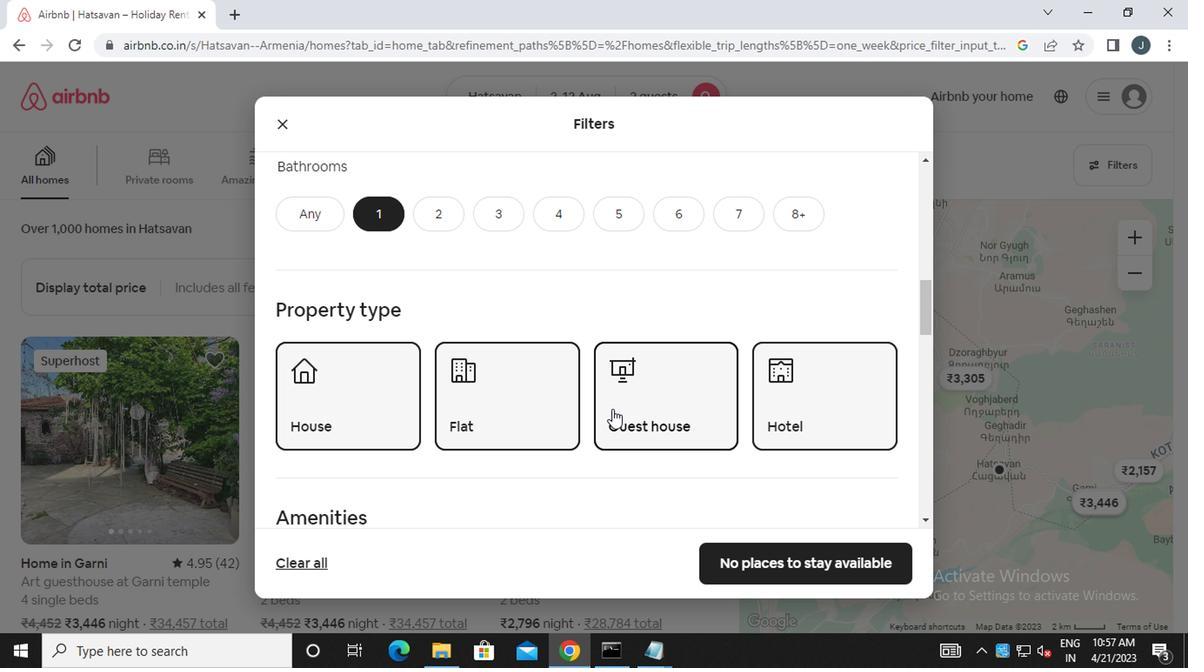 
Action: Mouse scrolled (418, 398) with delta (0, -1)
Screenshot: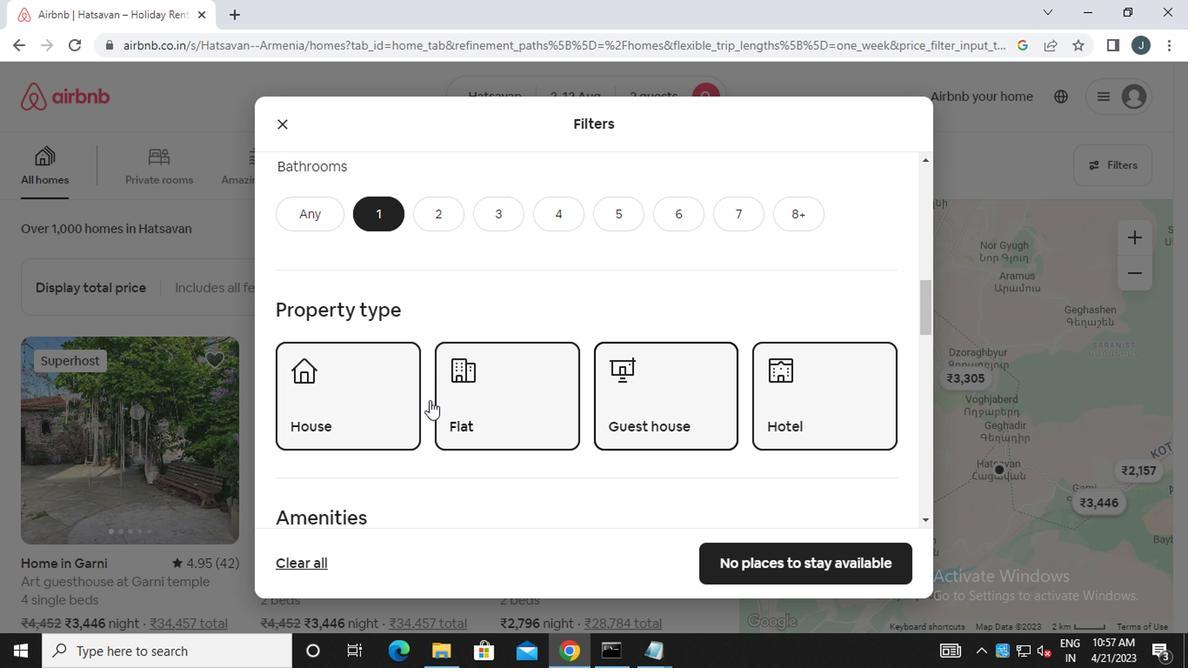 
Action: Mouse scrolled (418, 398) with delta (0, -1)
Screenshot: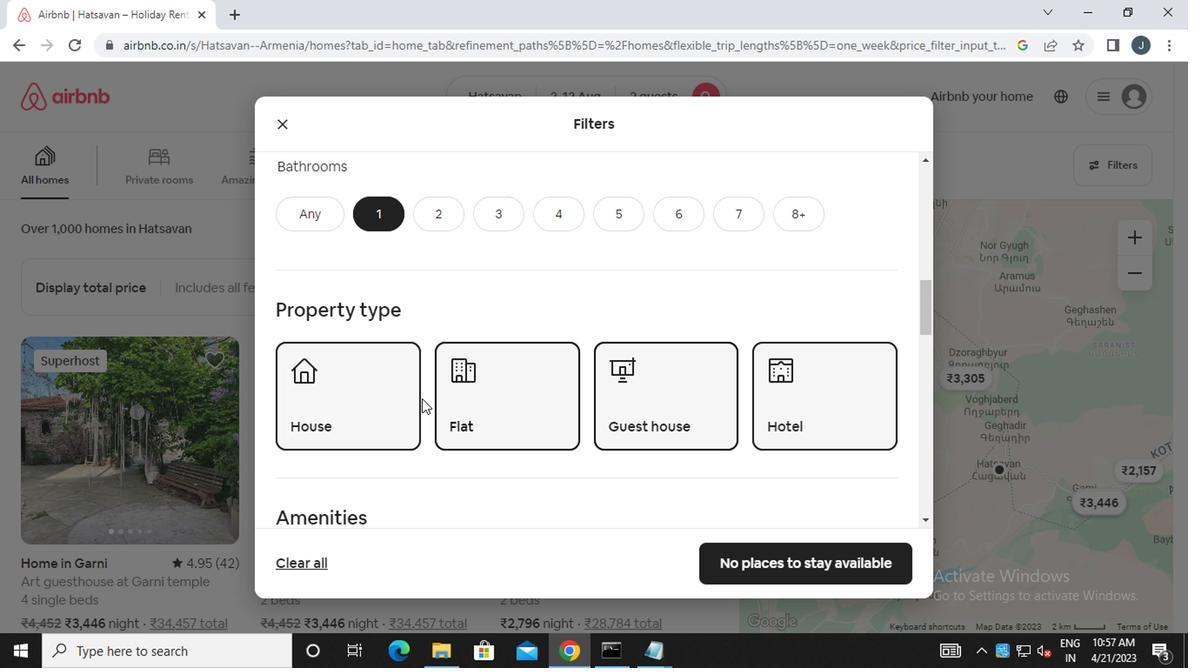 
Action: Mouse scrolled (418, 398) with delta (0, -1)
Screenshot: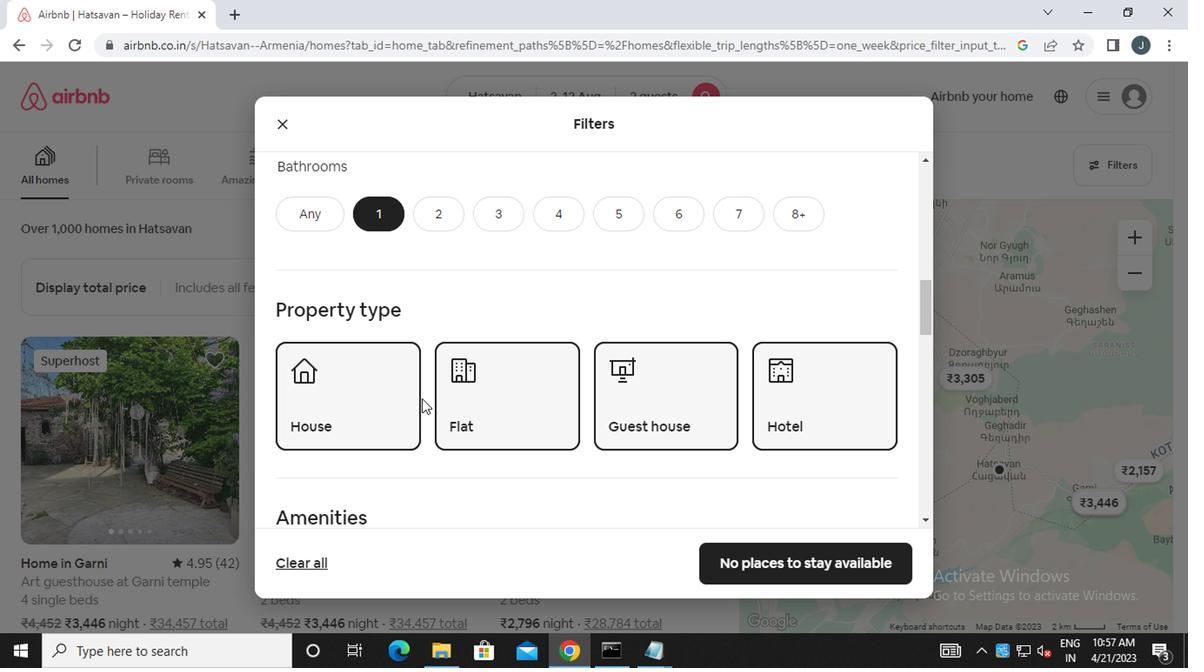 
Action: Mouse moved to (421, 399)
Screenshot: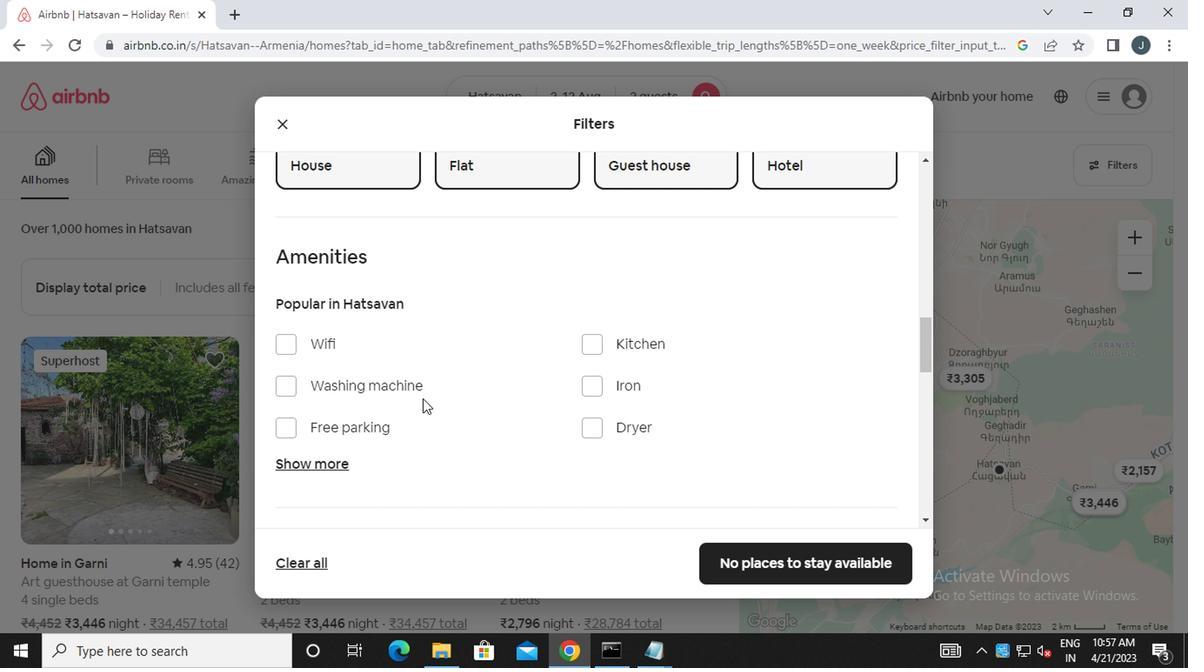 
Action: Mouse scrolled (421, 398) with delta (0, -1)
Screenshot: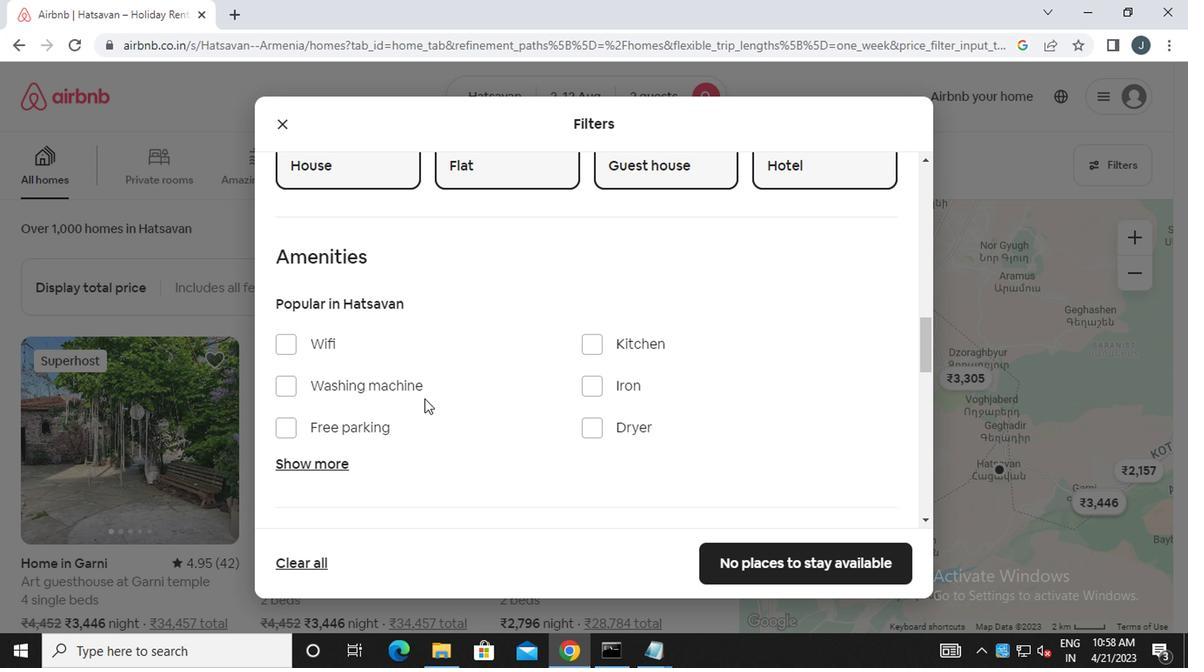 
Action: Mouse scrolled (421, 398) with delta (0, -1)
Screenshot: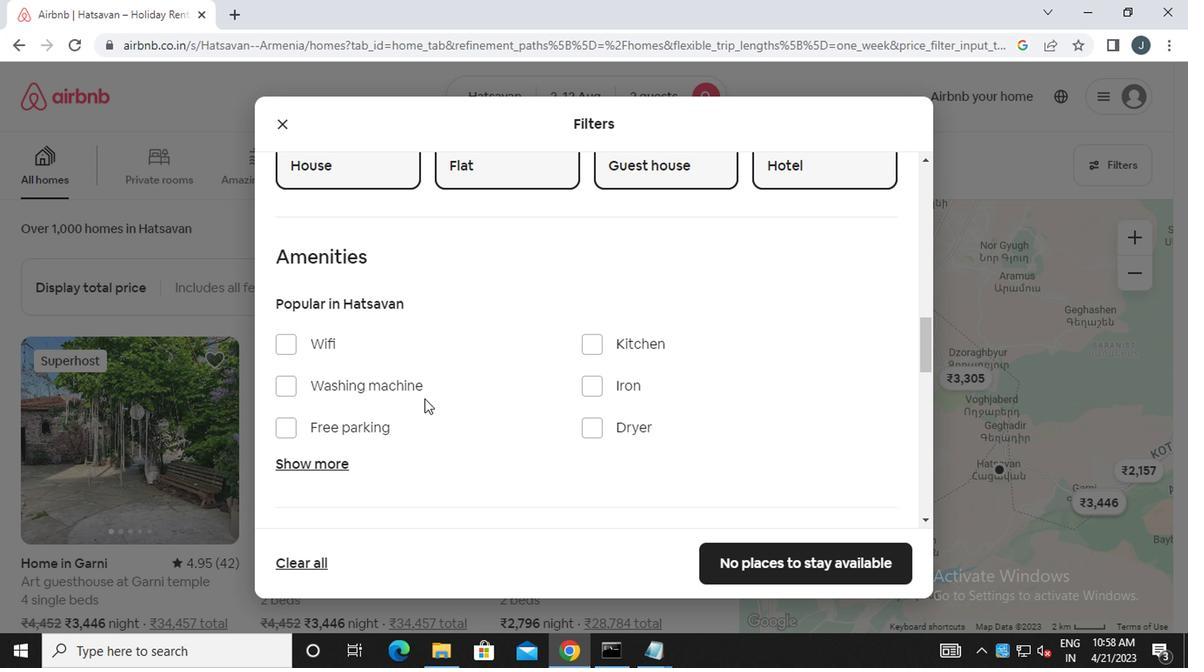 
Action: Mouse moved to (304, 292)
Screenshot: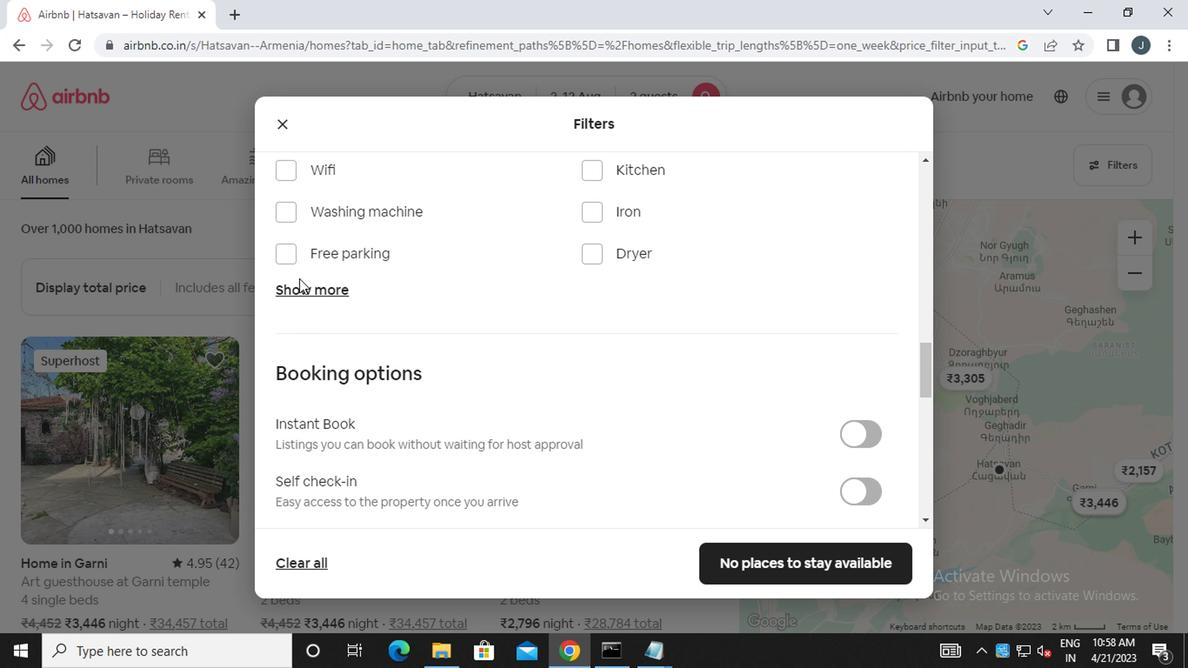 
Action: Mouse pressed left at (304, 292)
Screenshot: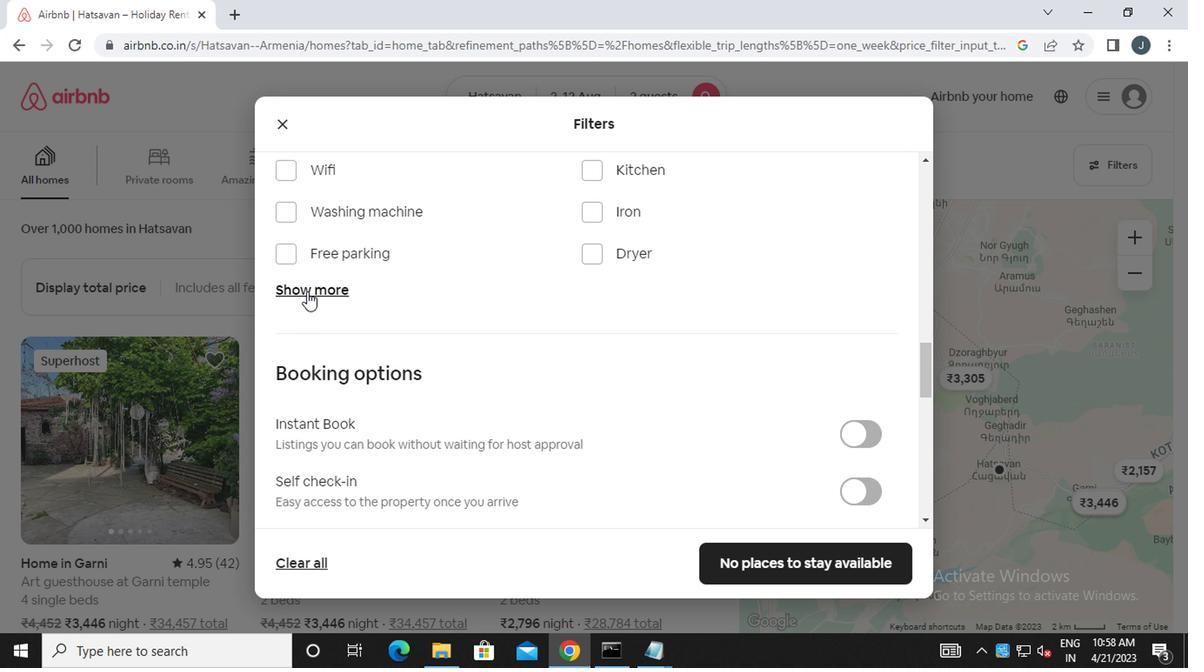 
Action: Mouse moved to (636, 361)
Screenshot: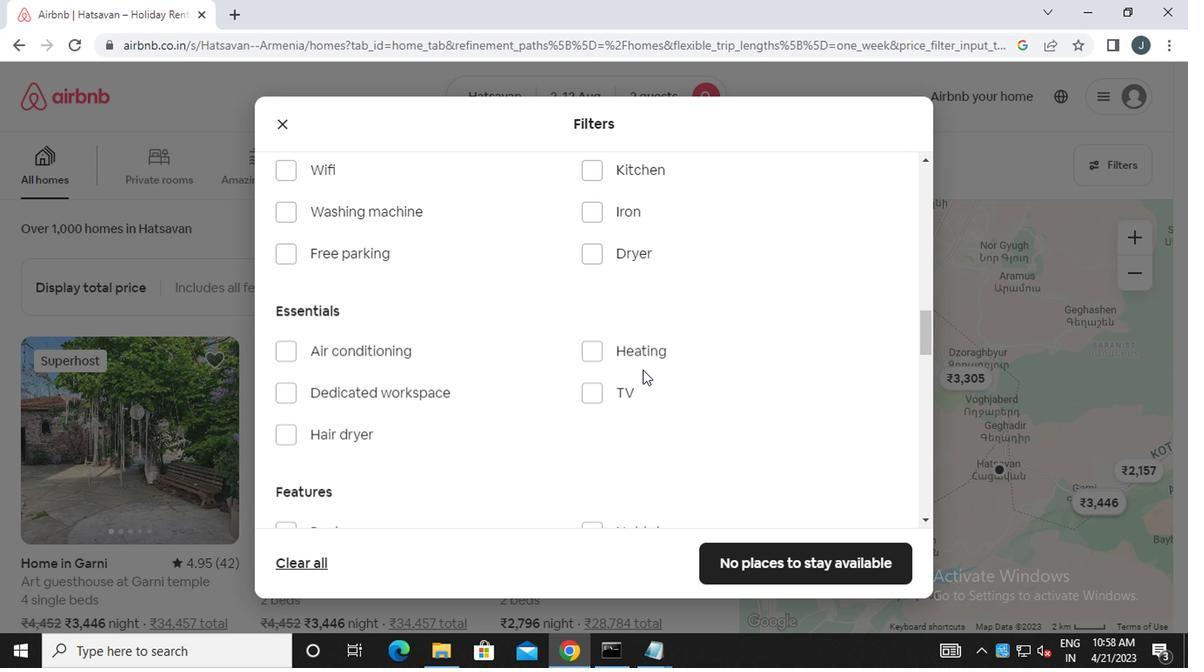 
Action: Mouse pressed left at (636, 361)
Screenshot: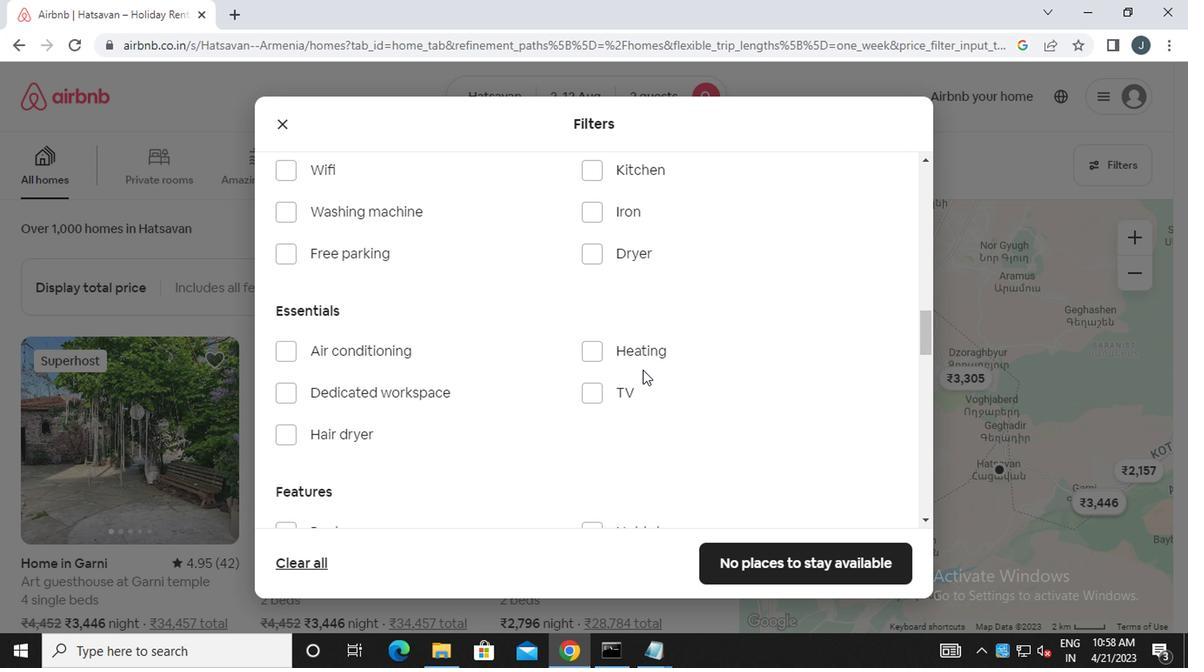 
Action: Mouse moved to (642, 359)
Screenshot: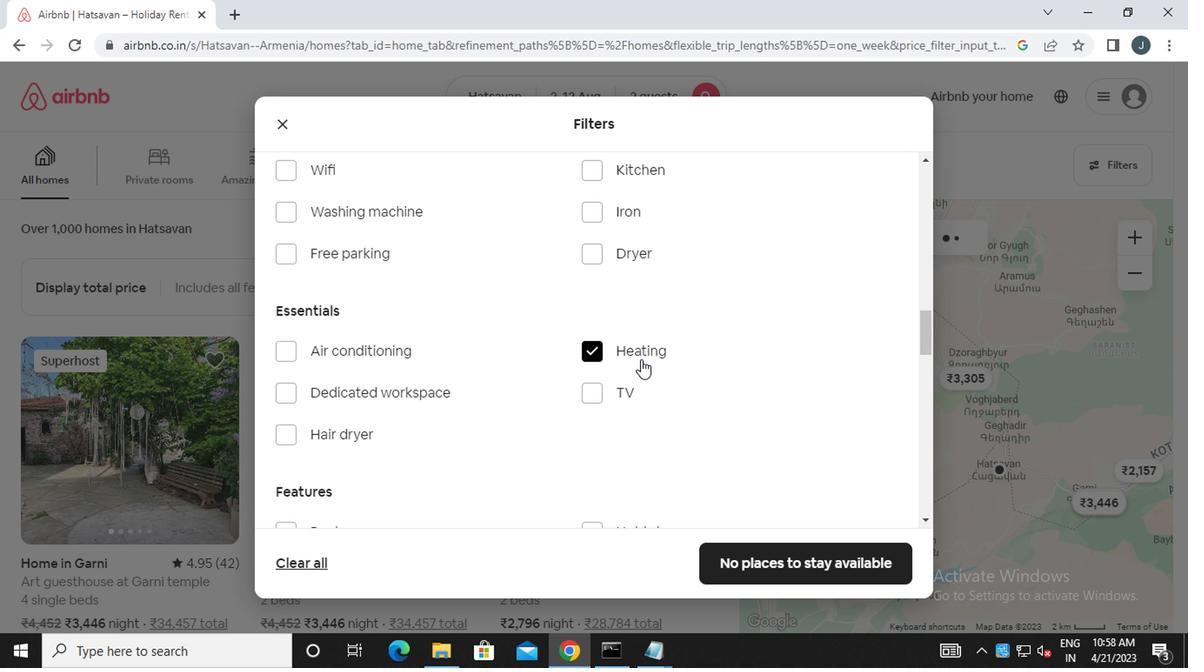 
Action: Mouse scrolled (642, 359) with delta (0, 0)
Screenshot: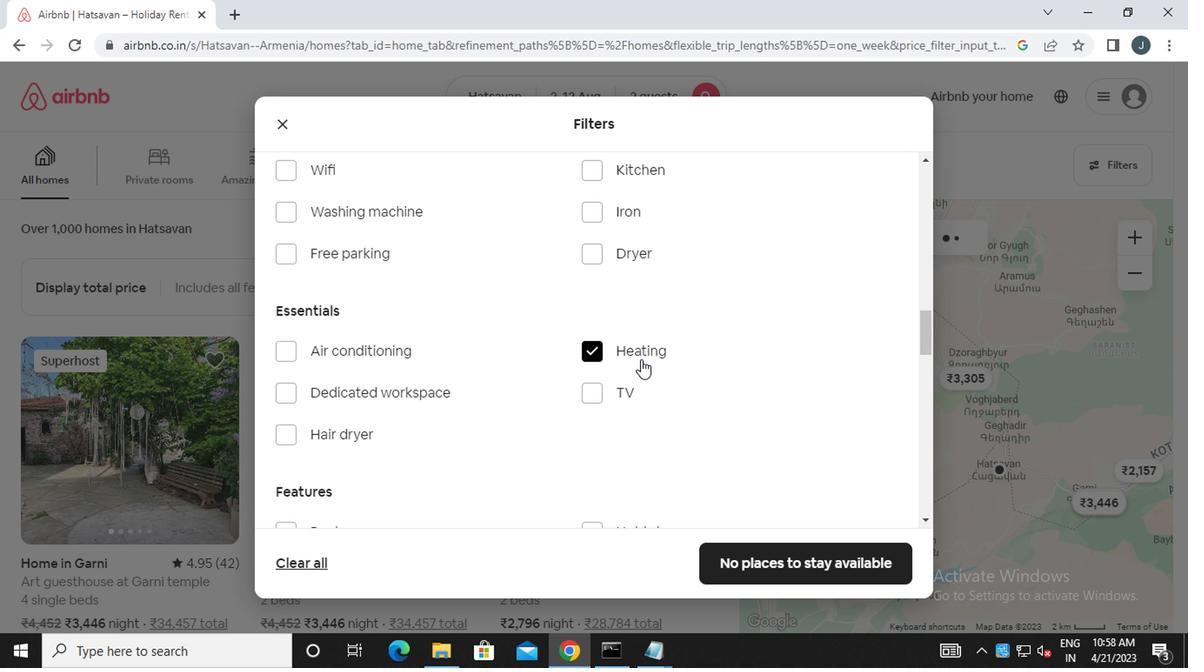 
Action: Mouse scrolled (642, 359) with delta (0, 0)
Screenshot: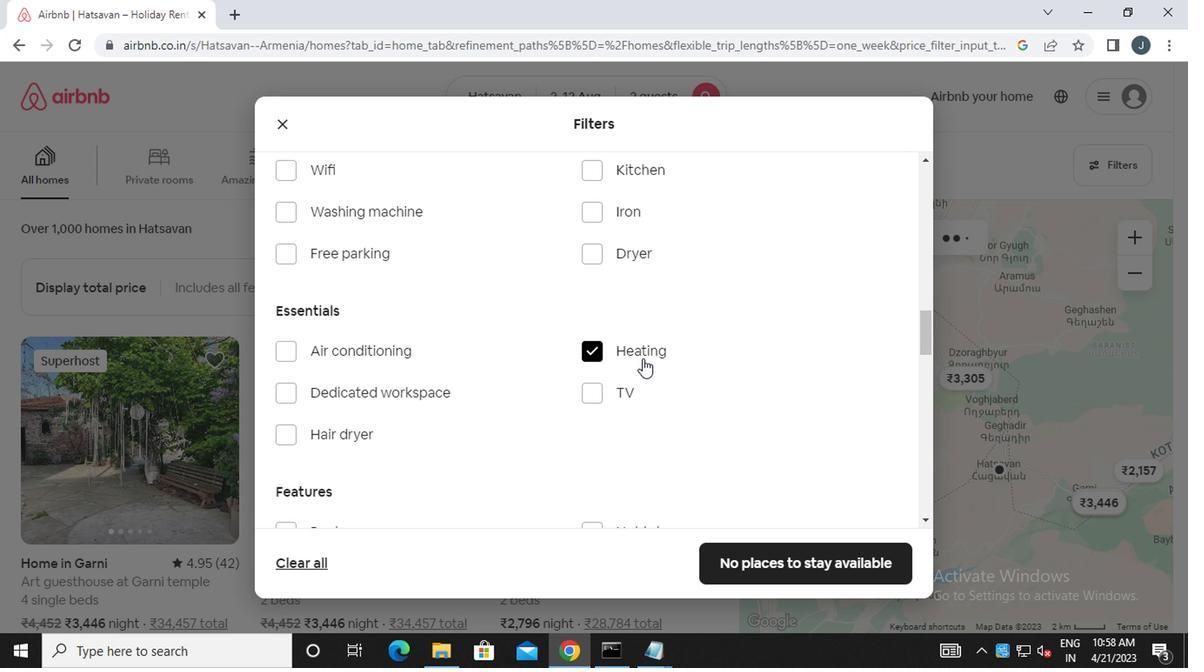 
Action: Mouse moved to (642, 359)
Screenshot: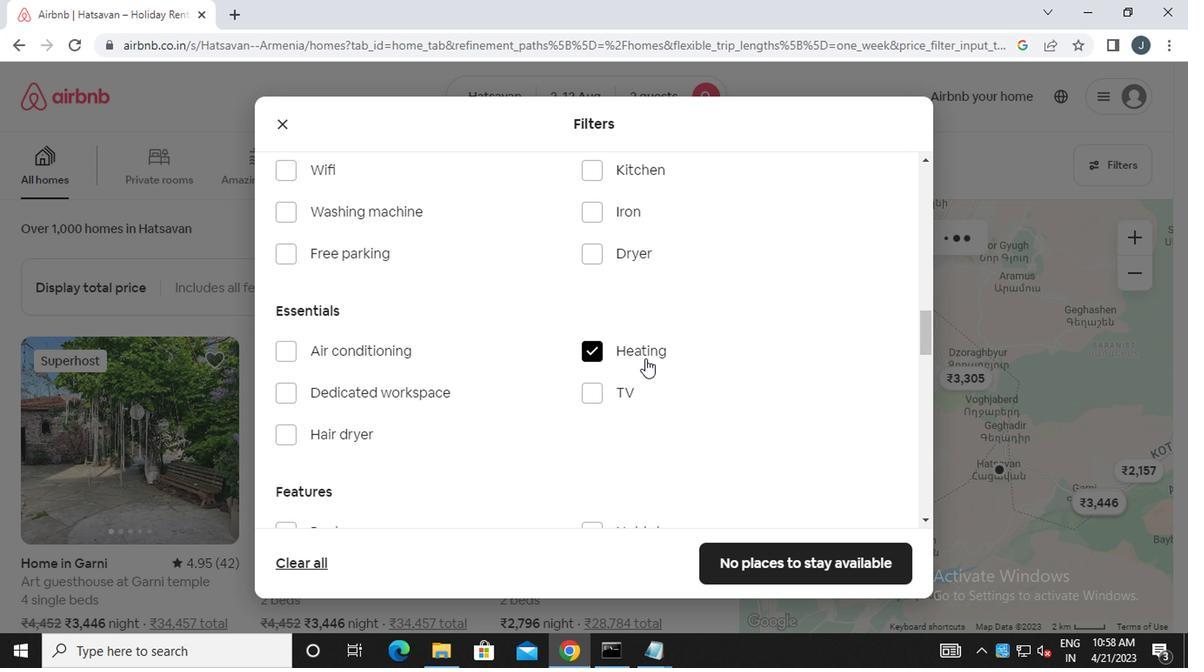 
Action: Mouse scrolled (642, 359) with delta (0, 0)
Screenshot: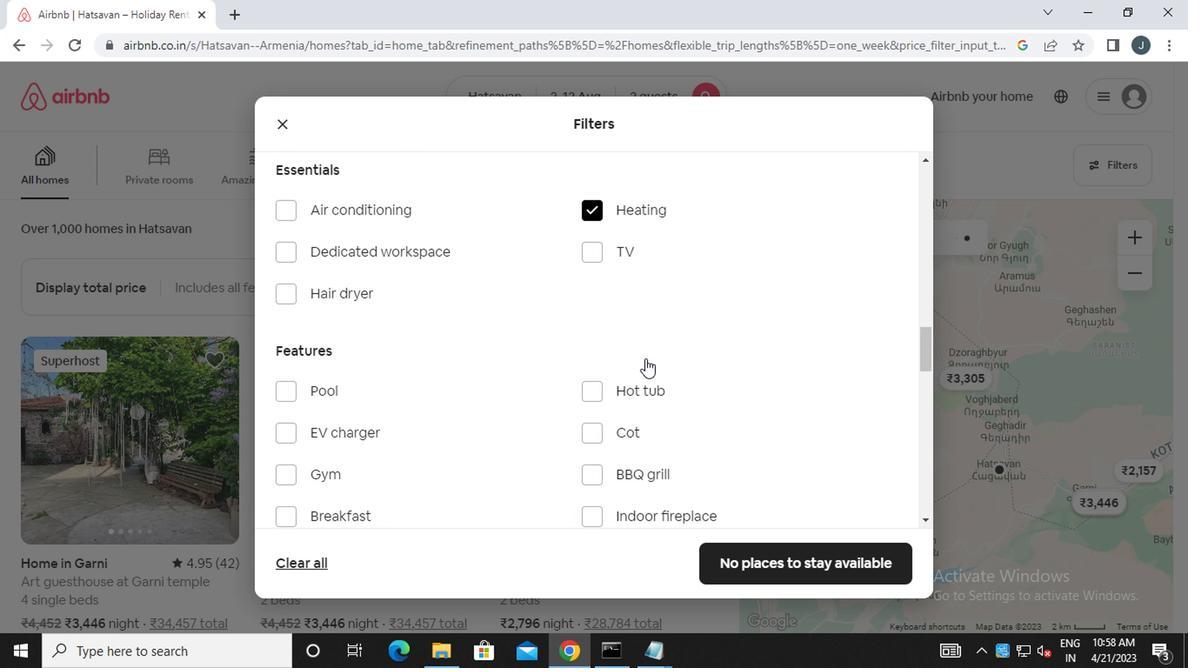 
Action: Mouse scrolled (642, 359) with delta (0, 0)
Screenshot: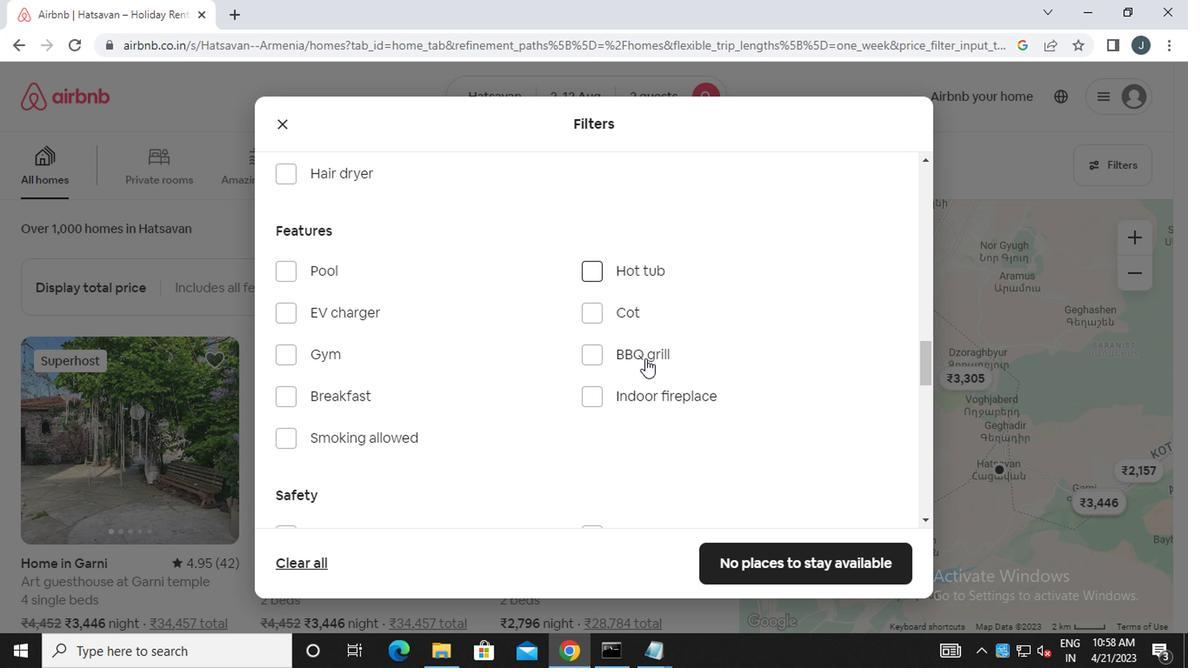 
Action: Mouse scrolled (642, 359) with delta (0, 0)
Screenshot: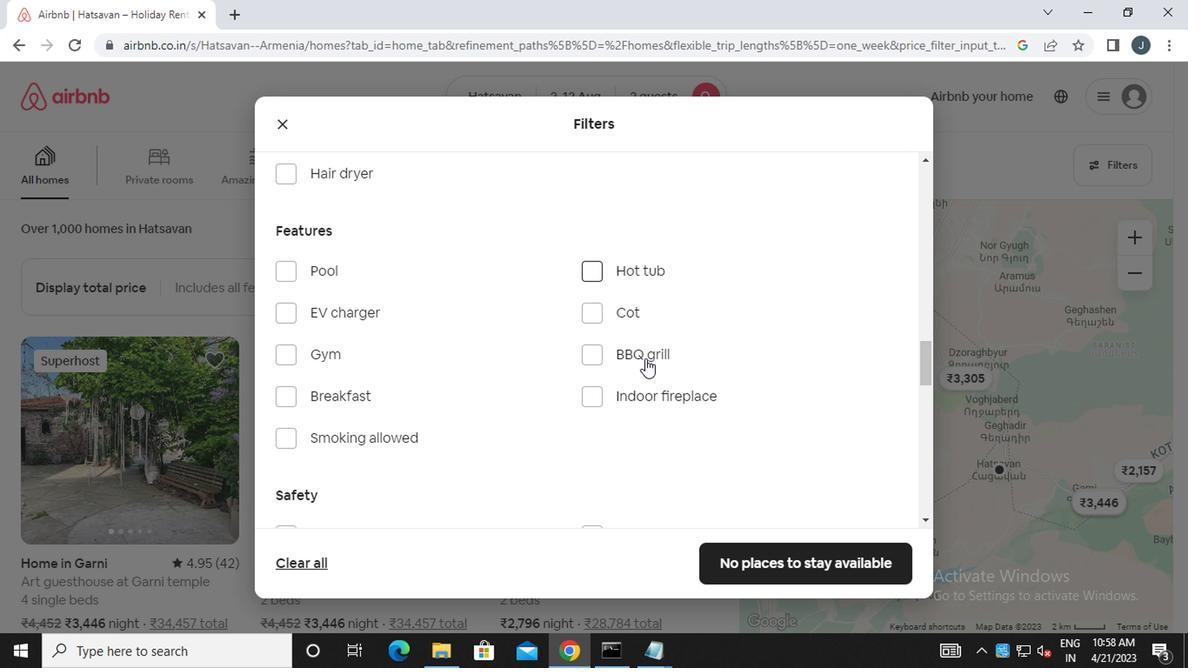 
Action: Mouse moved to (565, 375)
Screenshot: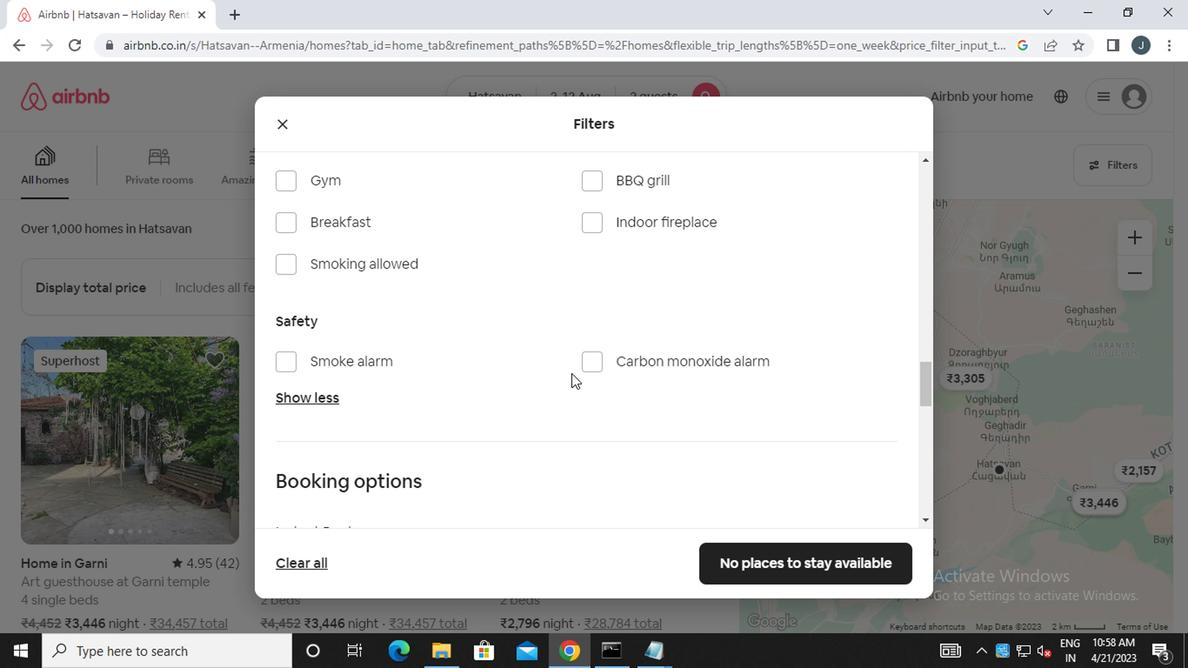 
Action: Mouse scrolled (565, 374) with delta (0, 0)
Screenshot: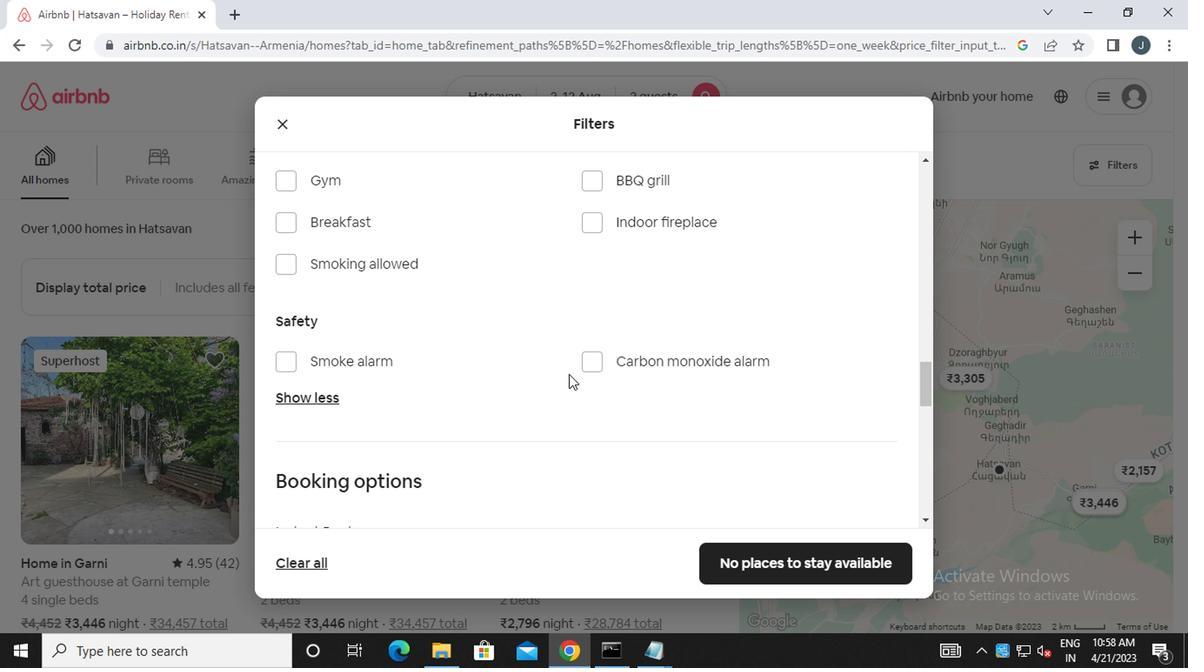 
Action: Mouse scrolled (565, 374) with delta (0, 0)
Screenshot: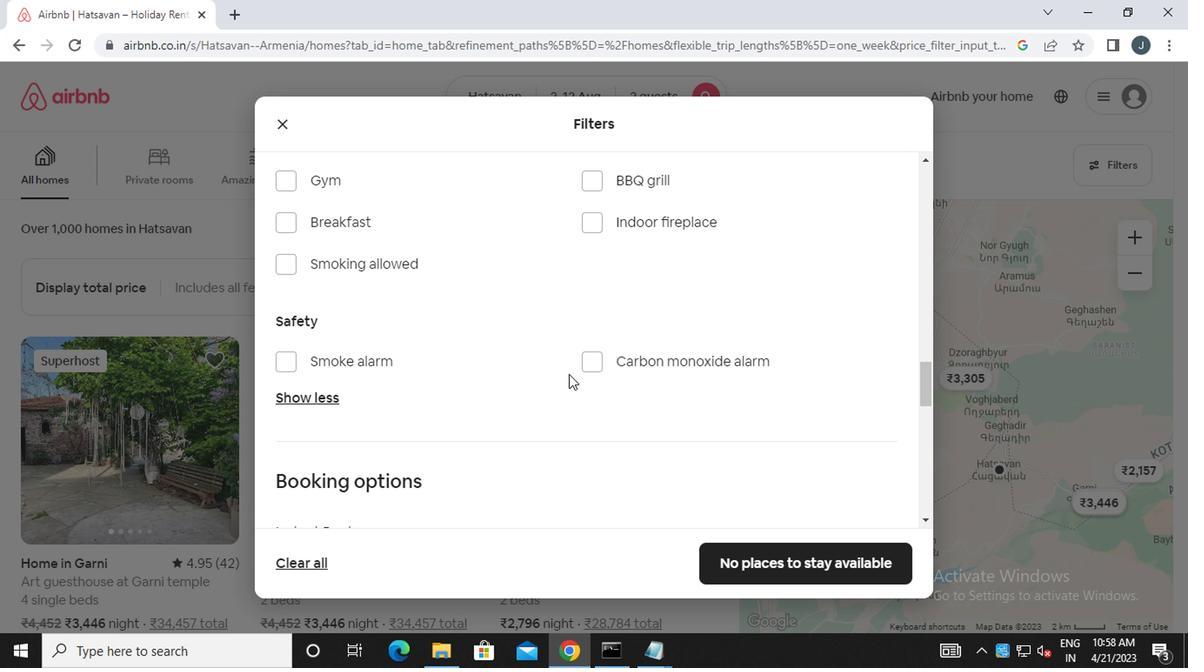 
Action: Mouse moved to (567, 375)
Screenshot: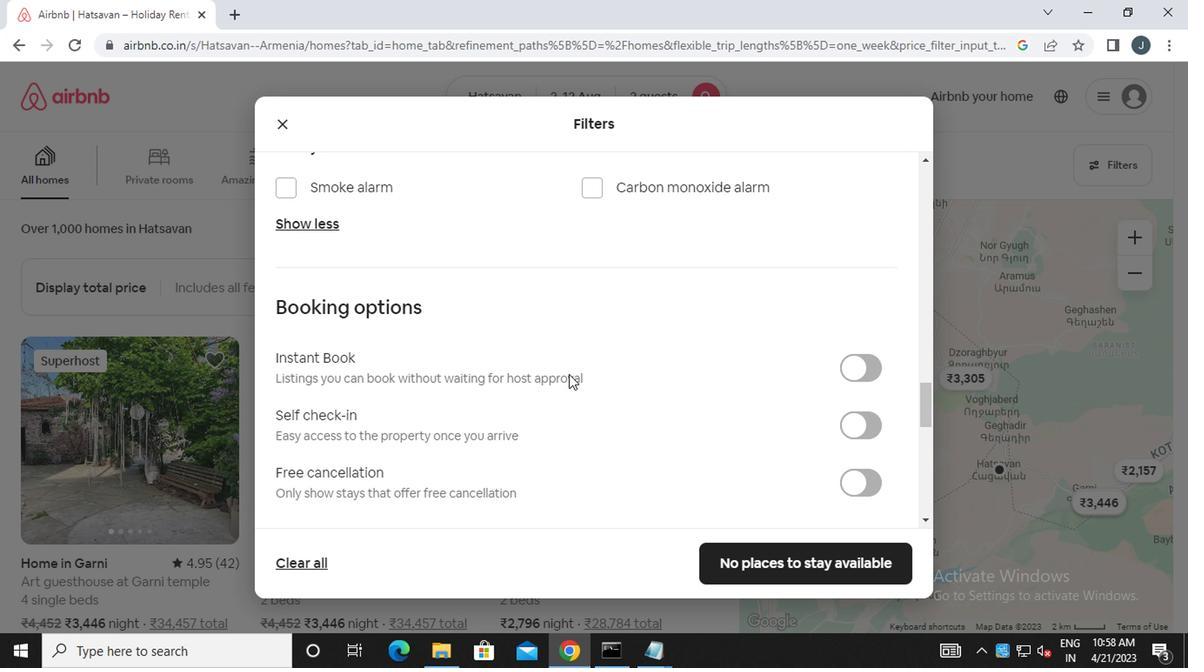 
Action: Mouse scrolled (567, 374) with delta (0, 0)
Screenshot: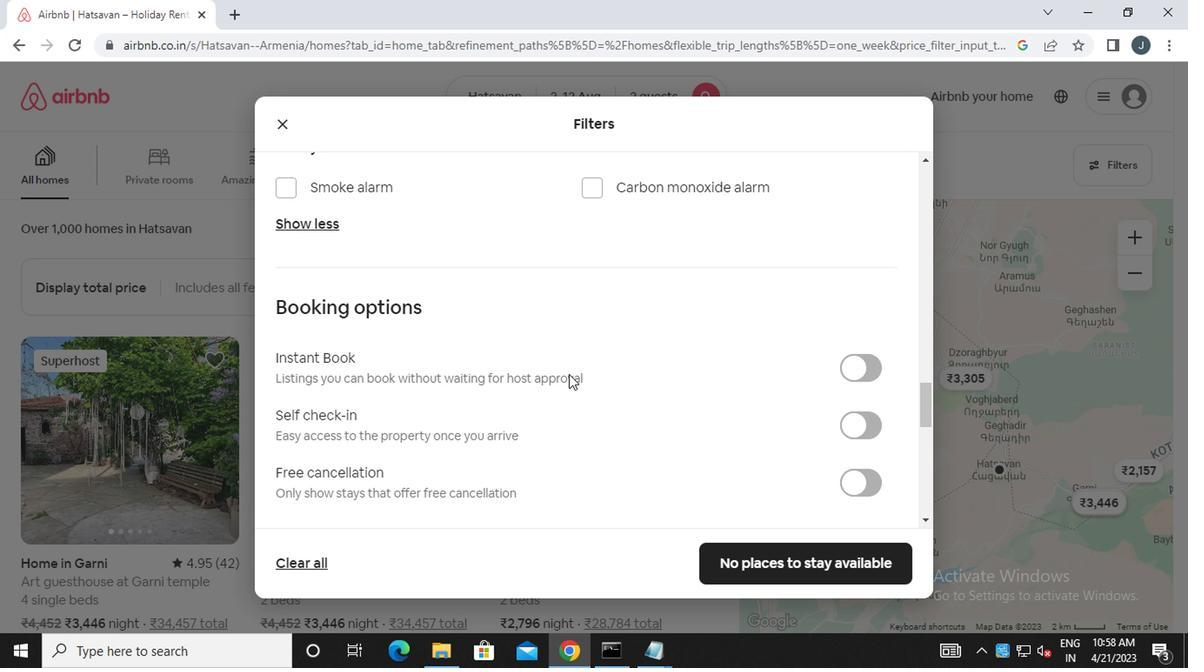 
Action: Mouse moved to (569, 375)
Screenshot: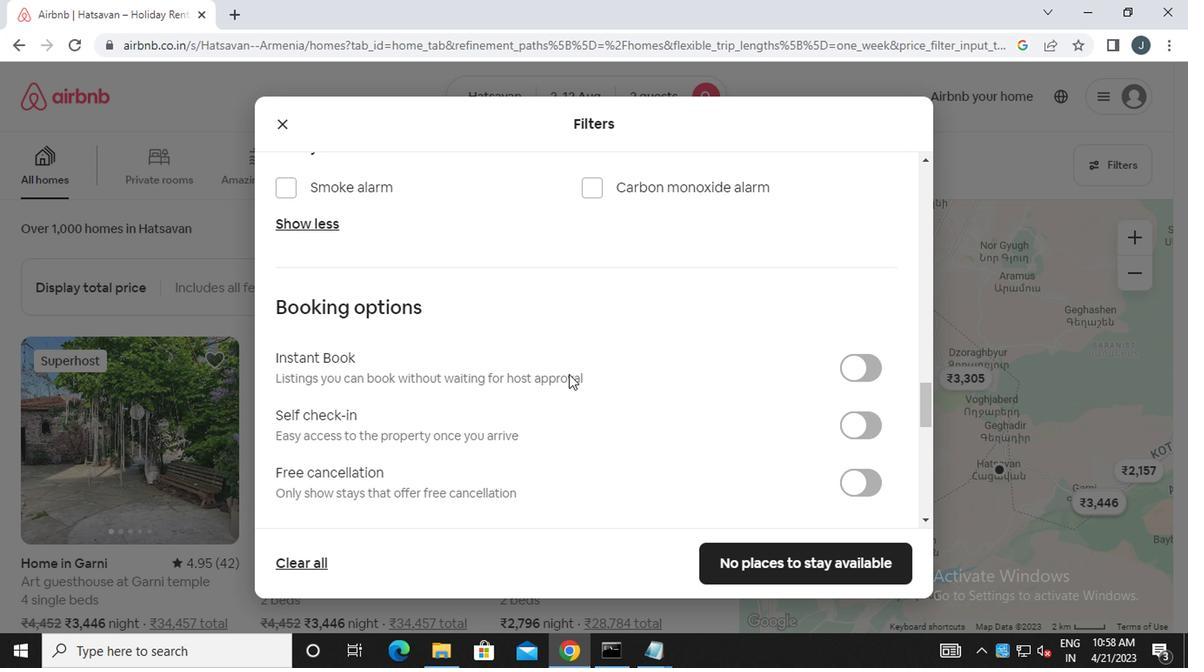 
Action: Mouse scrolled (569, 374) with delta (0, 0)
Screenshot: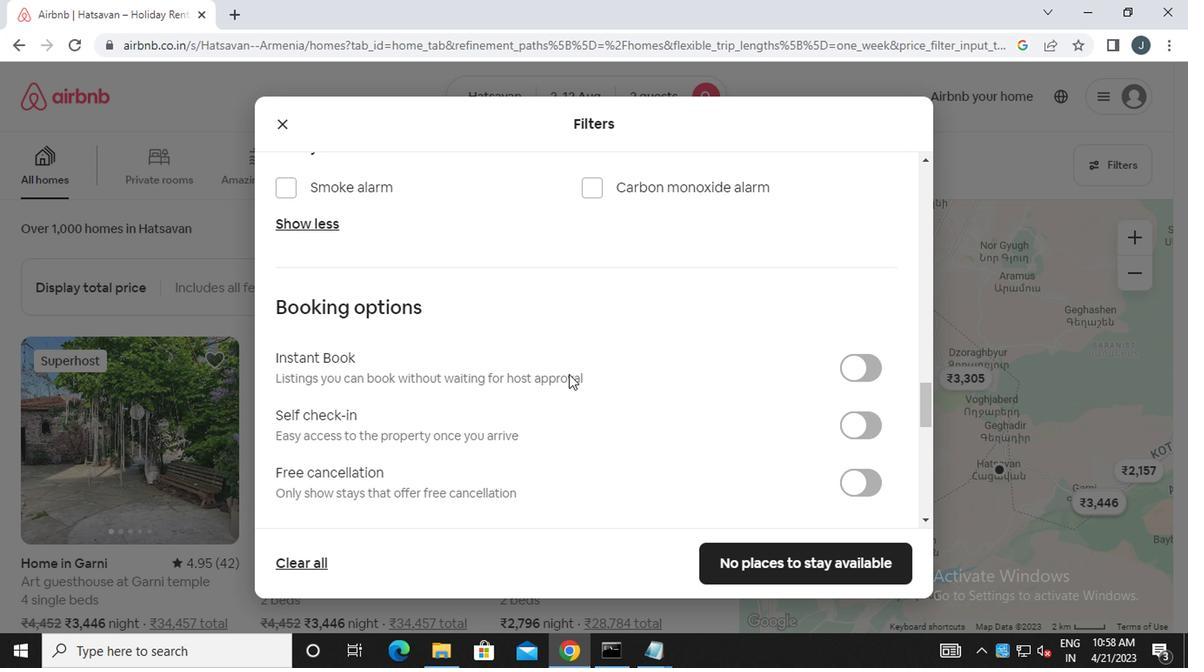 
Action: Mouse moved to (861, 247)
Screenshot: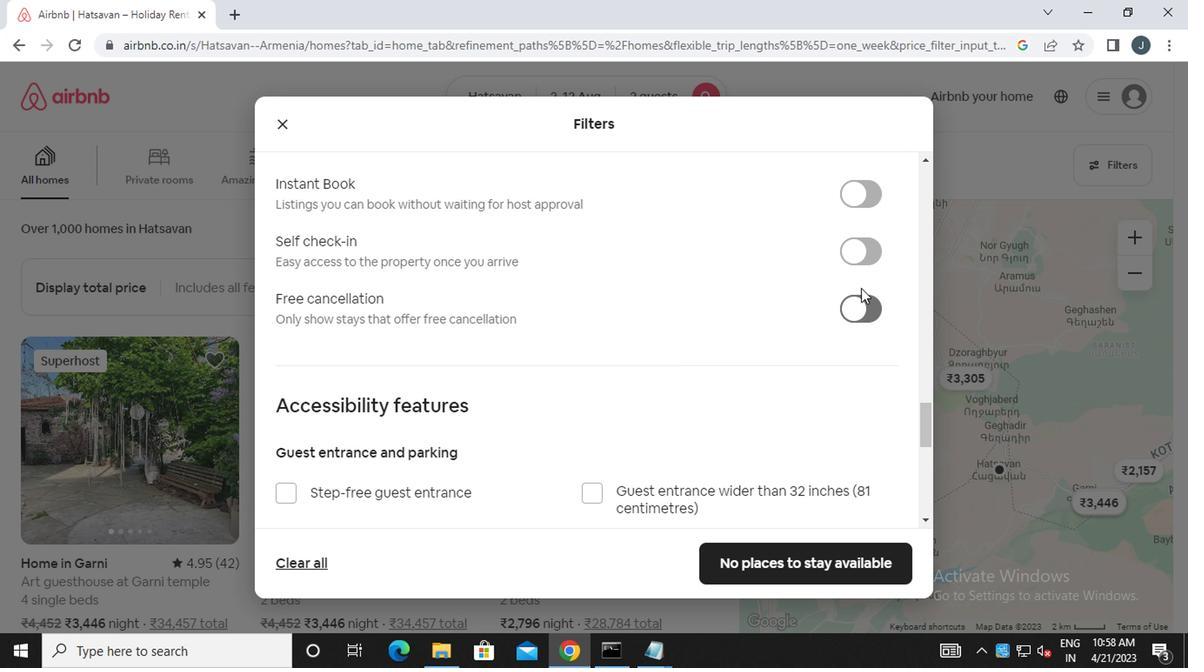 
Action: Mouse pressed left at (861, 247)
Screenshot: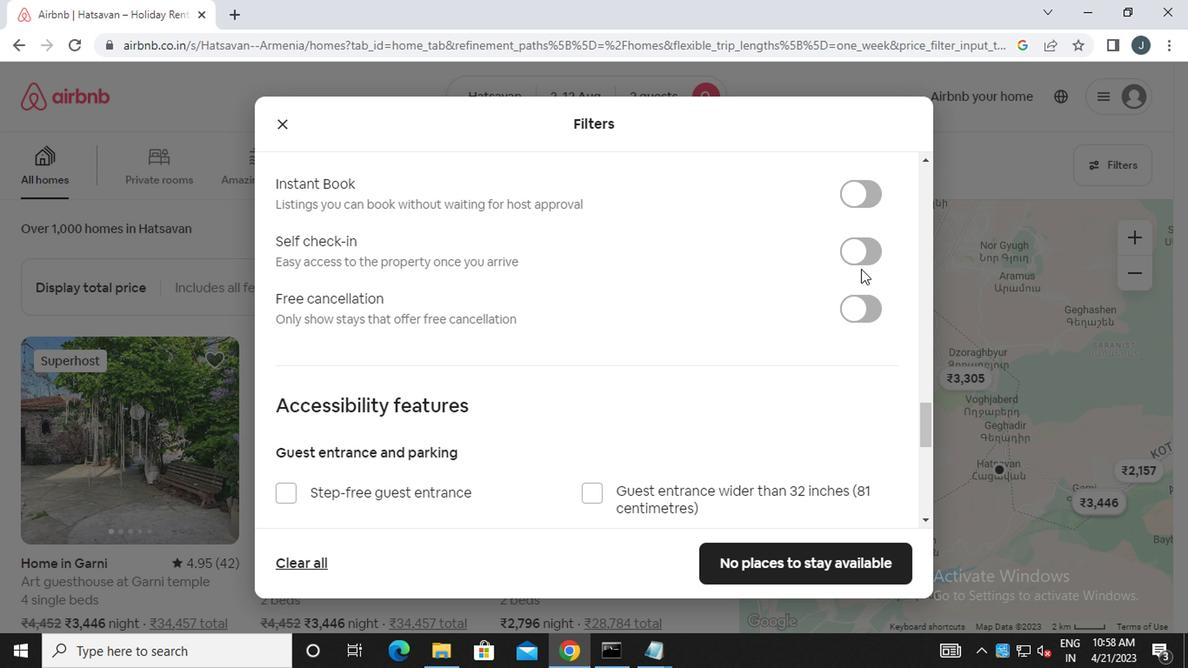 
Action: Mouse moved to (707, 374)
Screenshot: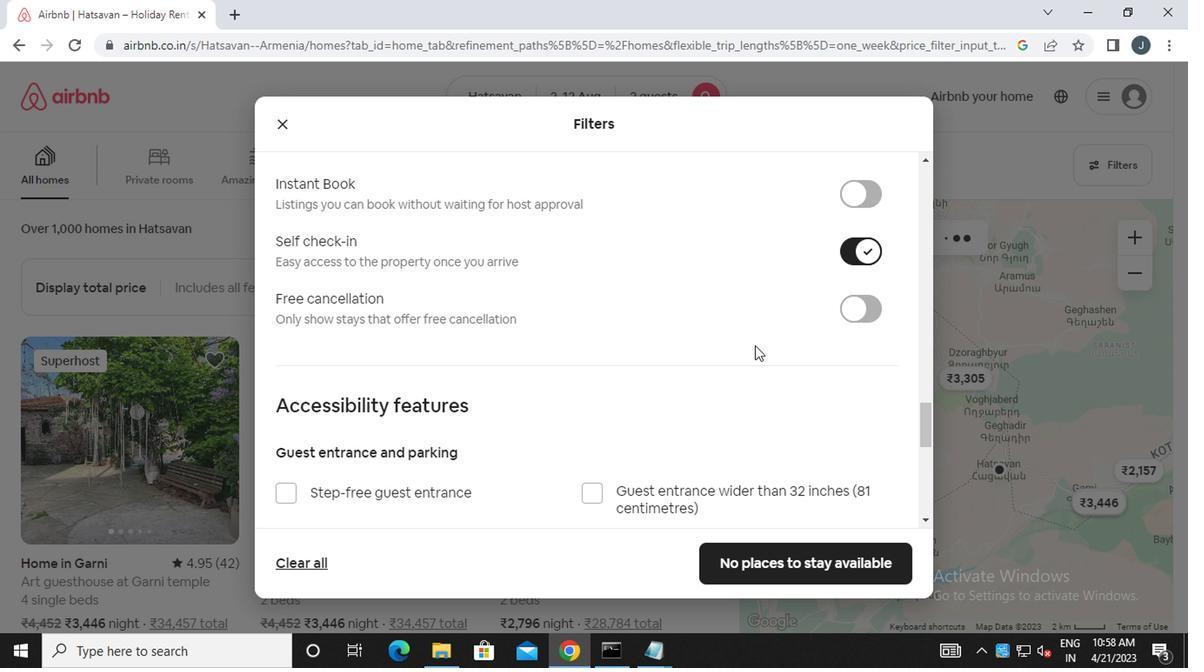 
Action: Mouse scrolled (707, 373) with delta (0, 0)
Screenshot: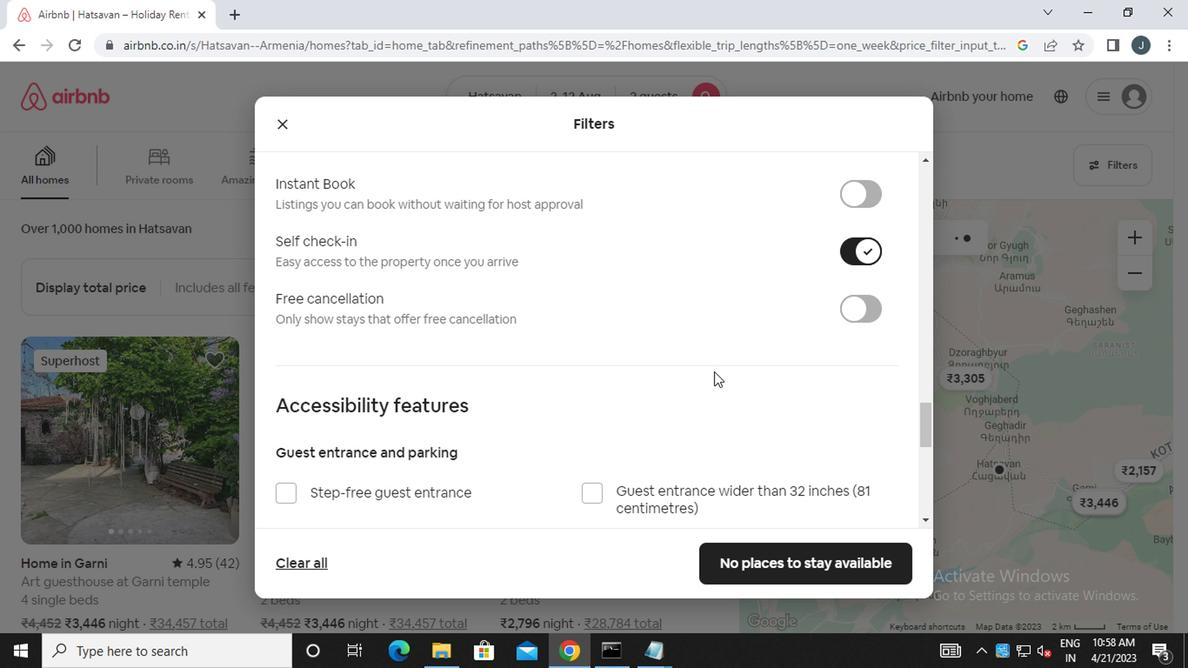 
Action: Mouse scrolled (707, 373) with delta (0, 0)
Screenshot: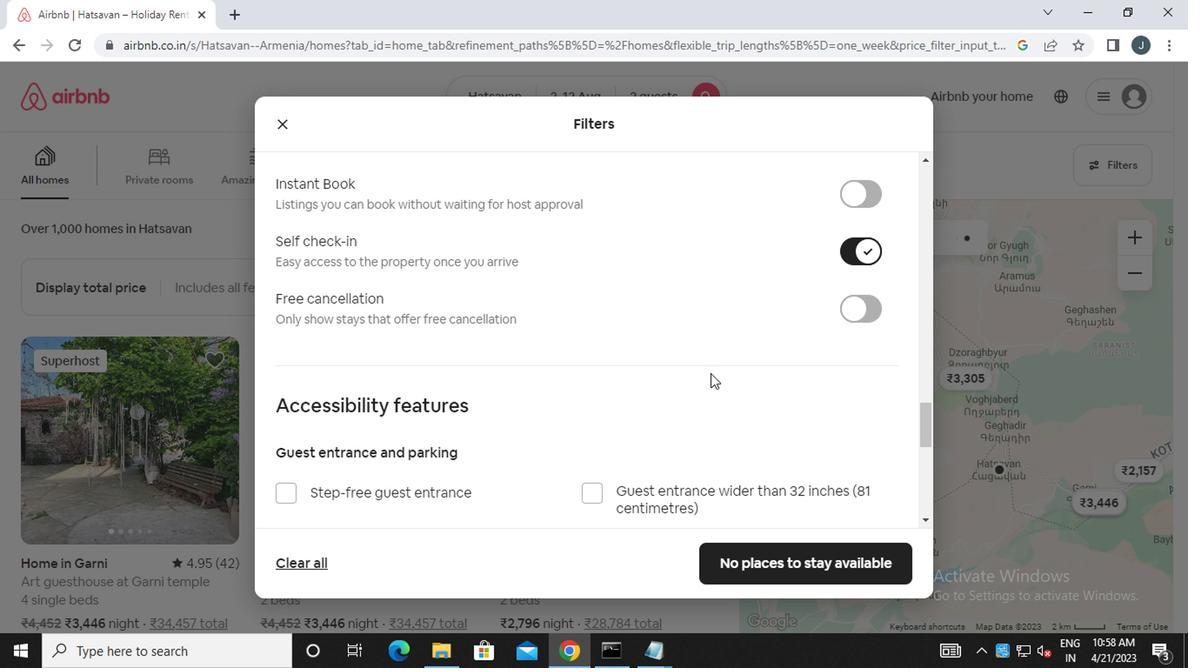 
Action: Mouse scrolled (707, 373) with delta (0, 0)
Screenshot: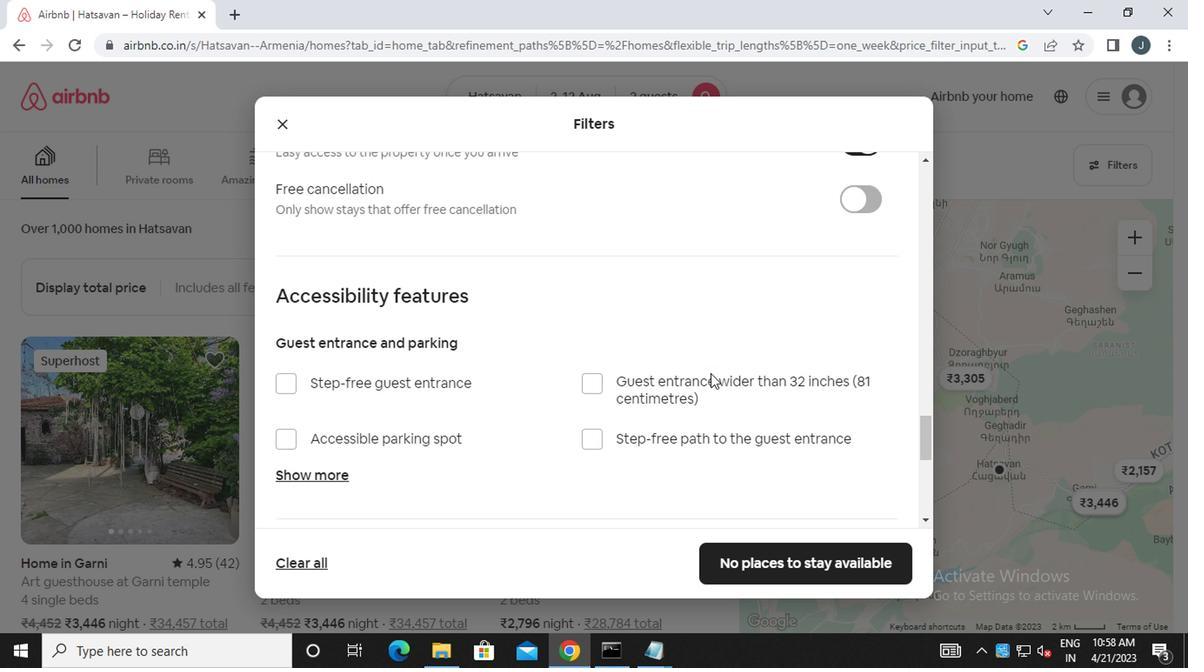 
Action: Mouse scrolled (707, 373) with delta (0, 0)
Screenshot: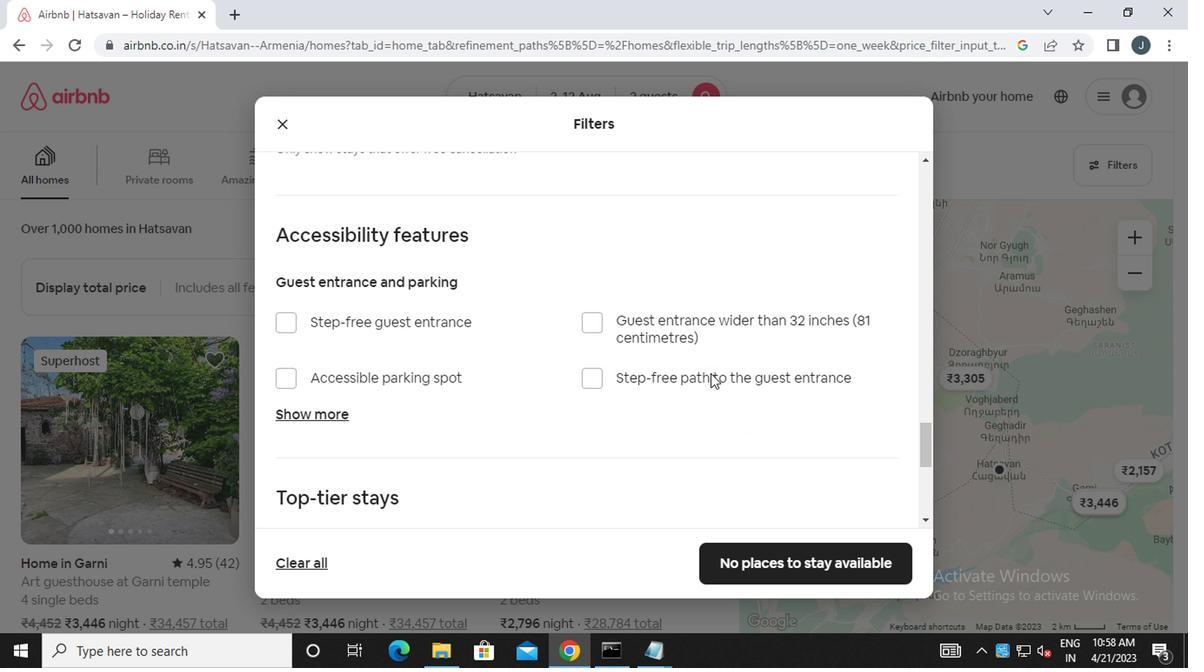 
Action: Mouse moved to (707, 374)
Screenshot: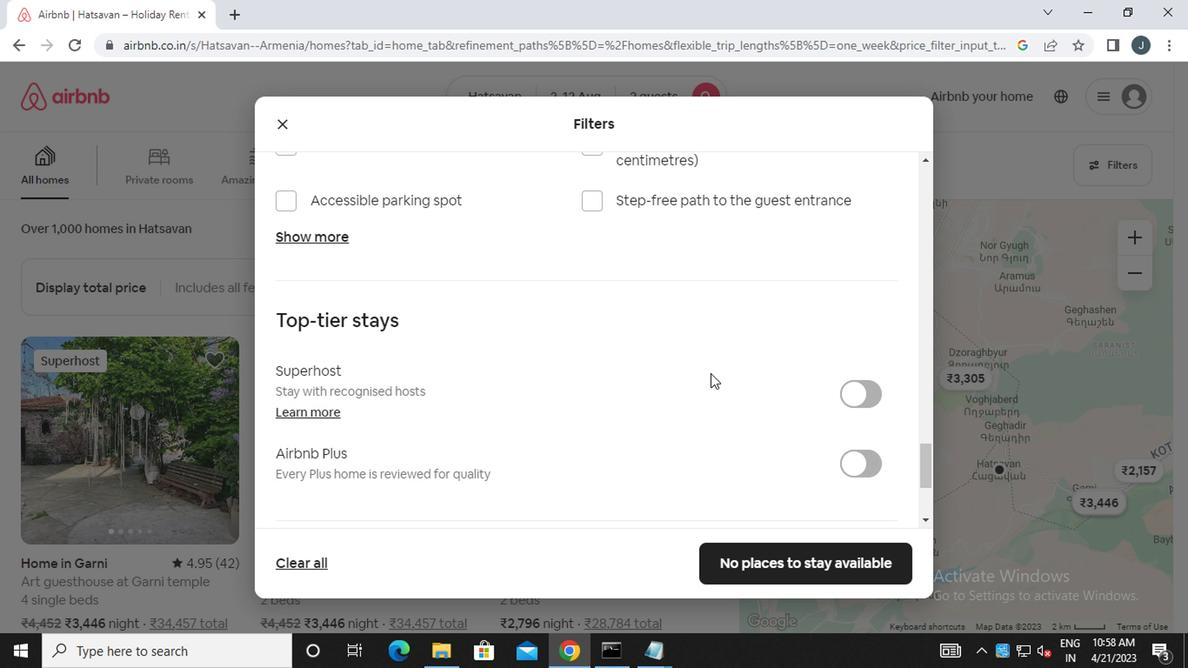 
Action: Mouse scrolled (707, 373) with delta (0, 0)
Screenshot: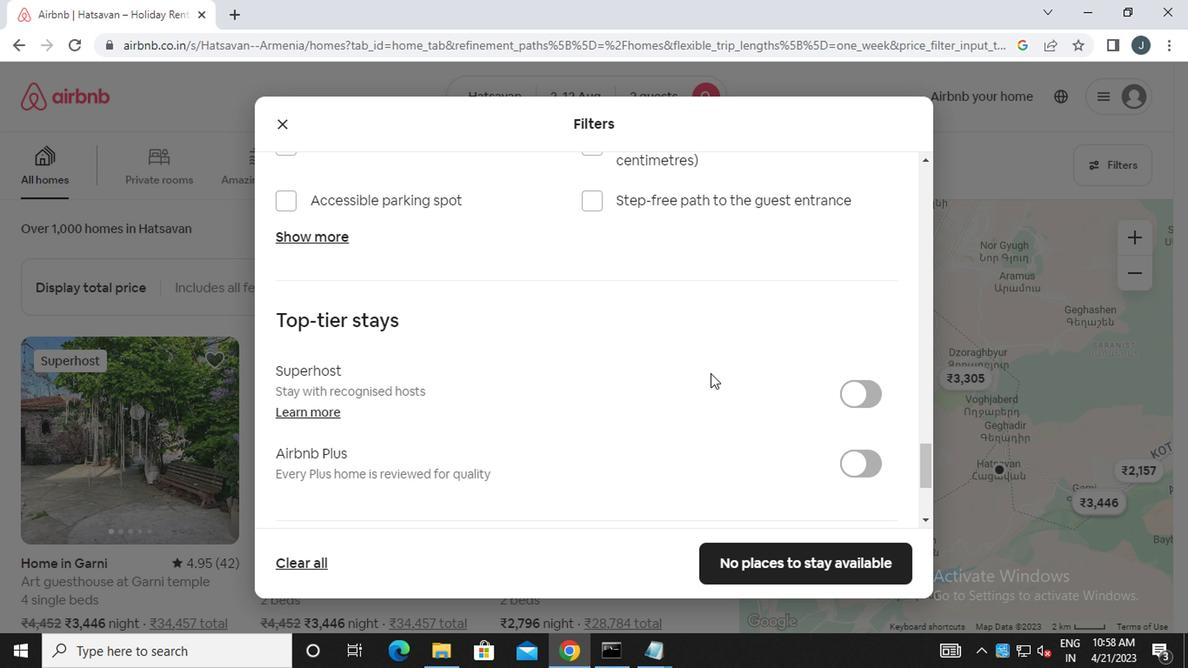 
Action: Mouse scrolled (707, 373) with delta (0, 0)
Screenshot: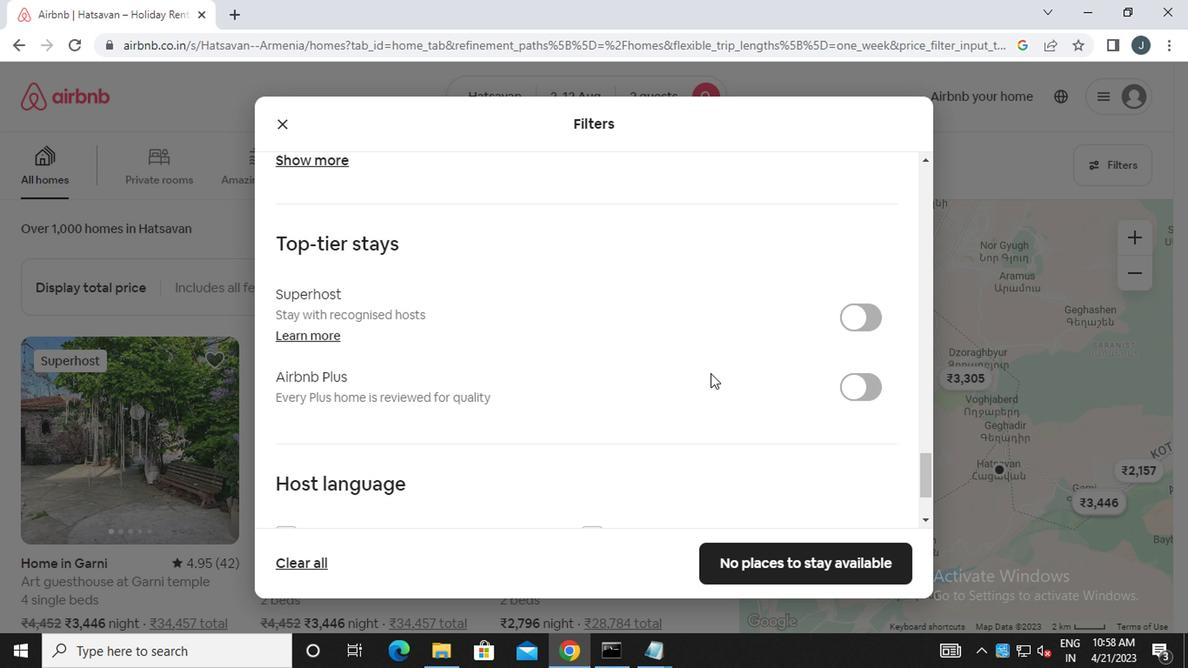 
Action: Mouse scrolled (707, 373) with delta (0, 0)
Screenshot: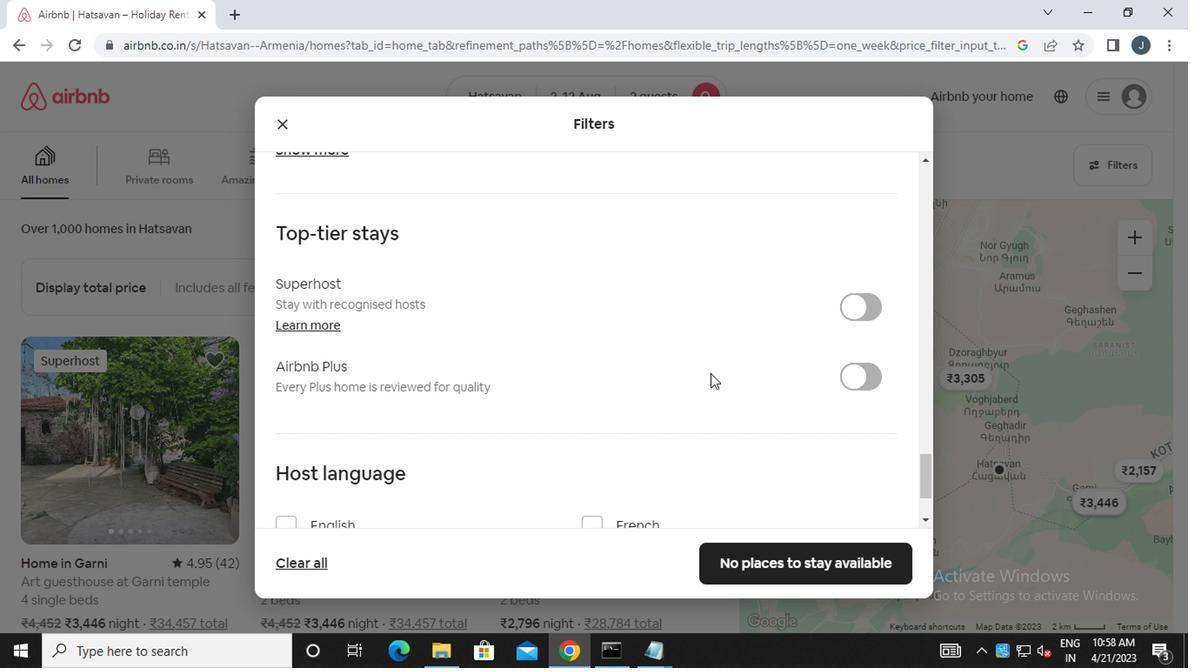 
Action: Mouse moved to (330, 406)
Screenshot: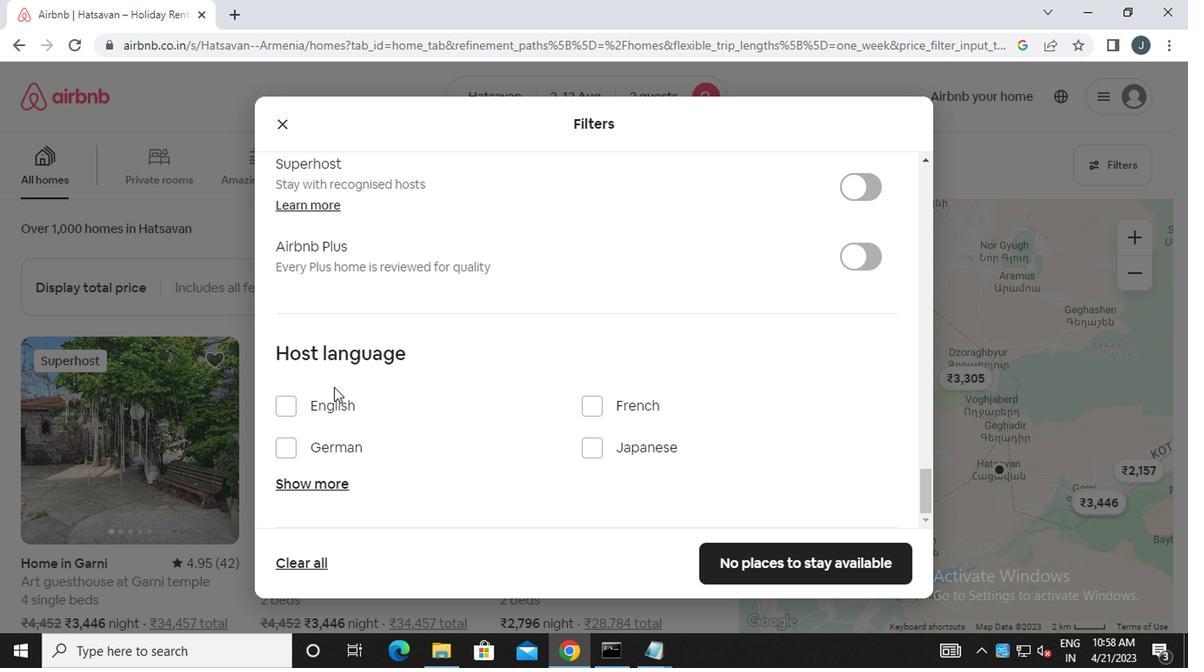
Action: Mouse pressed left at (330, 406)
Screenshot: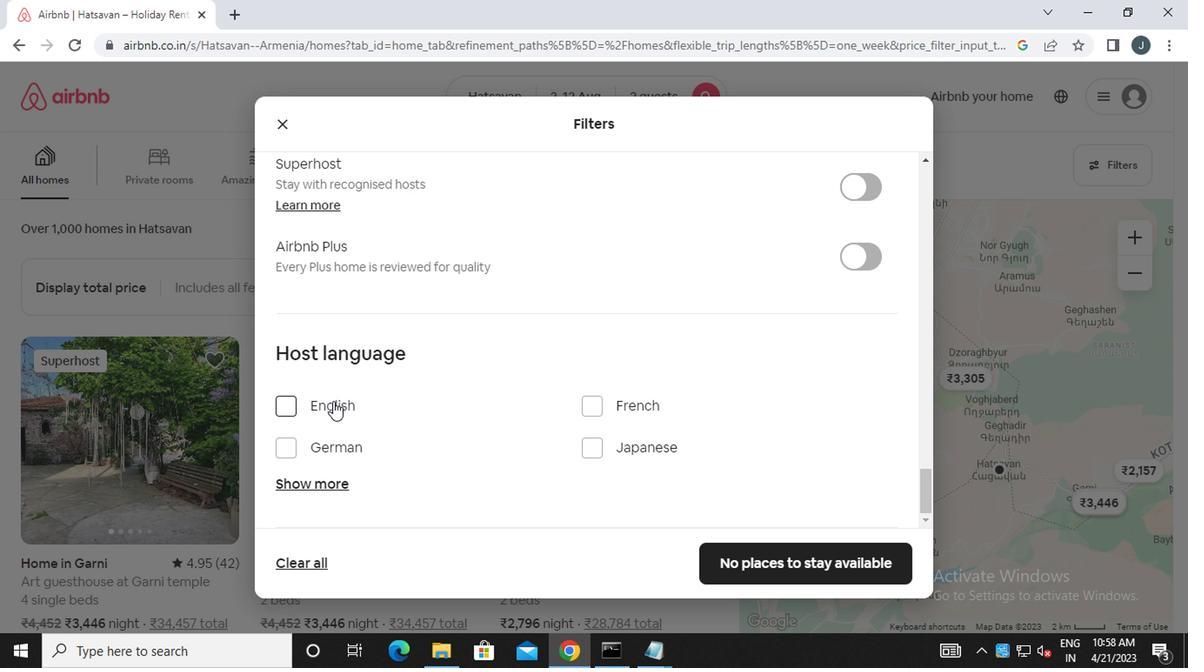 
Action: Mouse moved to (820, 557)
Screenshot: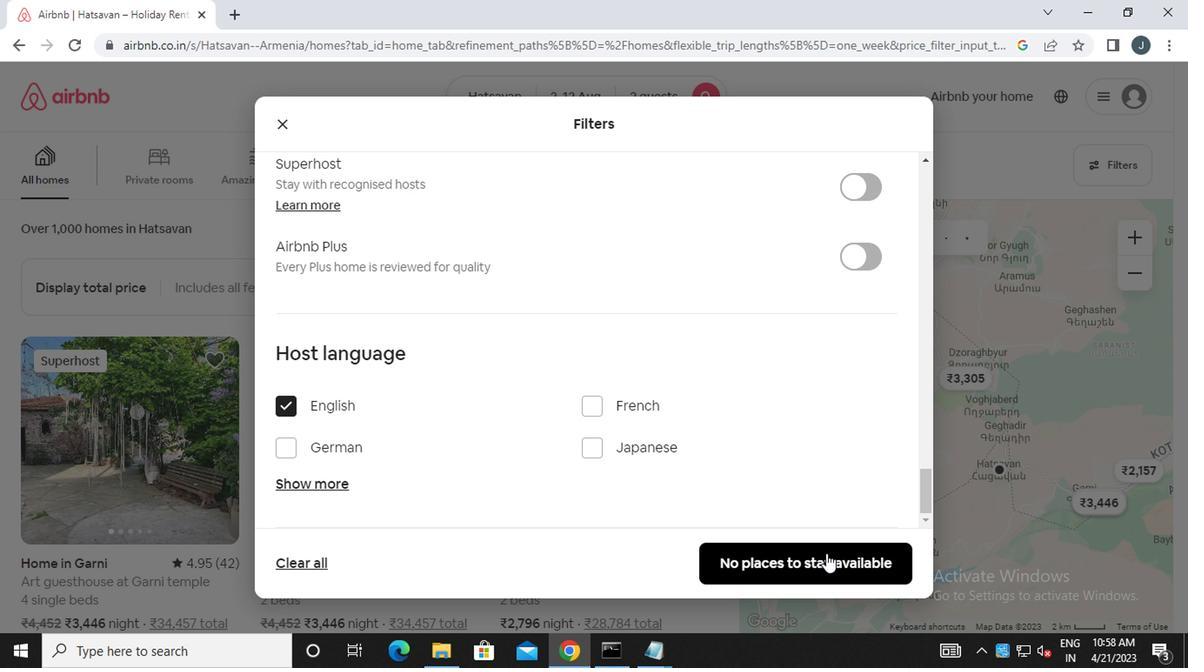 
Action: Mouse pressed left at (820, 557)
Screenshot: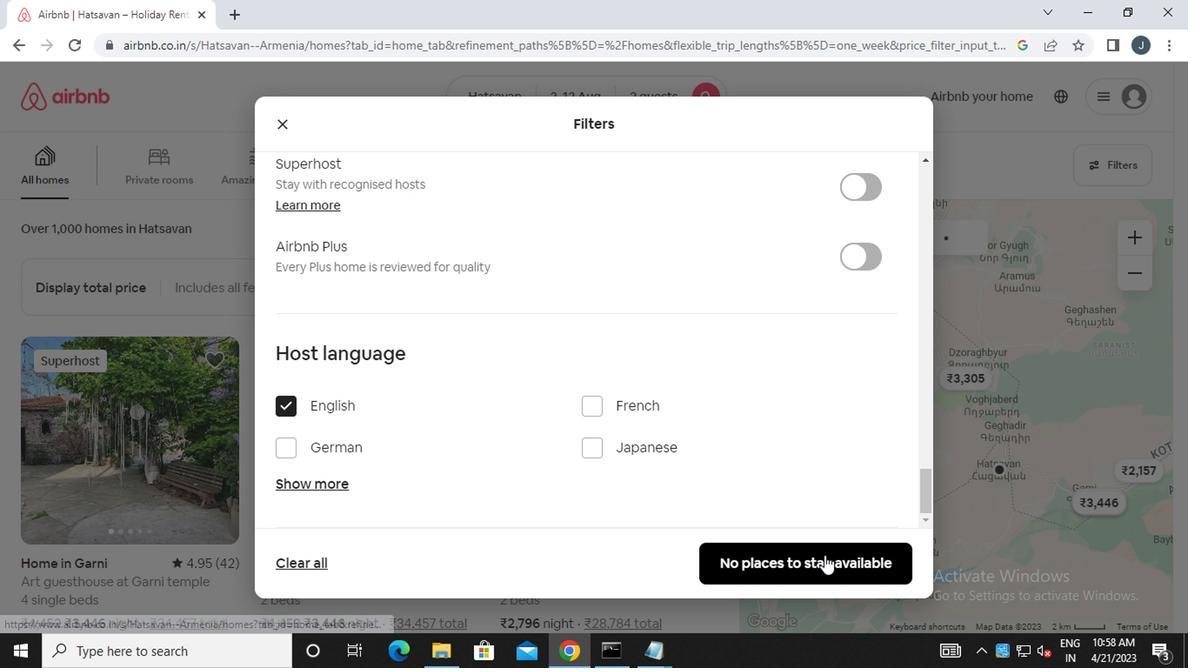 
Action: Mouse moved to (819, 555)
Screenshot: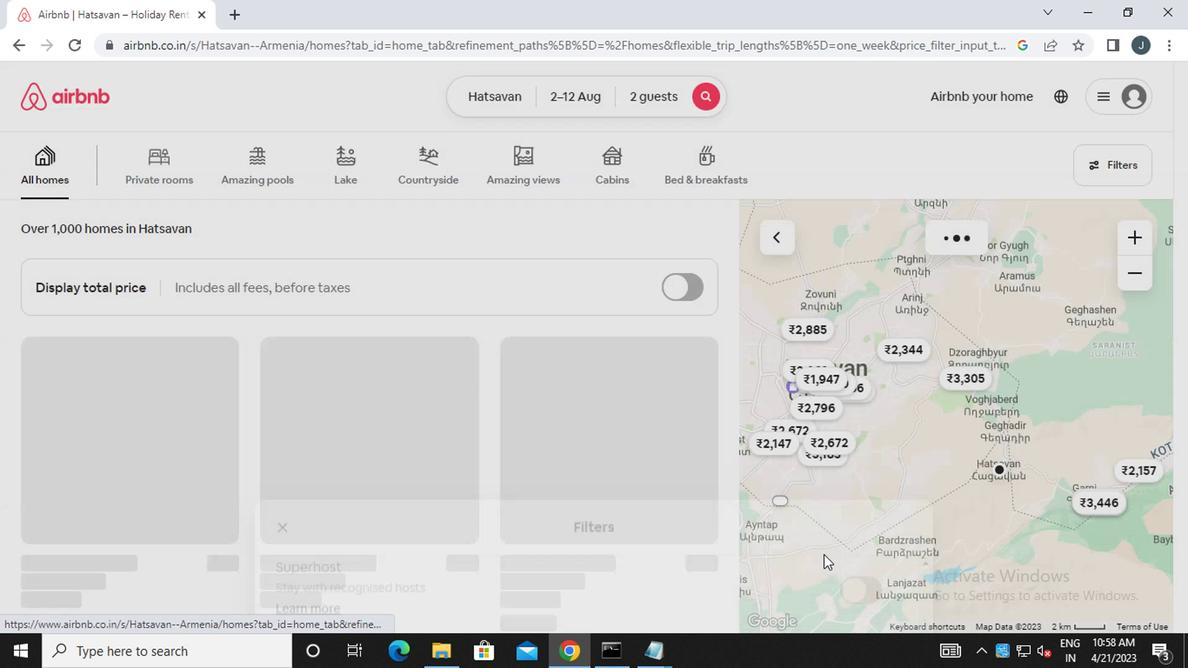 
